 Task: Find connections with filter location Bhādāsar with filter topic #Trainingwith filter profile language Potuguese with filter current company Vrinda Global with filter school Barrackpore Rastraguru Surendranath College with filter industry Financial Services with filter service category Market Strategy with filter keywords title Bookkeeper
Action: Mouse moved to (635, 83)
Screenshot: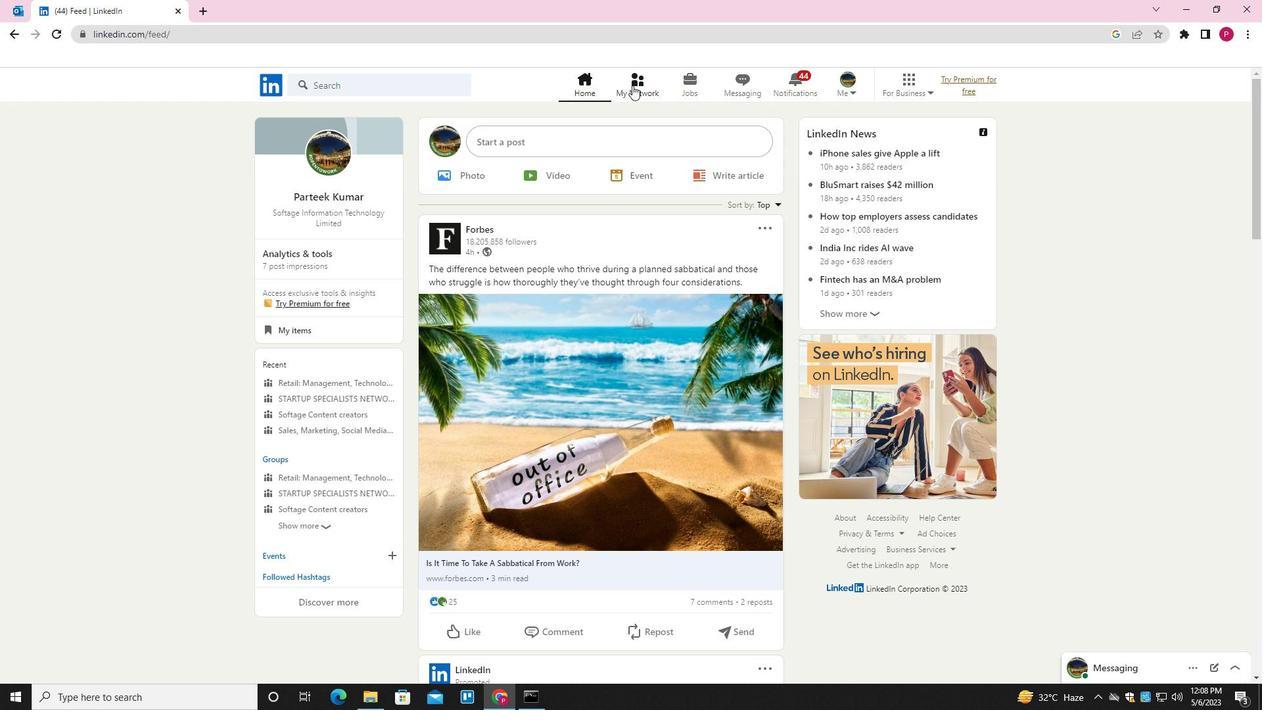 
Action: Mouse pressed left at (635, 83)
Screenshot: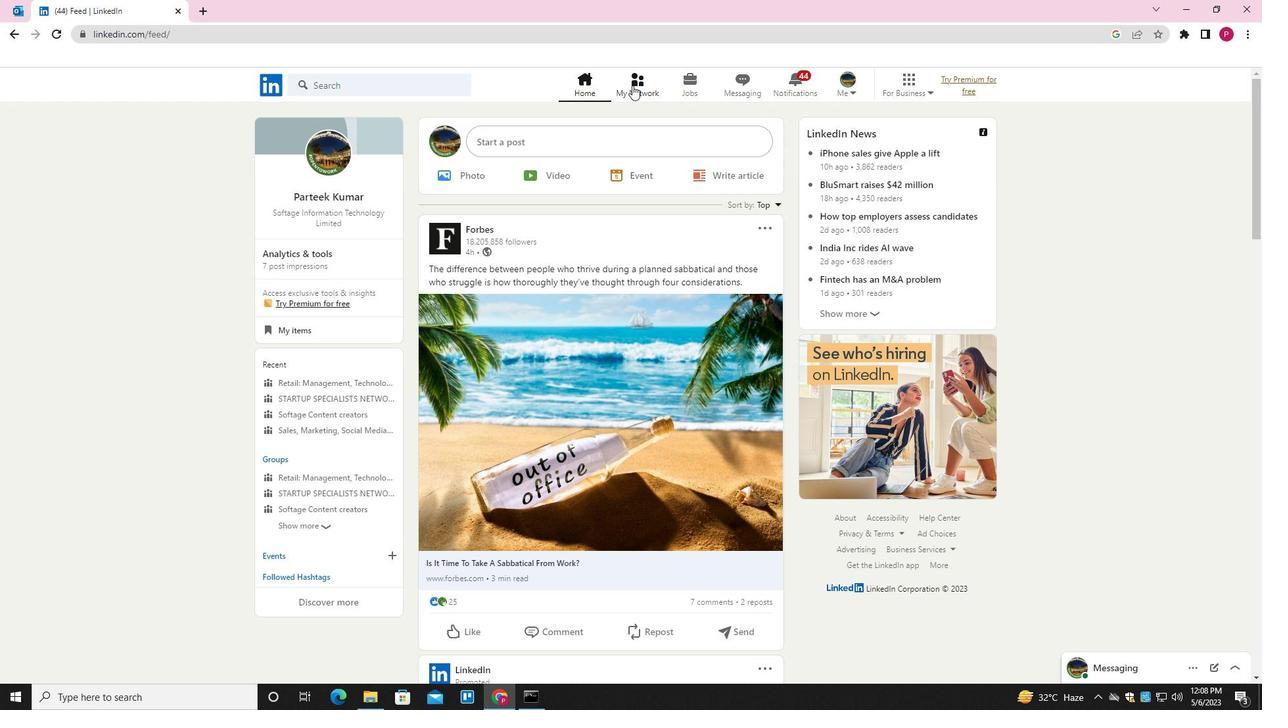 
Action: Mouse moved to (436, 159)
Screenshot: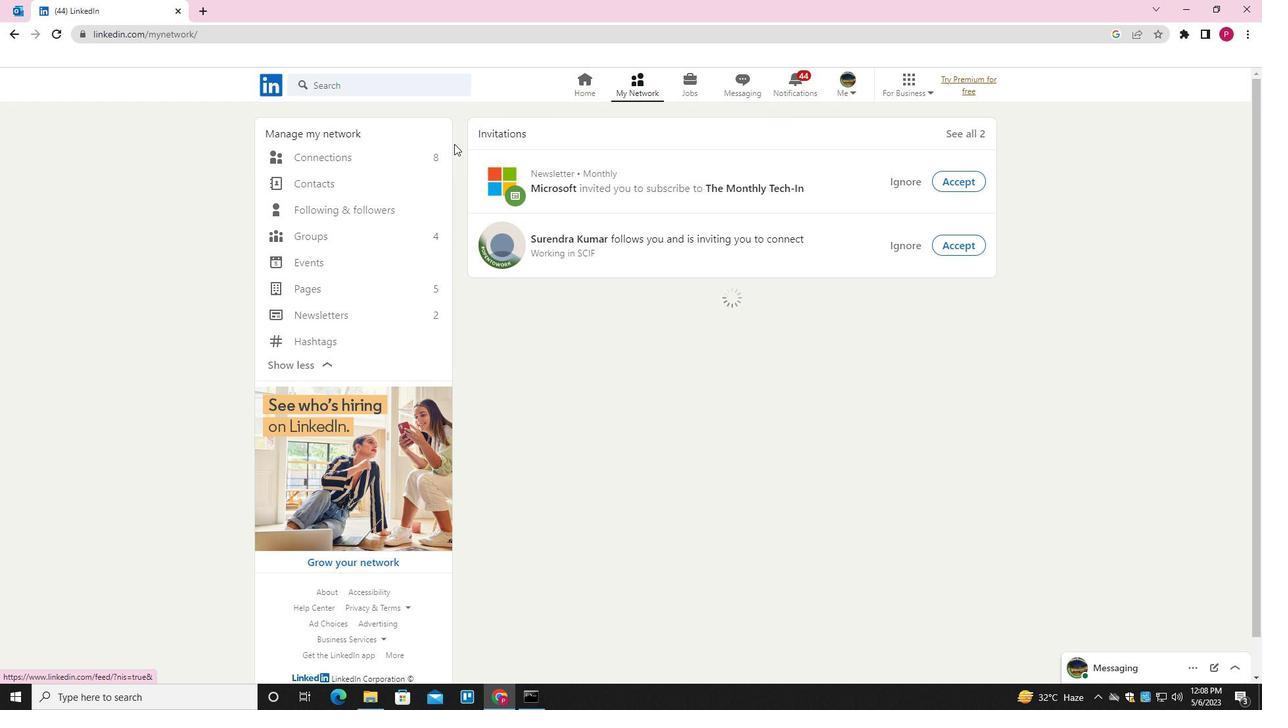 
Action: Mouse pressed left at (436, 159)
Screenshot: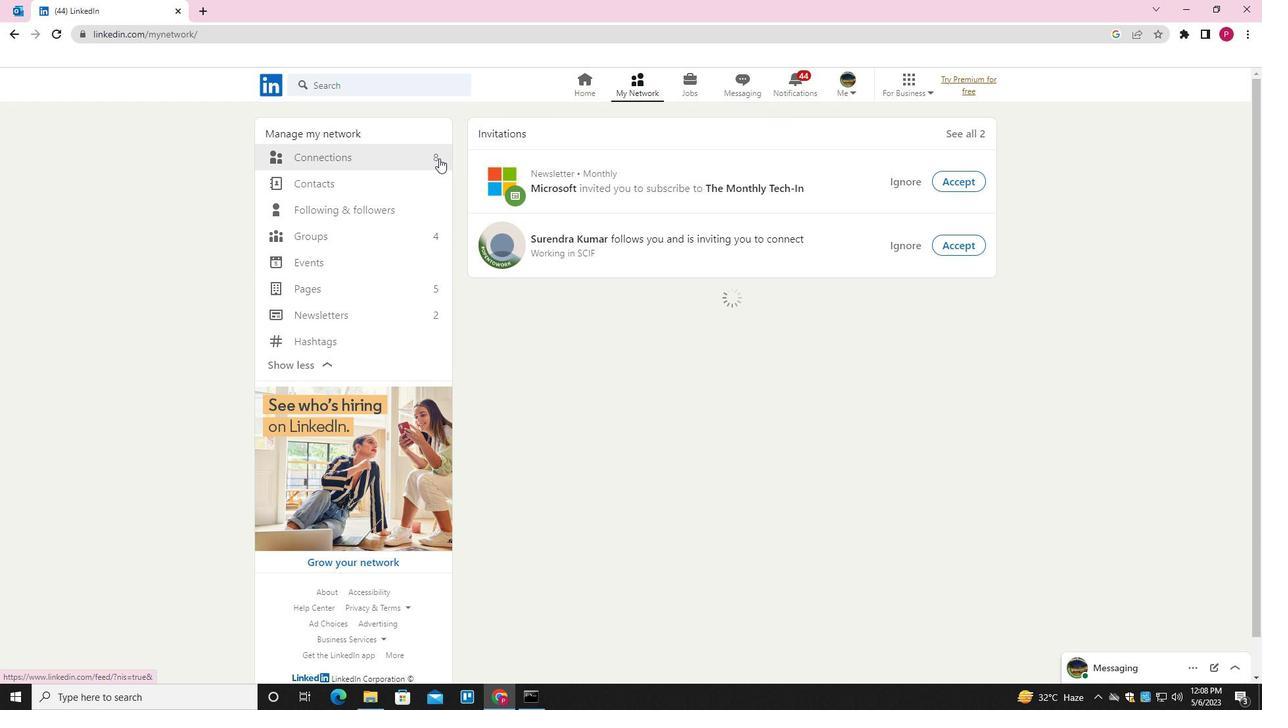 
Action: Mouse moved to (422, 159)
Screenshot: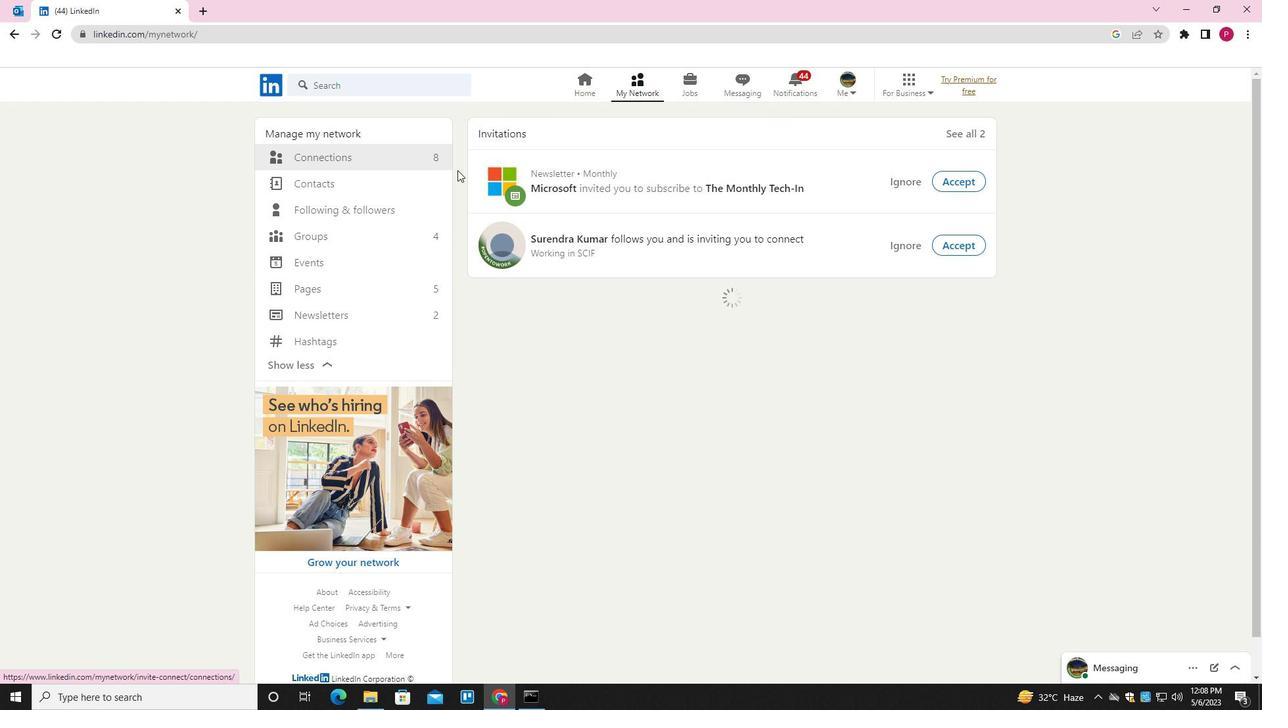 
Action: Mouse pressed left at (422, 159)
Screenshot: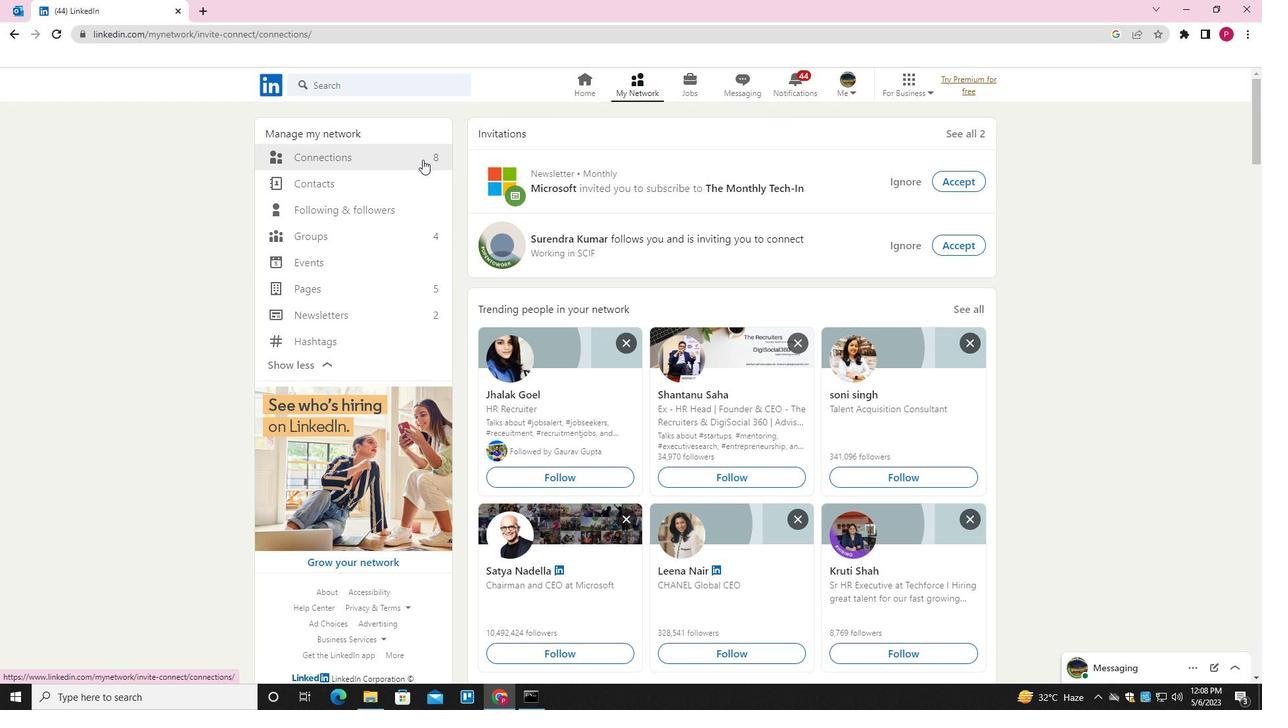 
Action: Mouse moved to (706, 156)
Screenshot: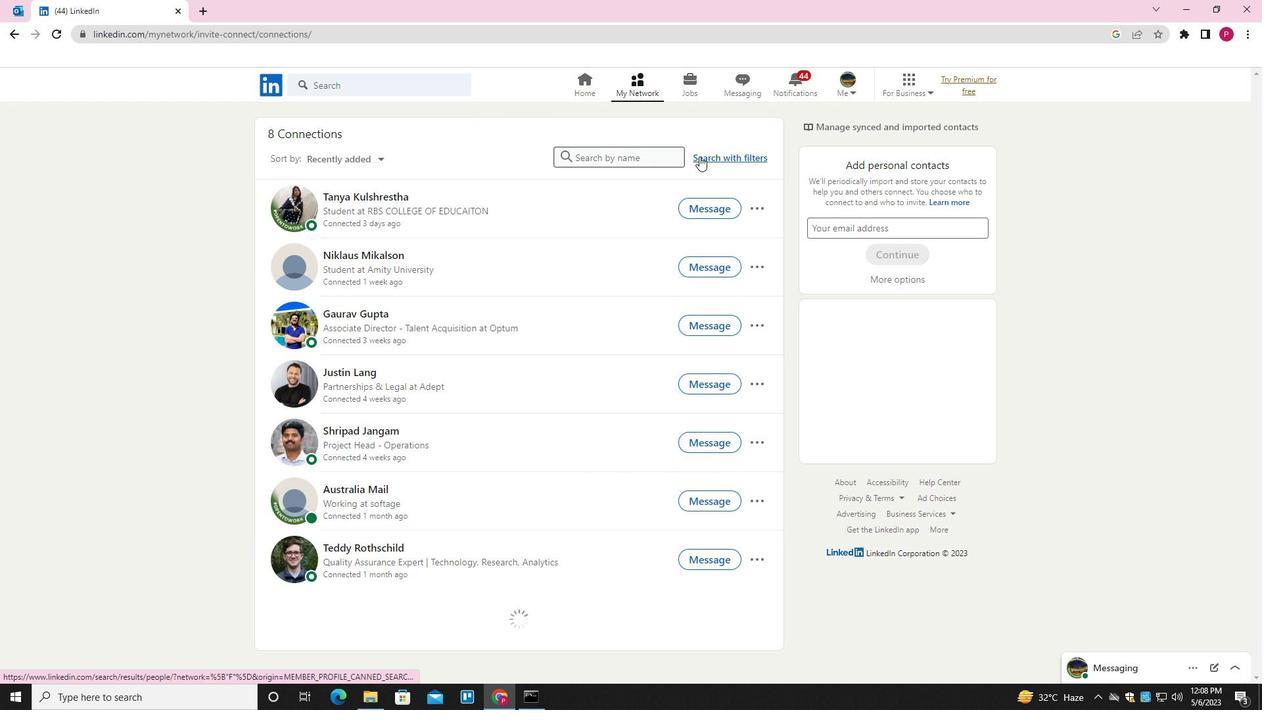 
Action: Mouse pressed left at (706, 156)
Screenshot: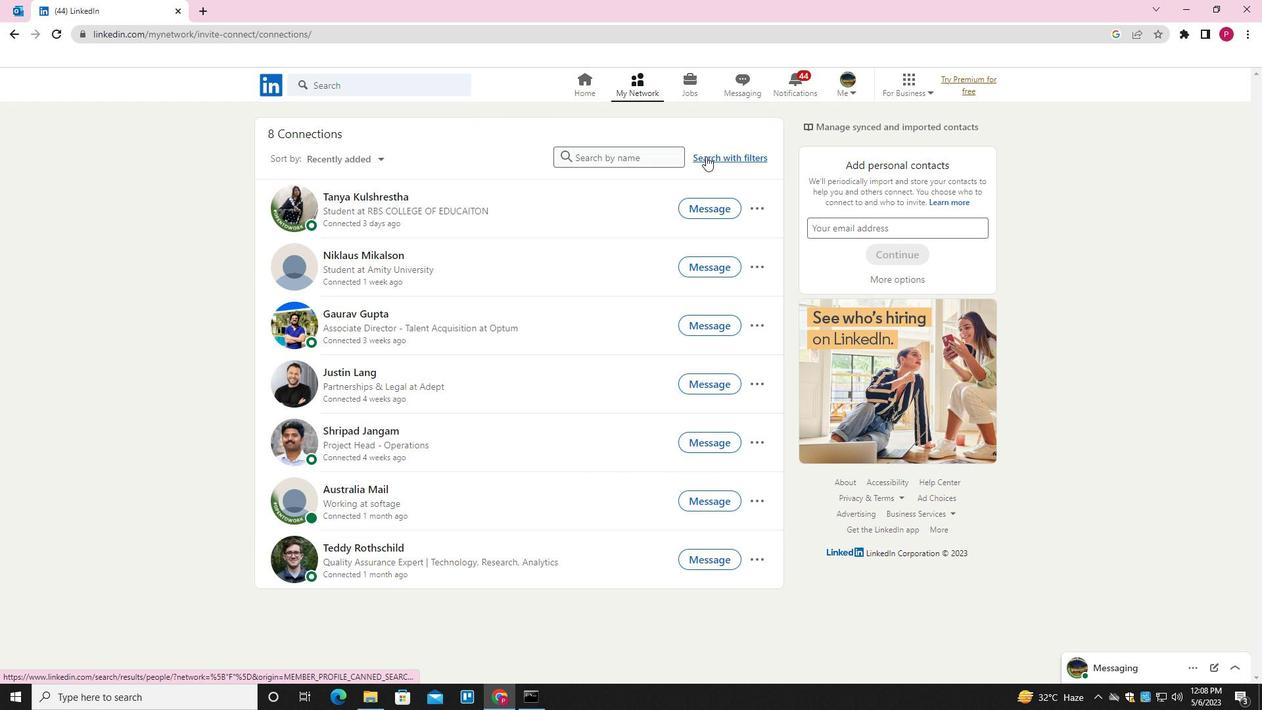 
Action: Mouse moved to (666, 121)
Screenshot: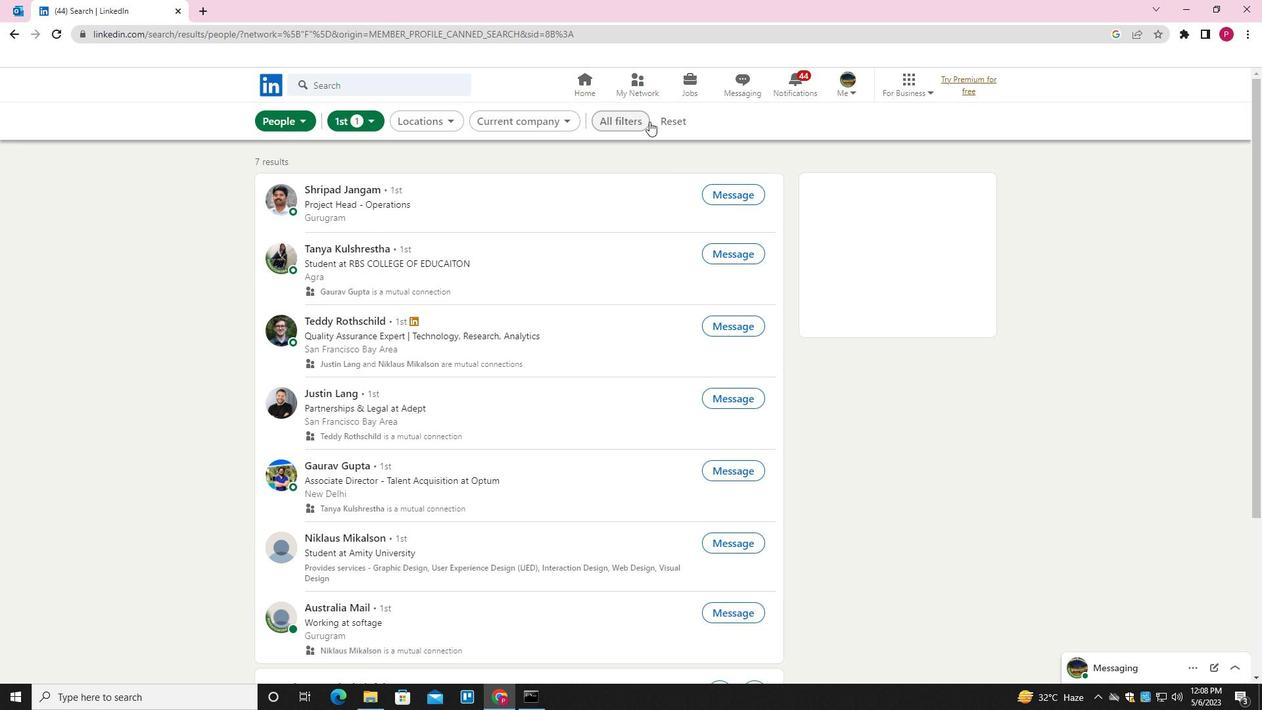 
Action: Mouse pressed left at (666, 121)
Screenshot: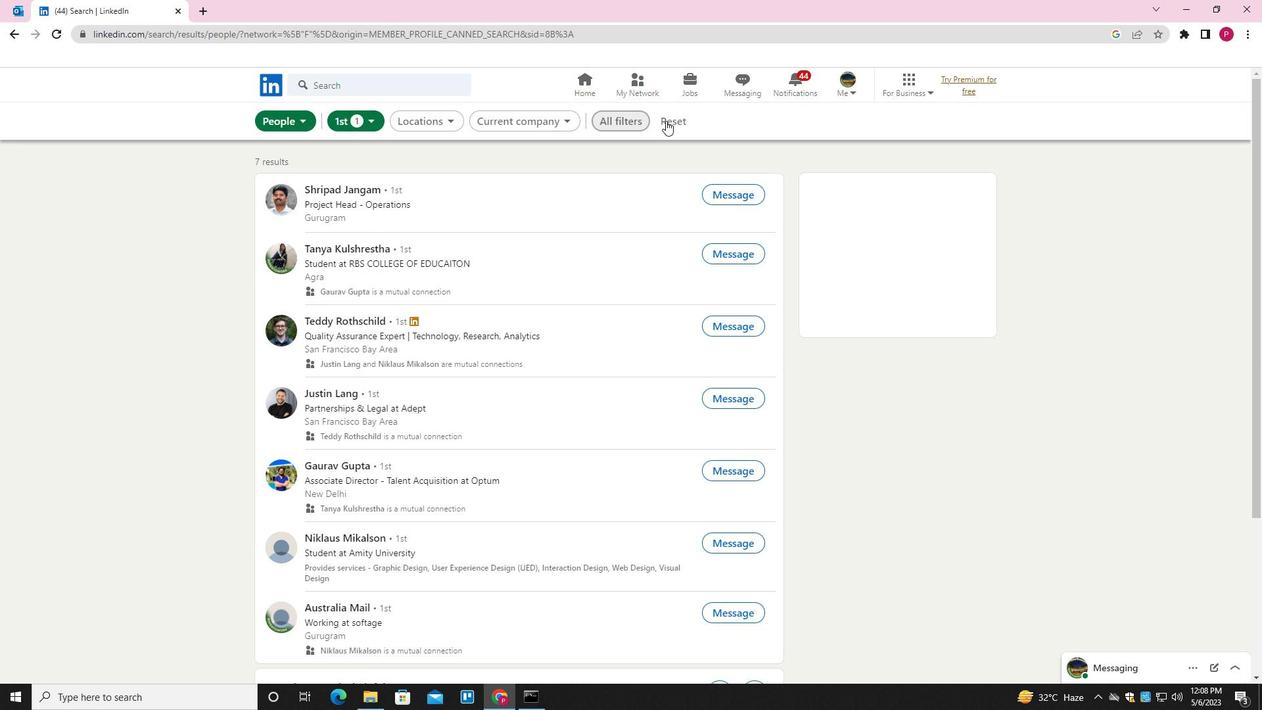
Action: Mouse moved to (642, 122)
Screenshot: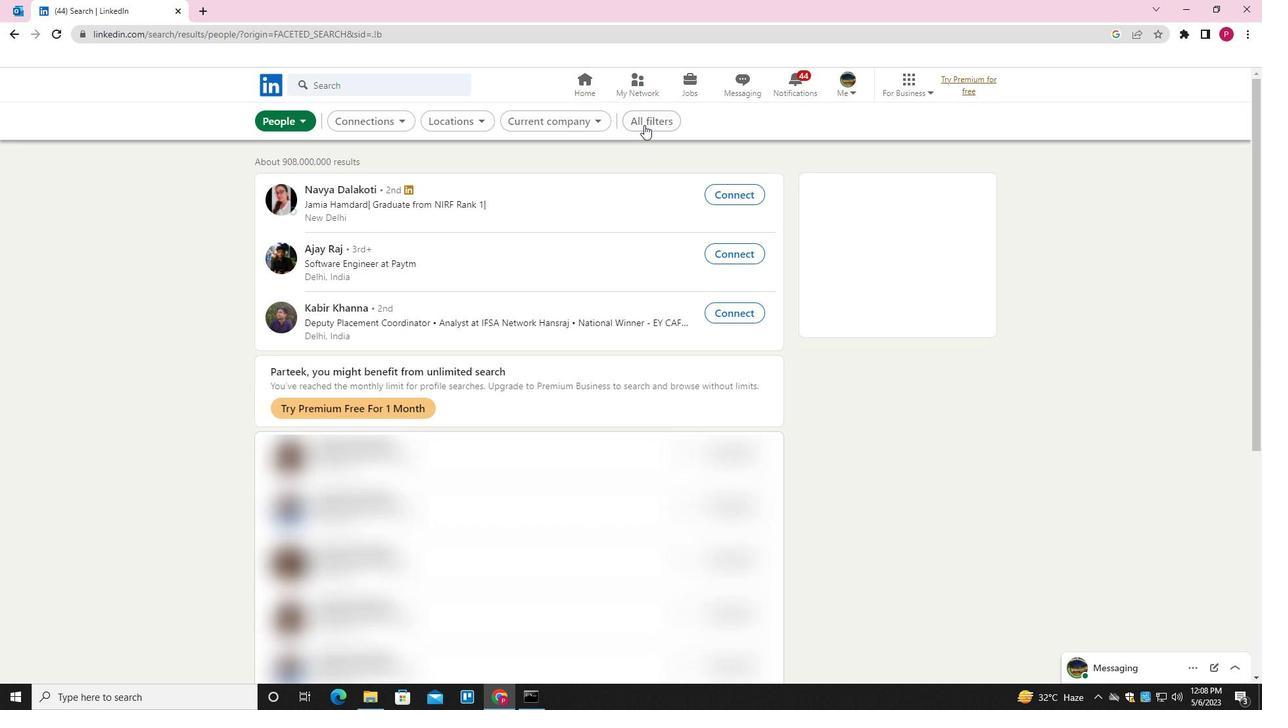 
Action: Mouse pressed left at (642, 122)
Screenshot: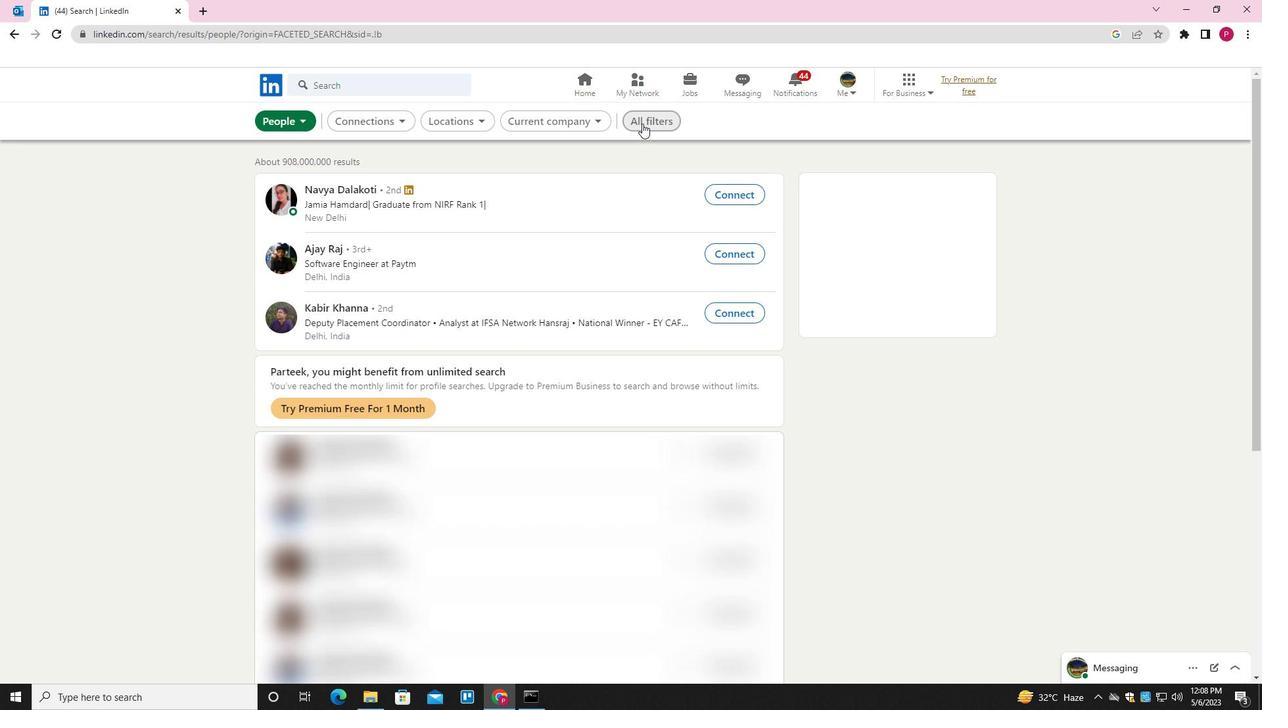 
Action: Mouse moved to (1017, 318)
Screenshot: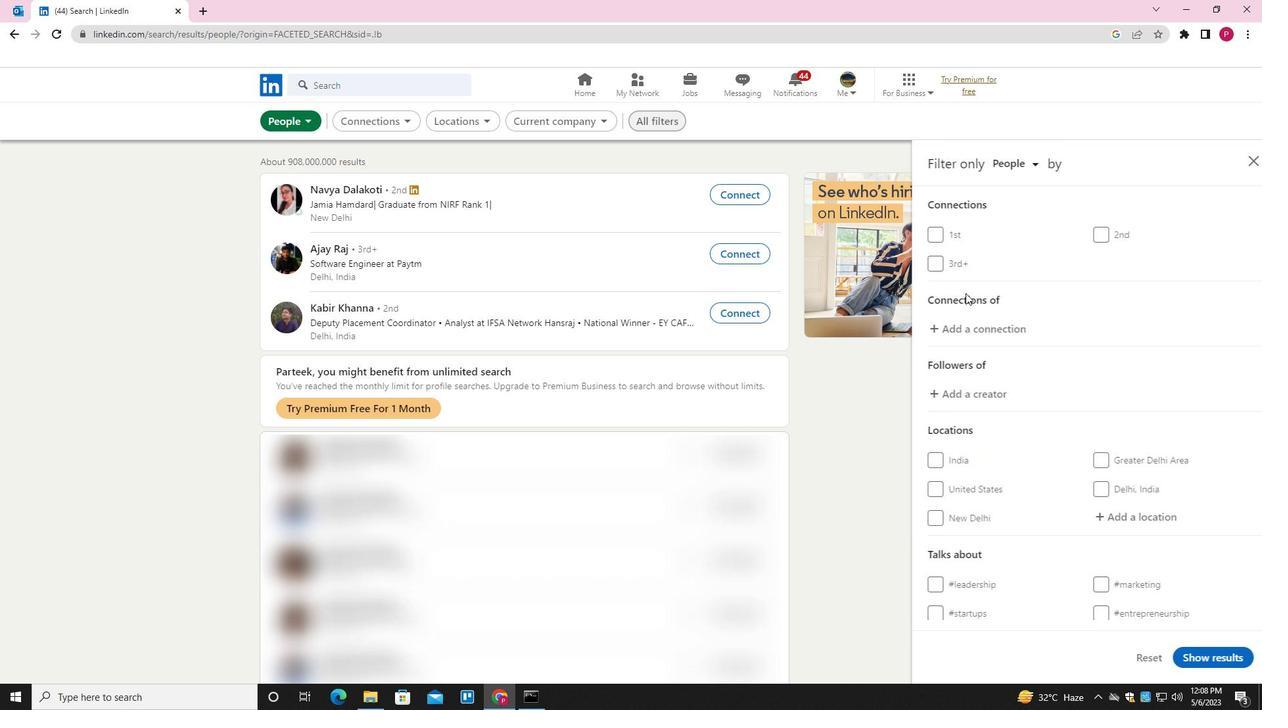 
Action: Mouse scrolled (1017, 318) with delta (0, 0)
Screenshot: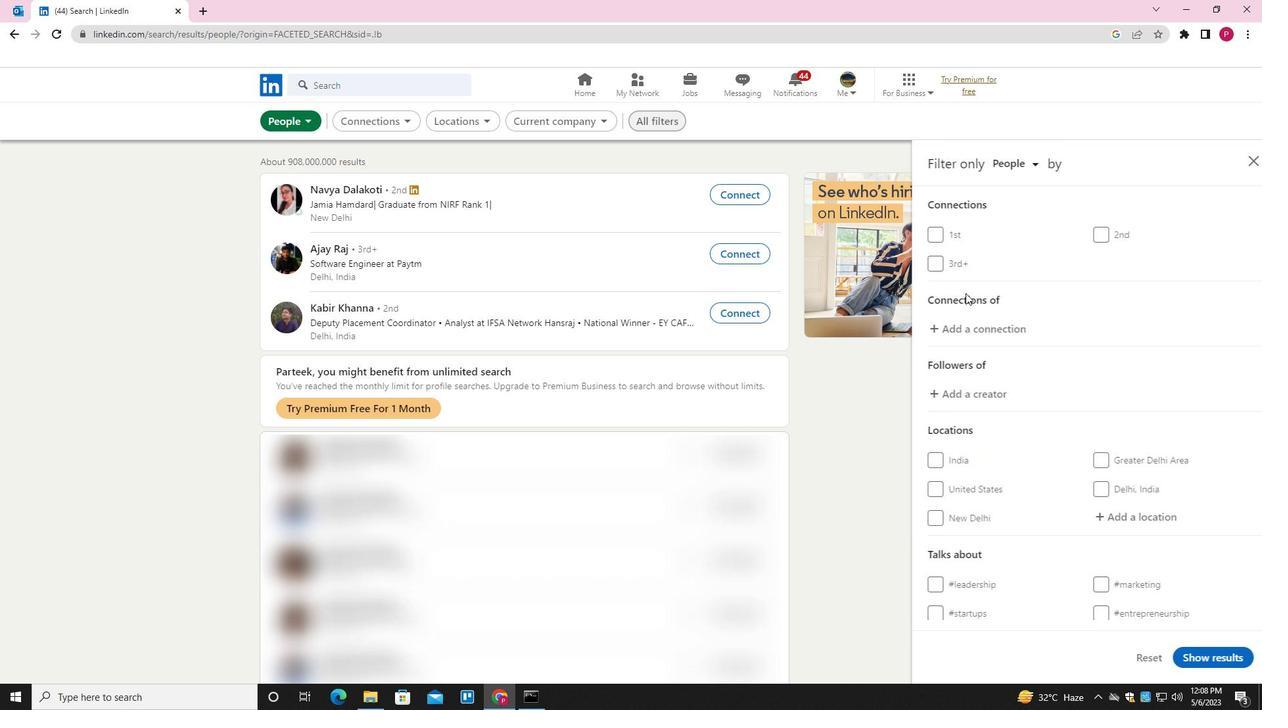 
Action: Mouse moved to (1025, 323)
Screenshot: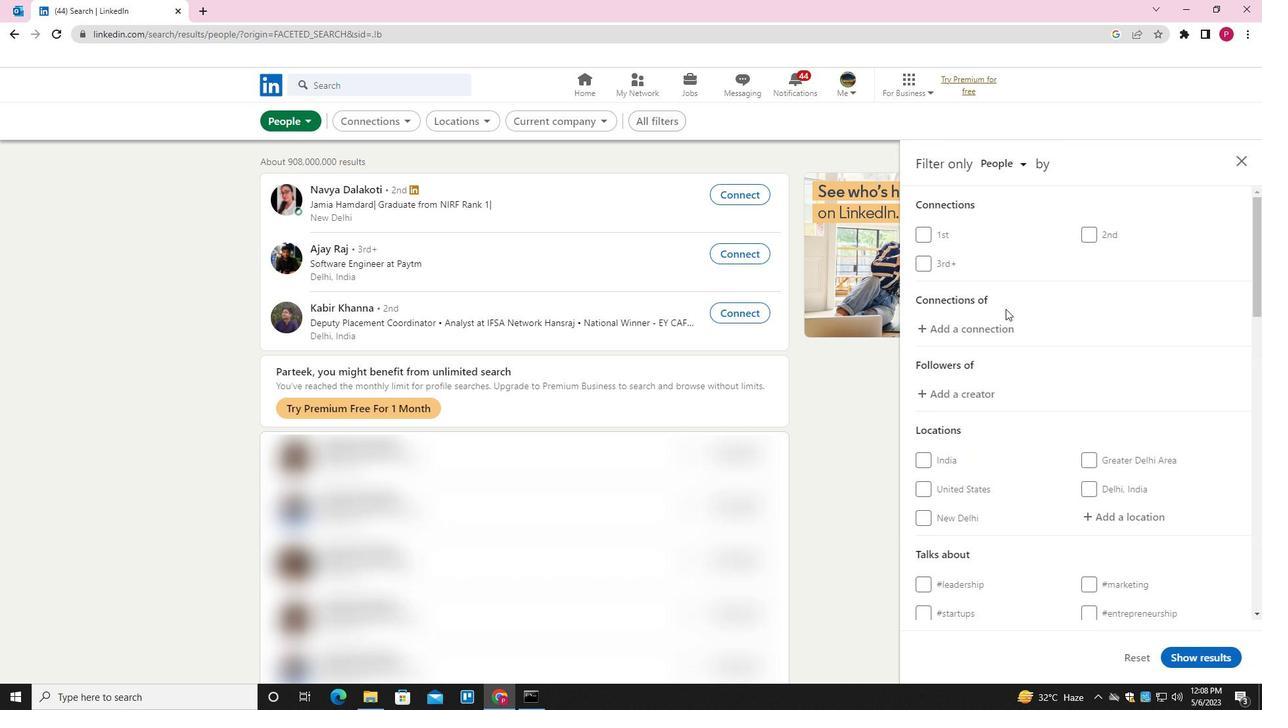 
Action: Mouse scrolled (1025, 322) with delta (0, 0)
Screenshot: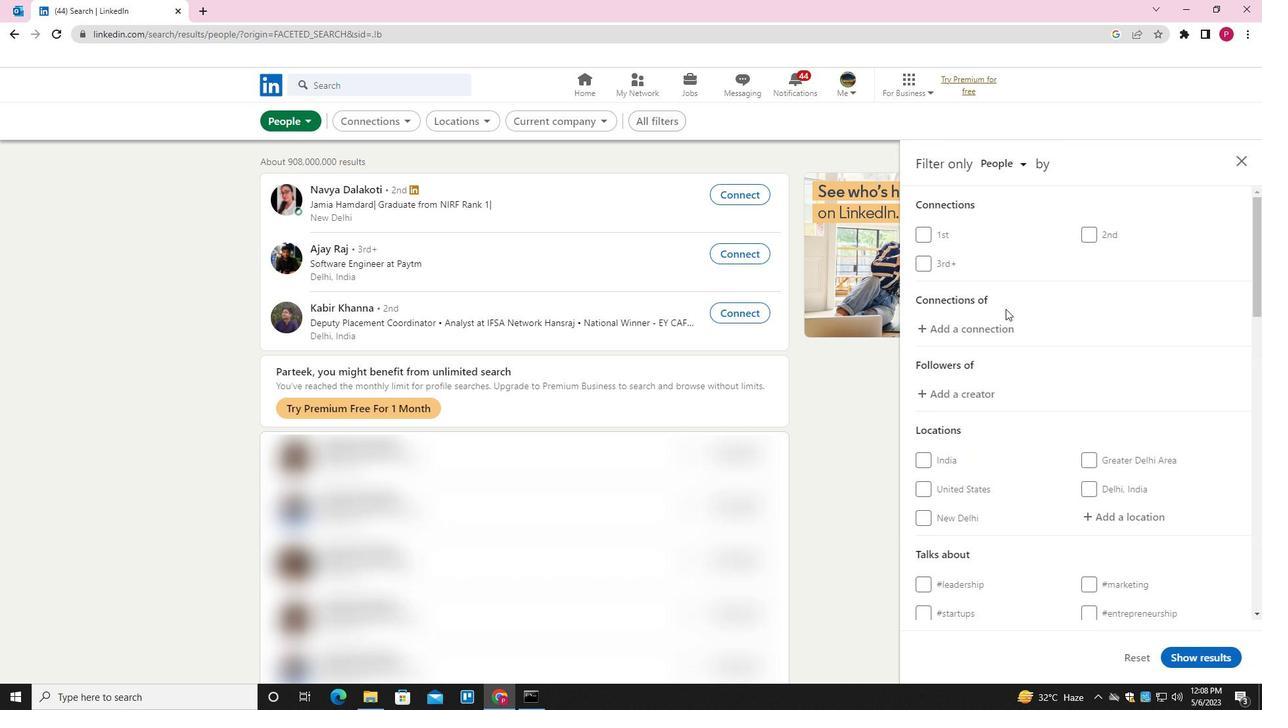 
Action: Mouse moved to (1135, 378)
Screenshot: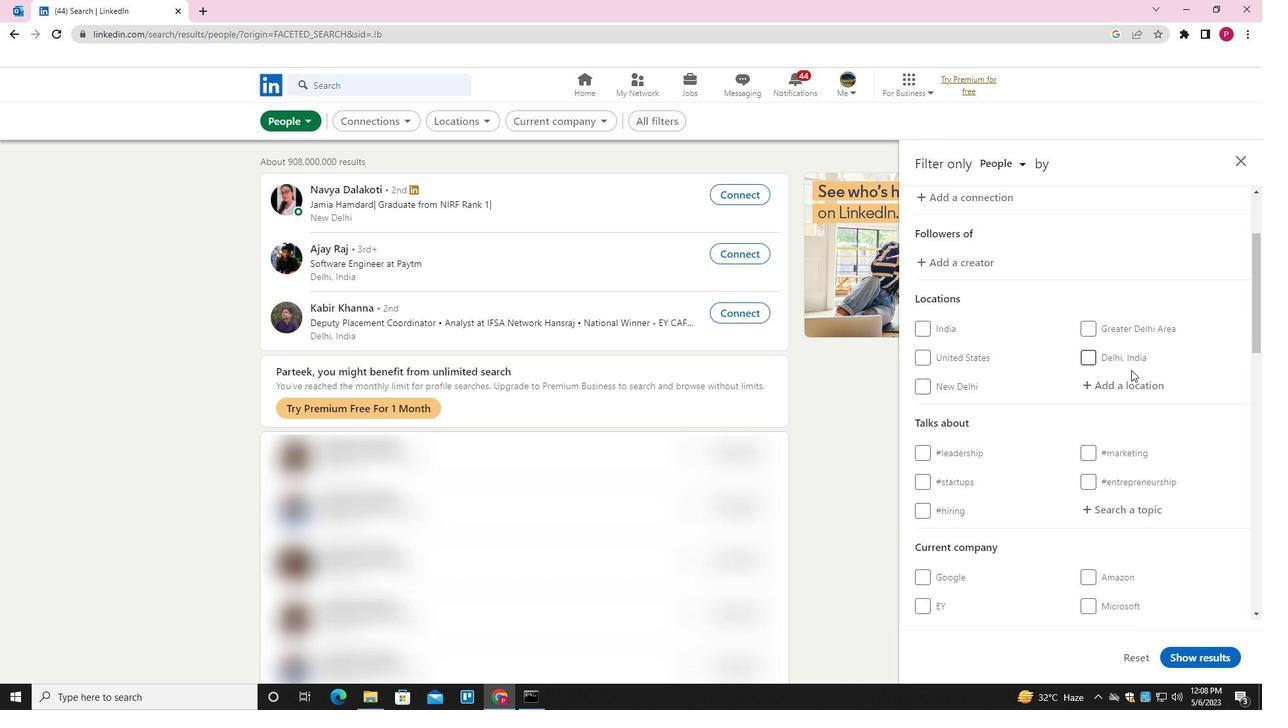 
Action: Mouse pressed left at (1135, 378)
Screenshot: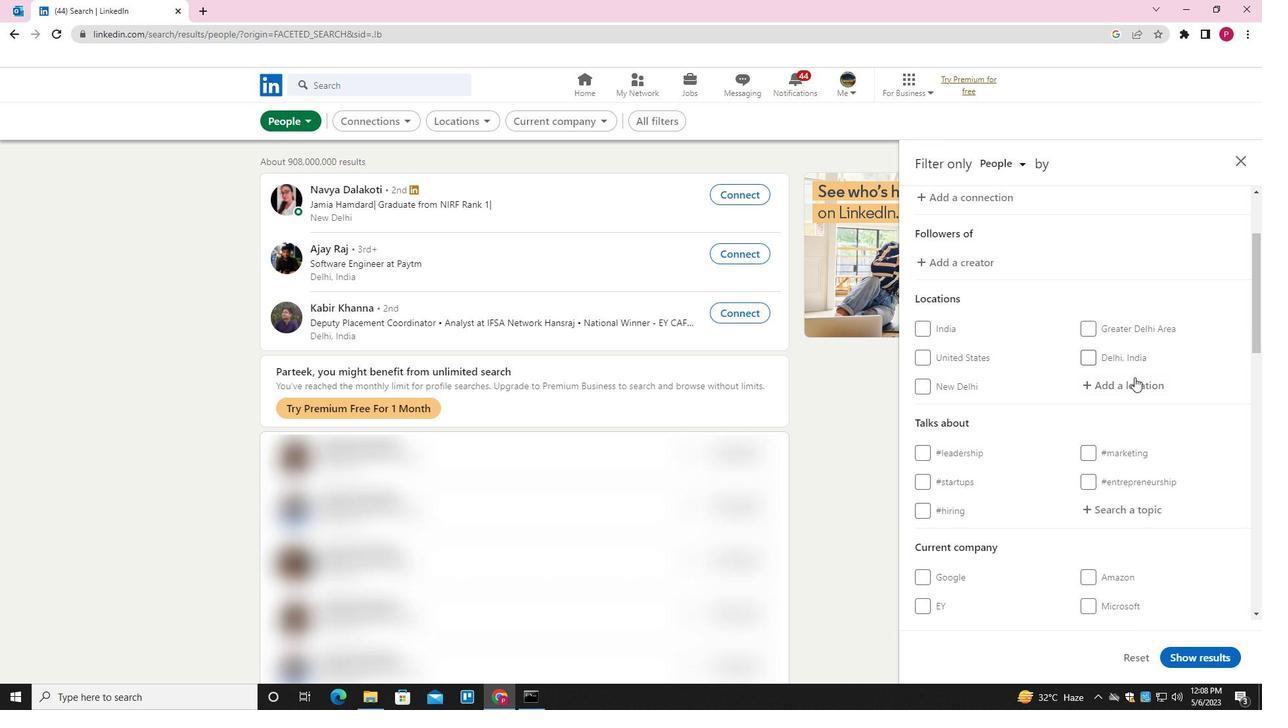 
Action: Key pressed <Key.shift>BHADASAR
Screenshot: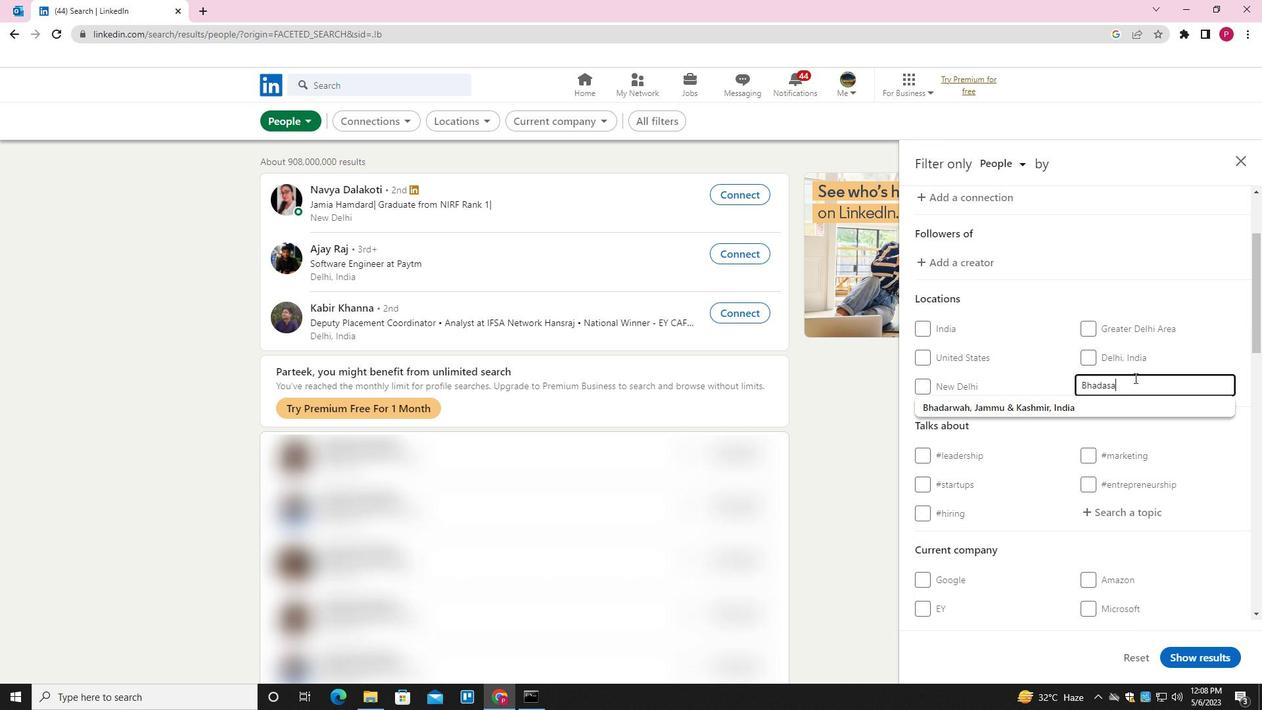 
Action: Mouse moved to (1133, 380)
Screenshot: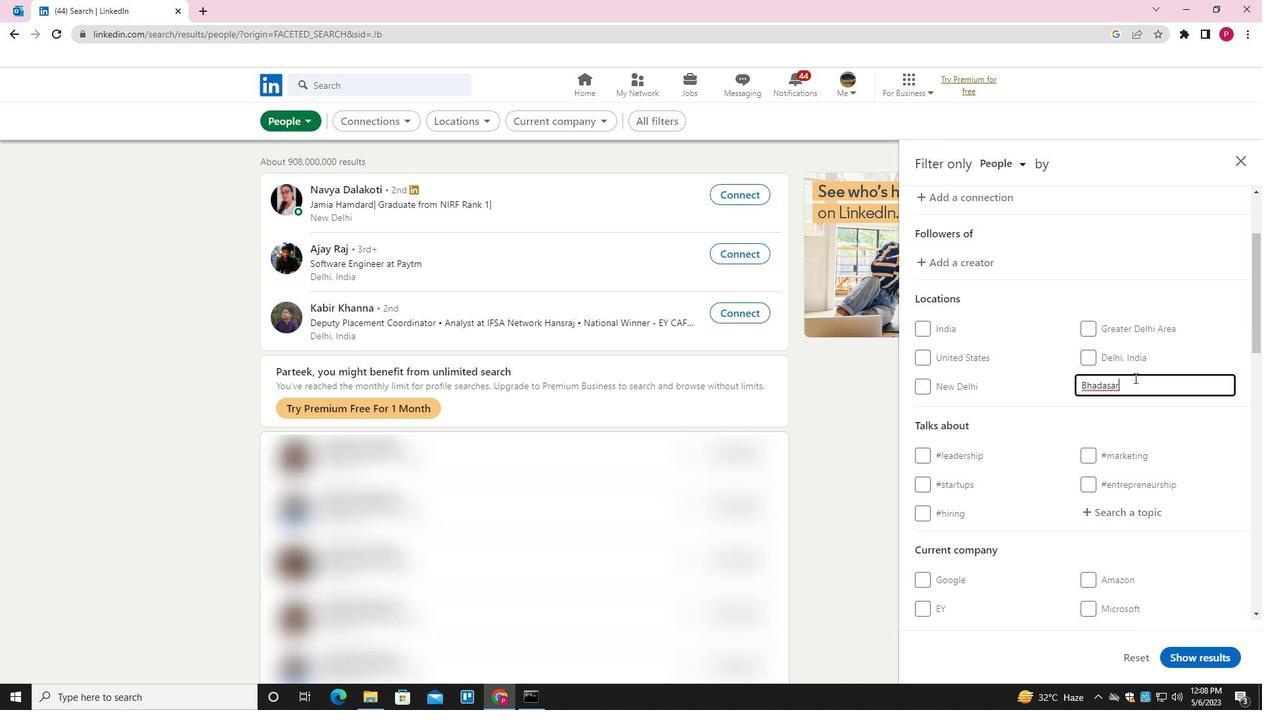 
Action: Mouse scrolled (1133, 379) with delta (0, 0)
Screenshot: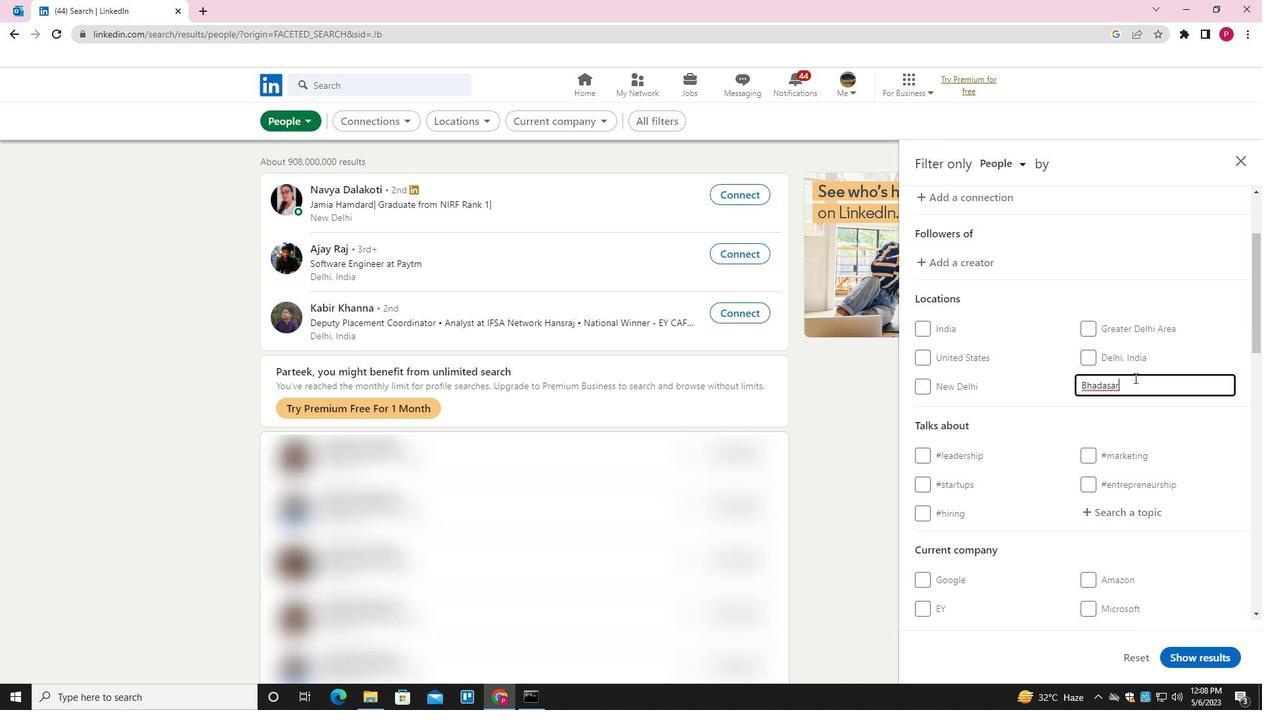 
Action: Mouse moved to (1133, 380)
Screenshot: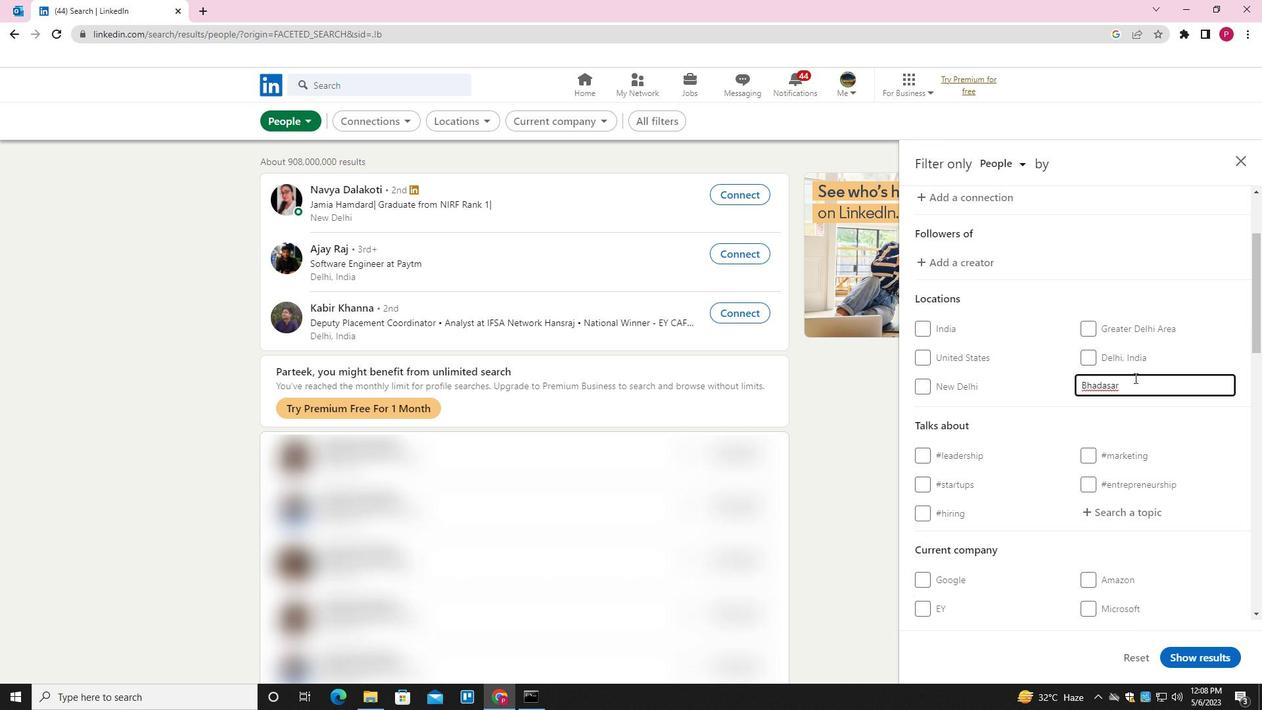
Action: Mouse scrolled (1133, 380) with delta (0, 0)
Screenshot: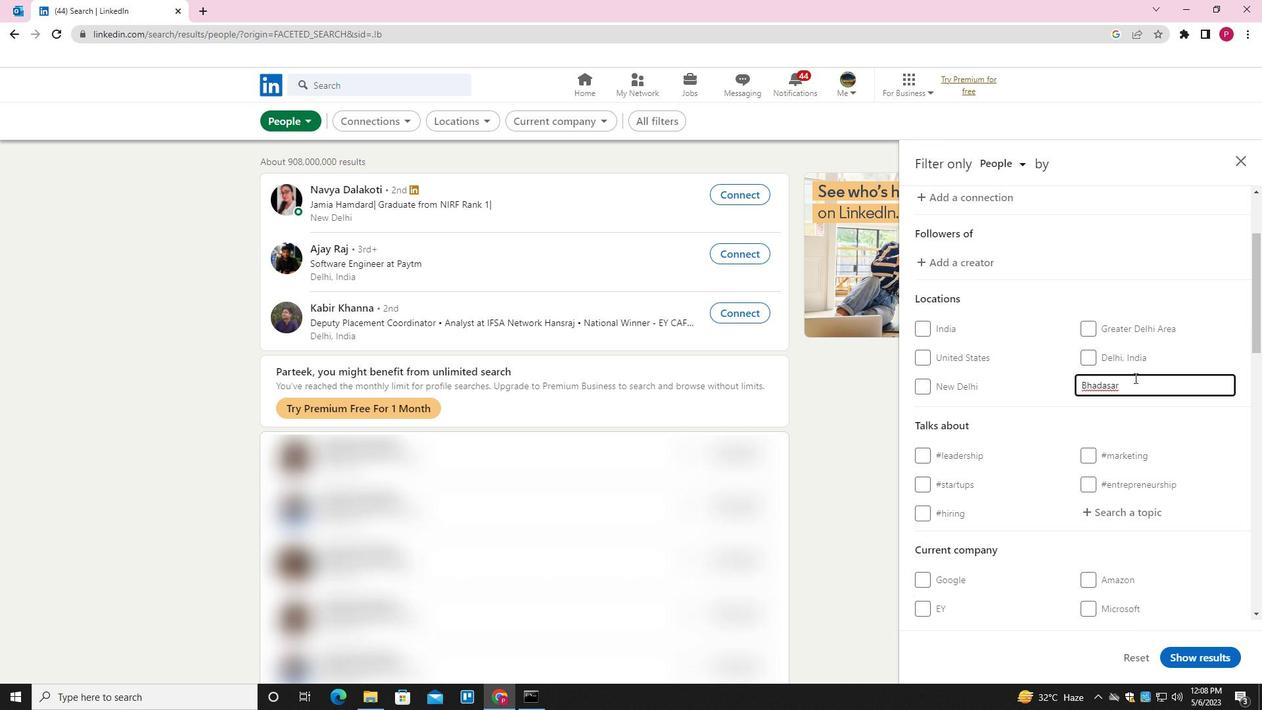 
Action: Mouse moved to (1131, 380)
Screenshot: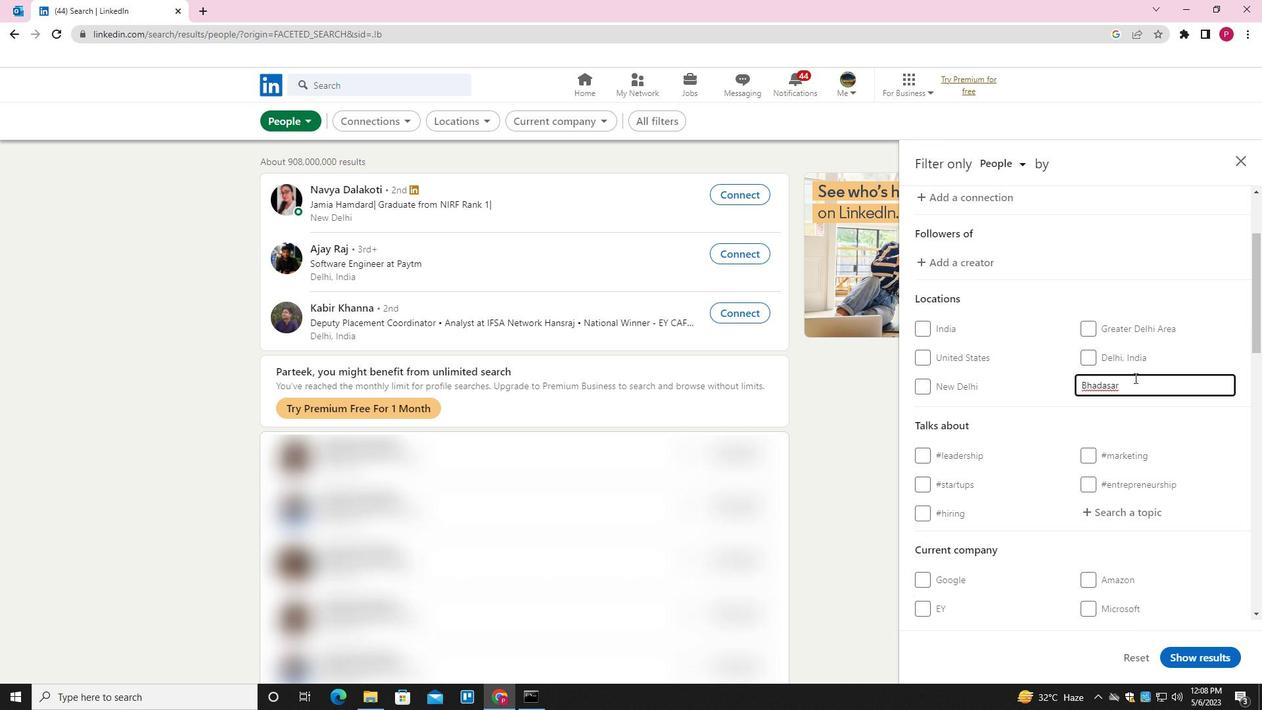 
Action: Mouse scrolled (1131, 380) with delta (0, 0)
Screenshot: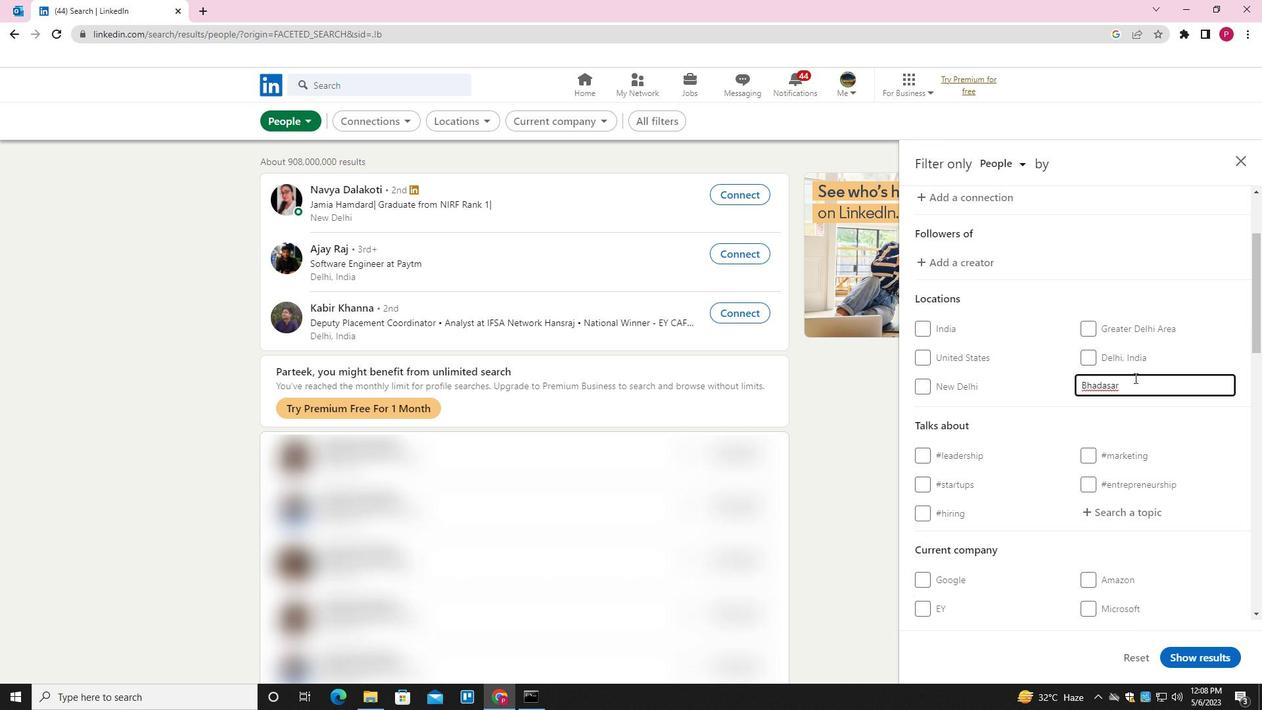 
Action: Mouse moved to (1116, 316)
Screenshot: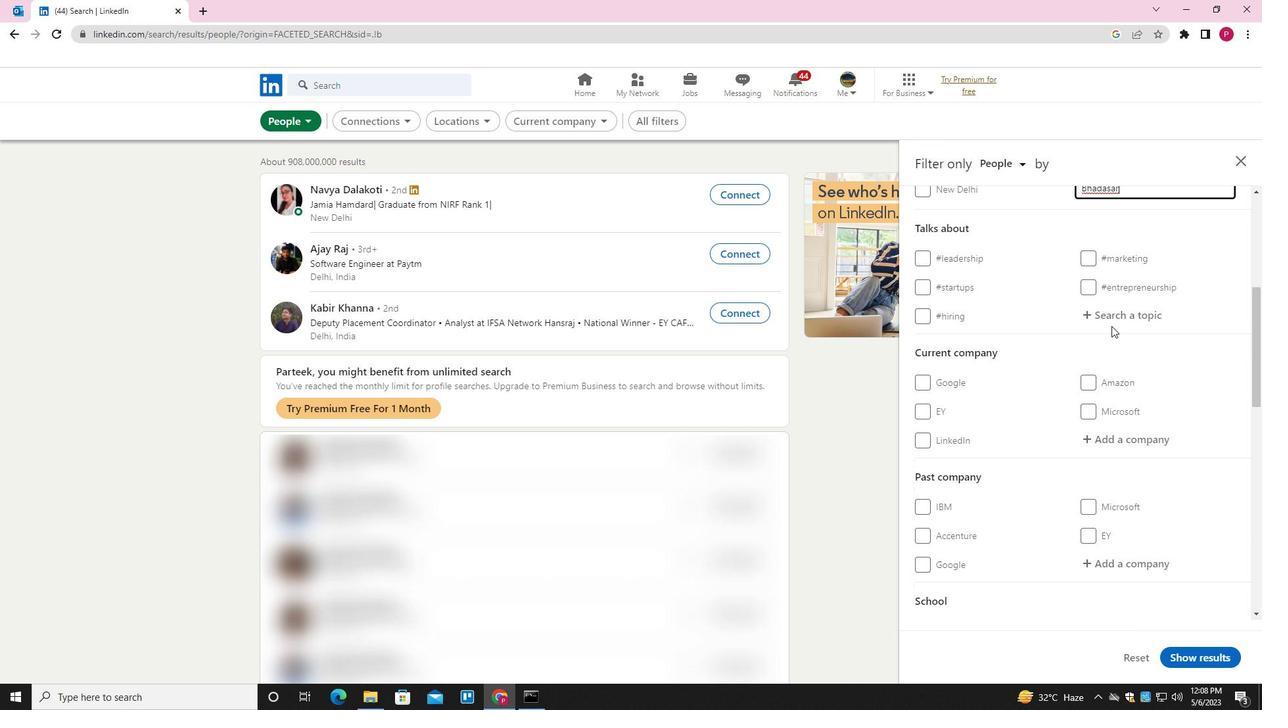 
Action: Mouse pressed left at (1116, 316)
Screenshot: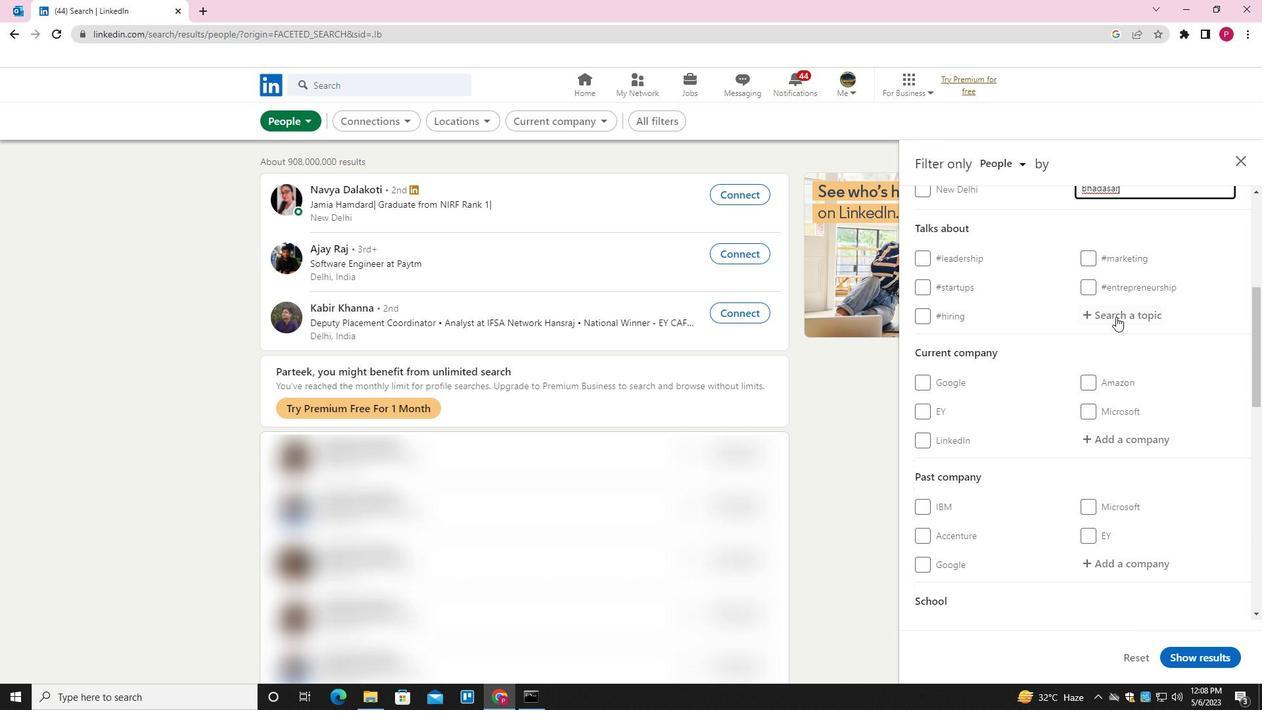 
Action: Key pressed TRAINING<Key.down><Key.enter>
Screenshot: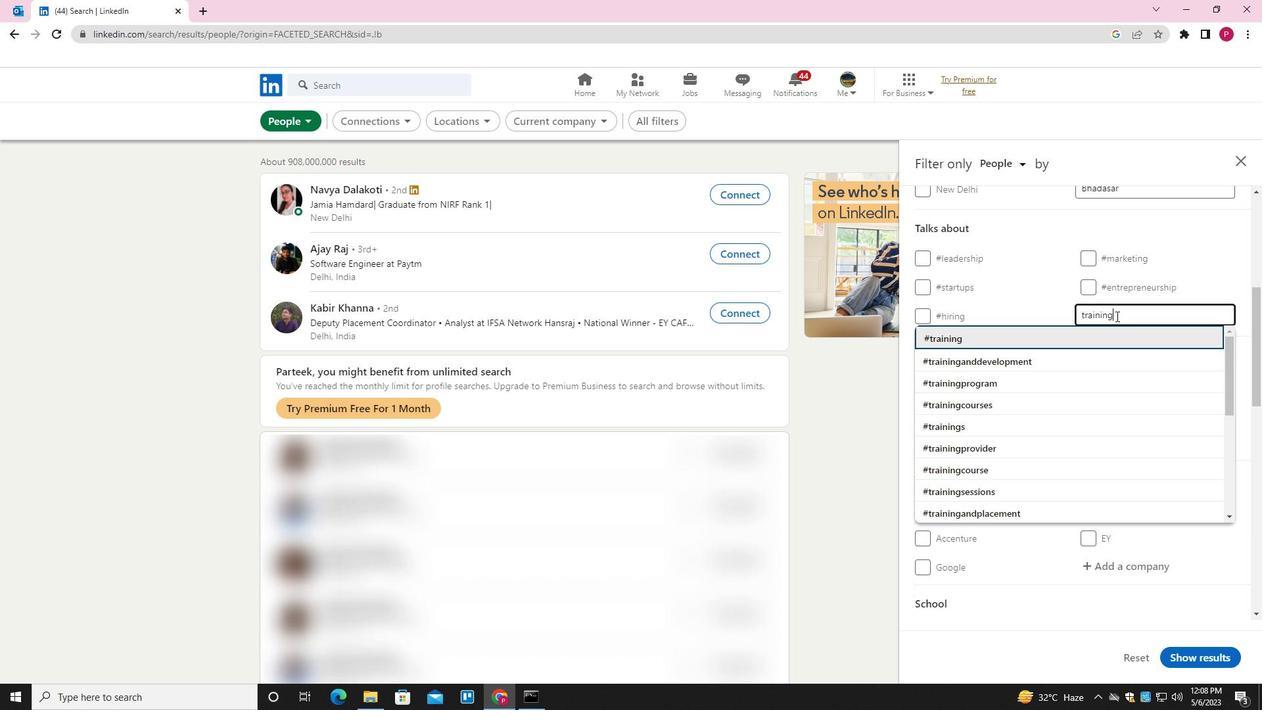 
Action: Mouse moved to (1028, 370)
Screenshot: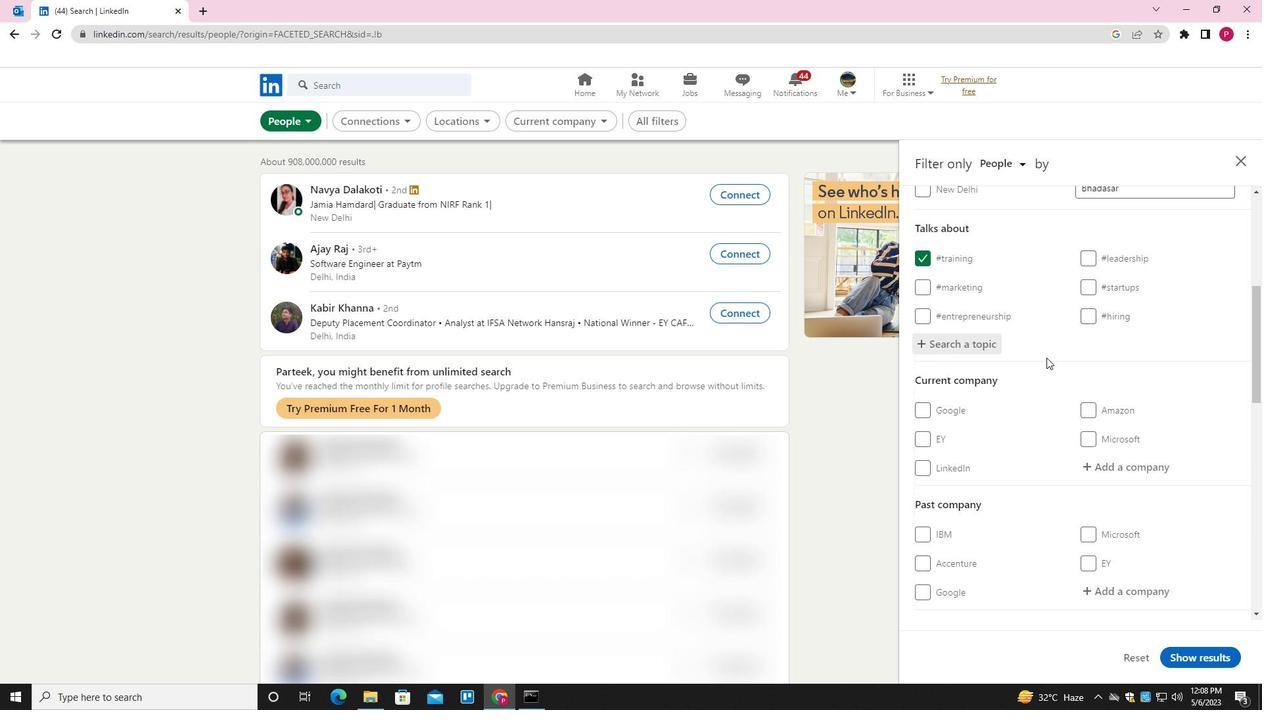 
Action: Mouse scrolled (1028, 370) with delta (0, 0)
Screenshot: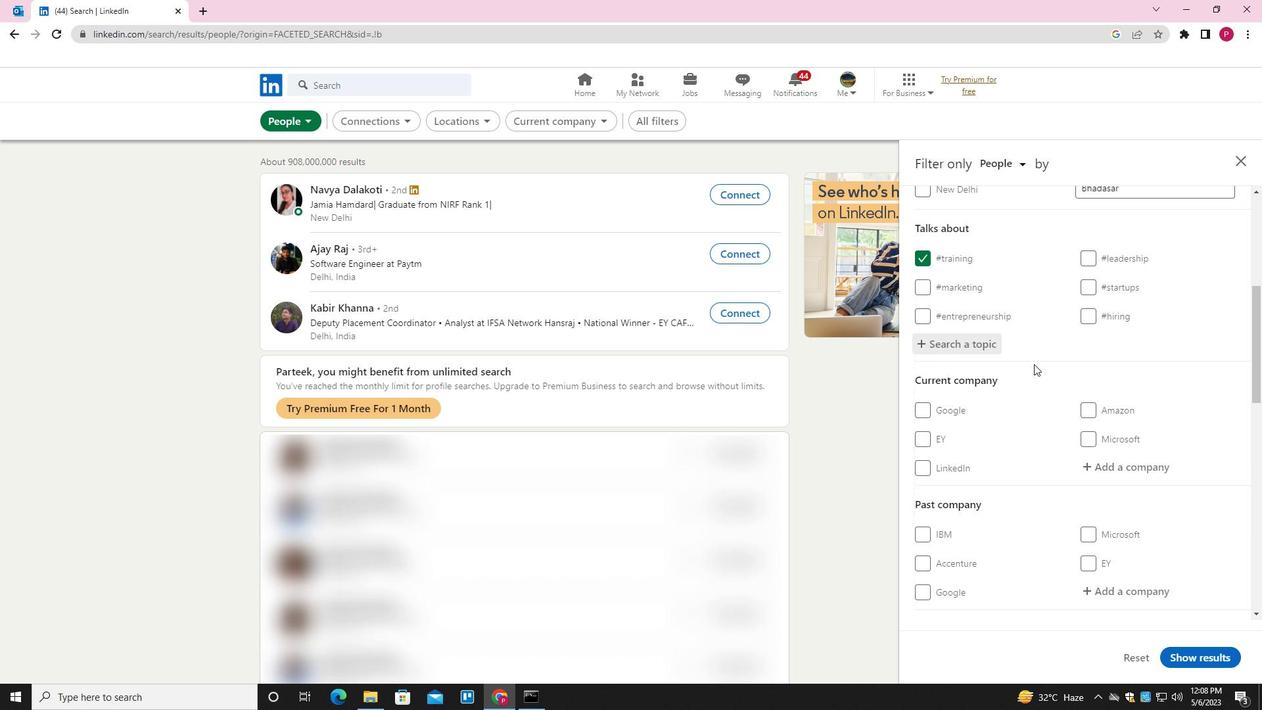 
Action: Mouse moved to (1028, 371)
Screenshot: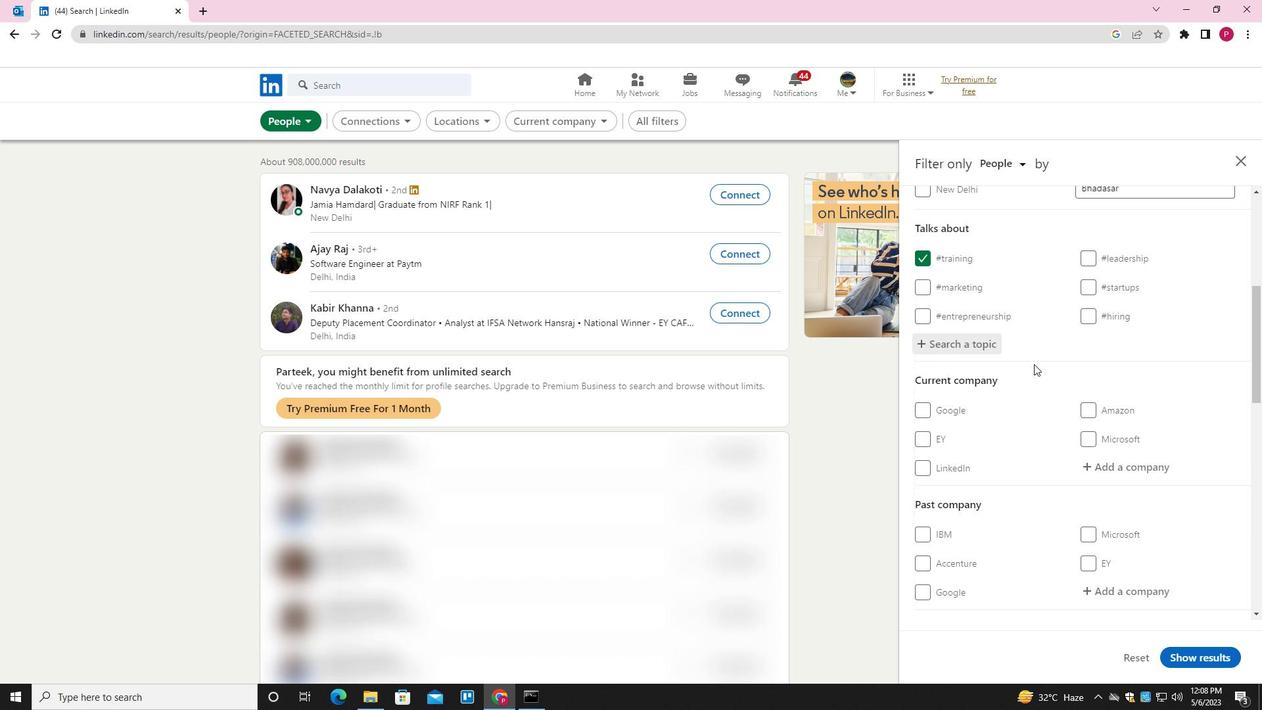 
Action: Mouse scrolled (1028, 370) with delta (0, 0)
Screenshot: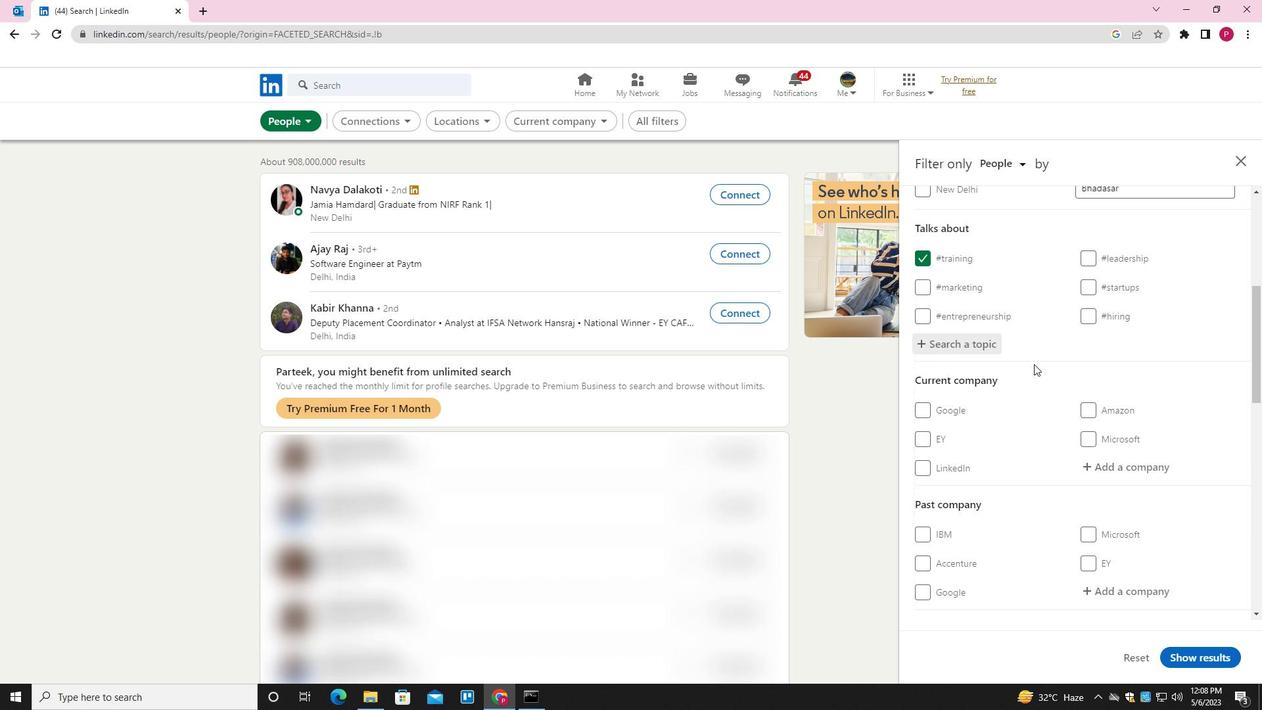 
Action: Mouse moved to (1027, 372)
Screenshot: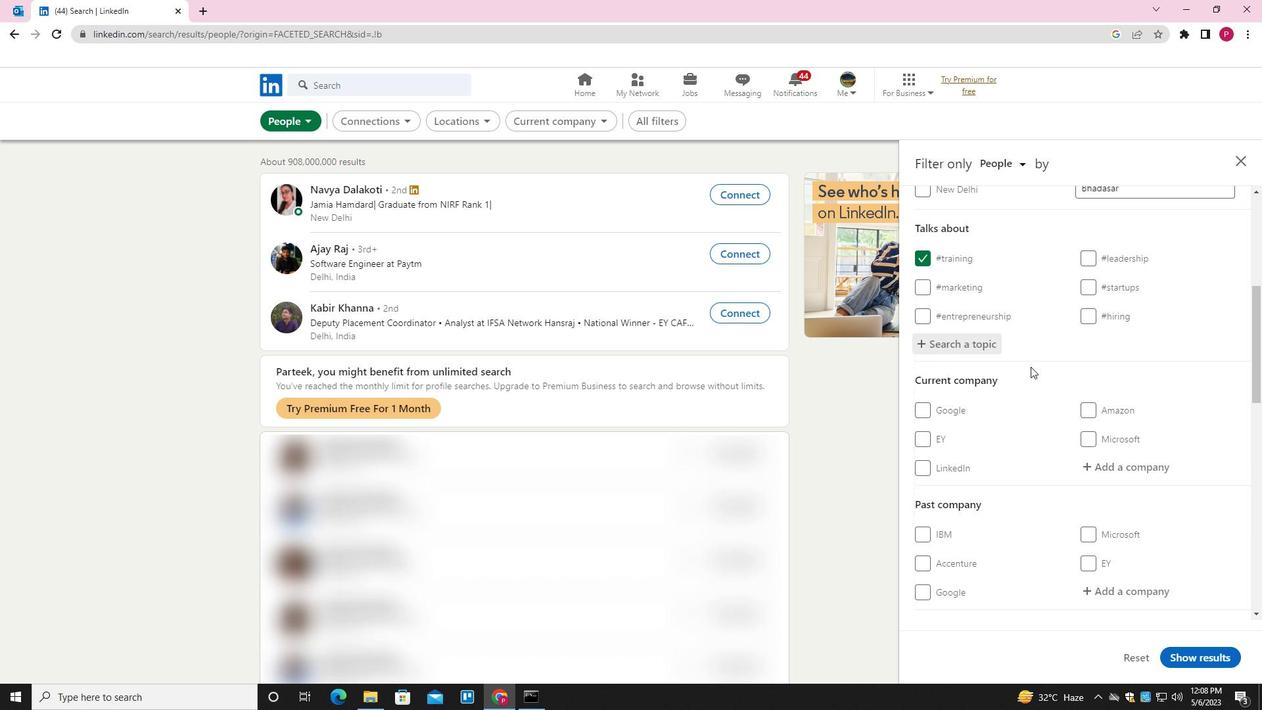 
Action: Mouse scrolled (1027, 372) with delta (0, 0)
Screenshot: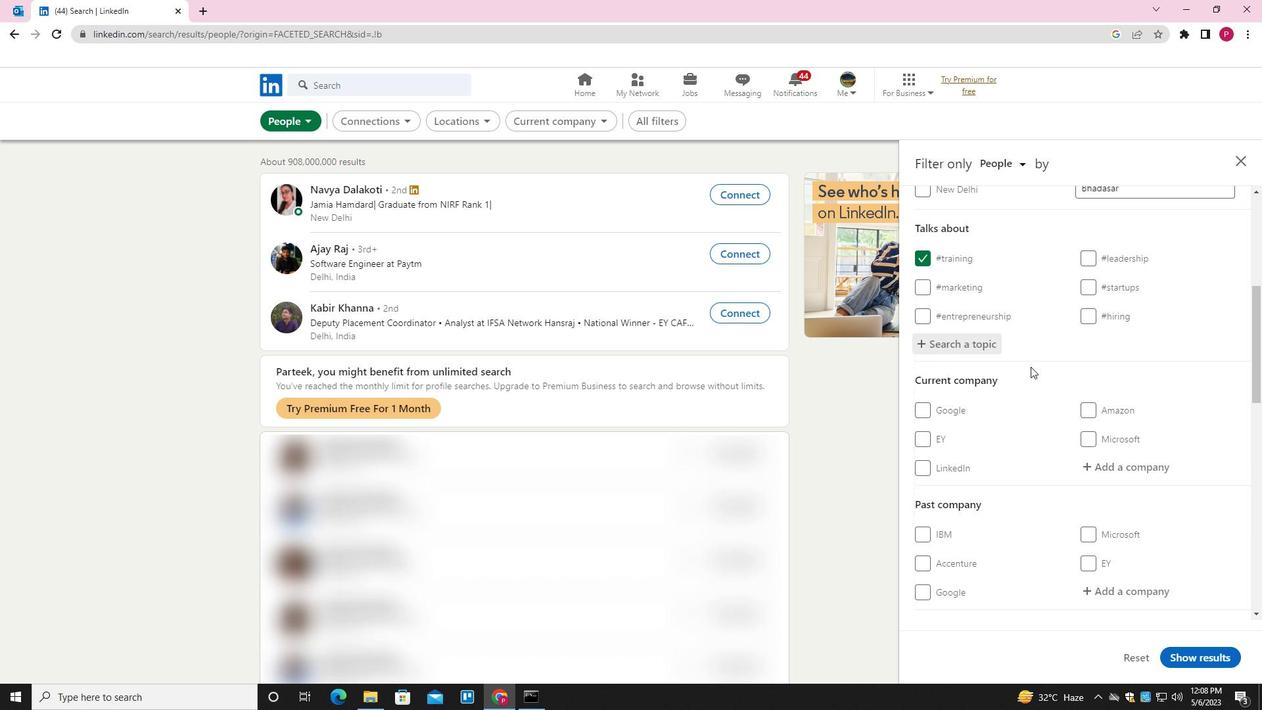 
Action: Mouse moved to (1027, 376)
Screenshot: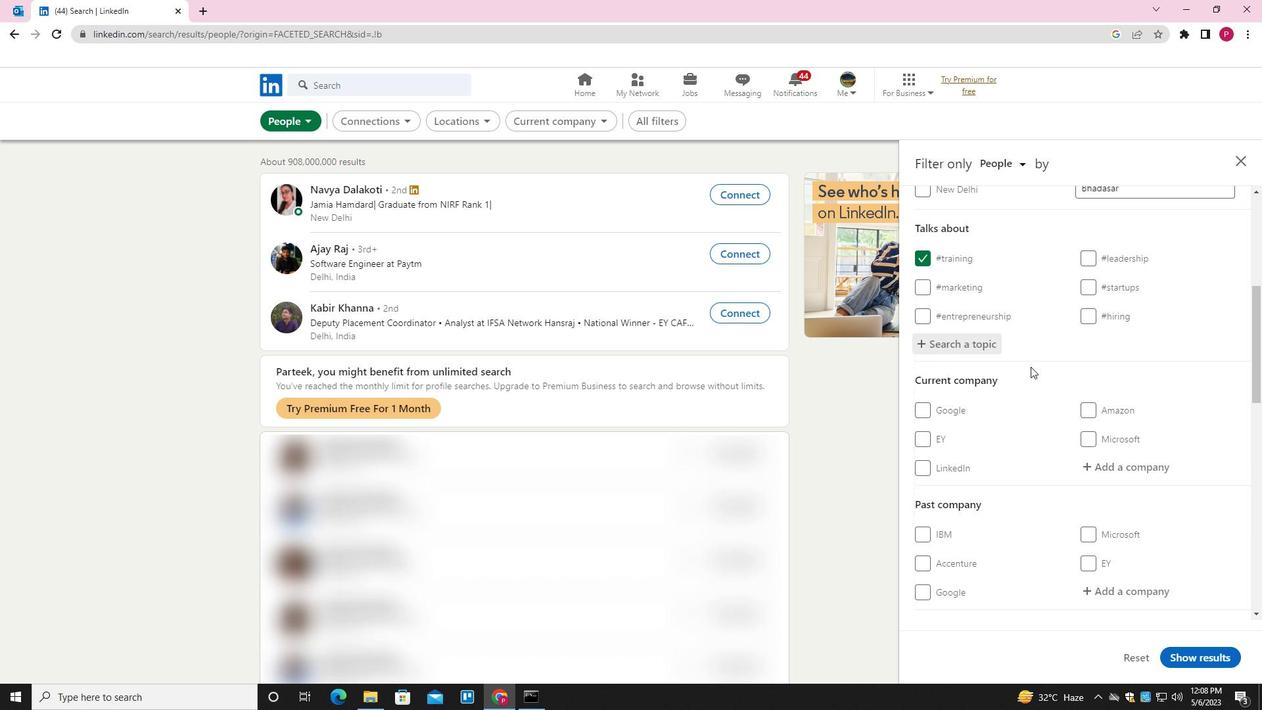 
Action: Mouse scrolled (1027, 375) with delta (0, 0)
Screenshot: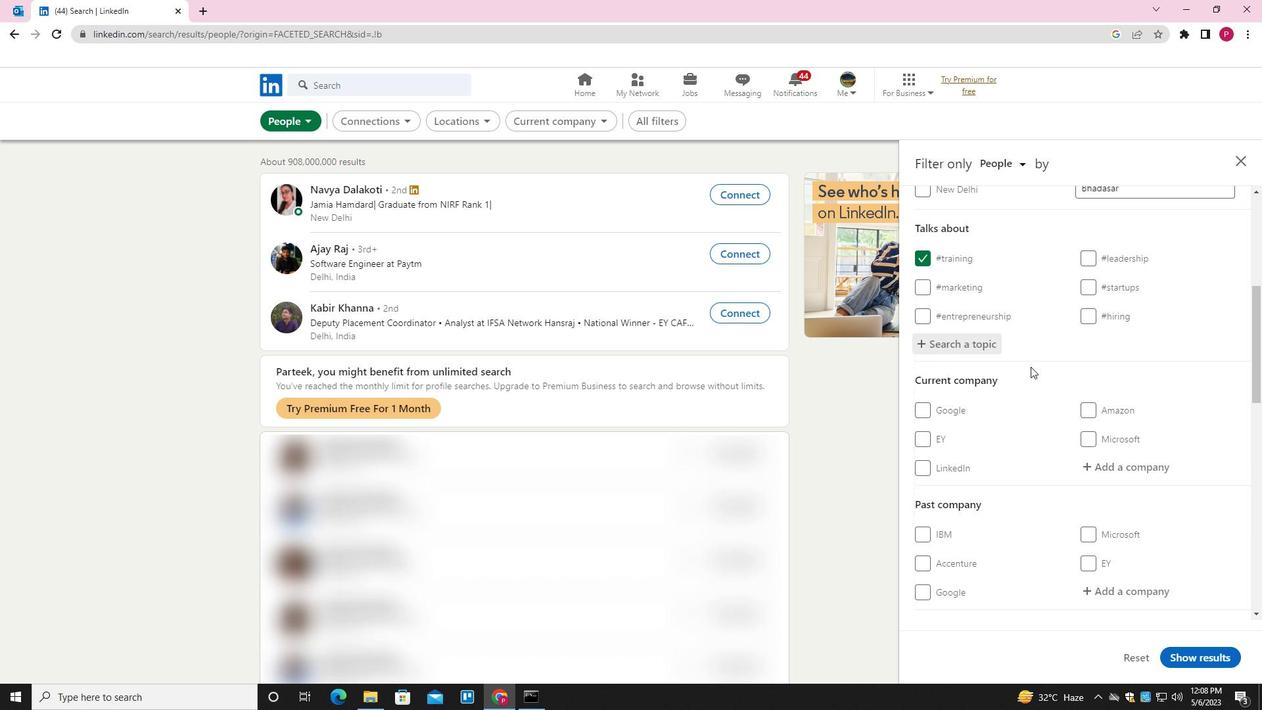 
Action: Mouse moved to (1027, 387)
Screenshot: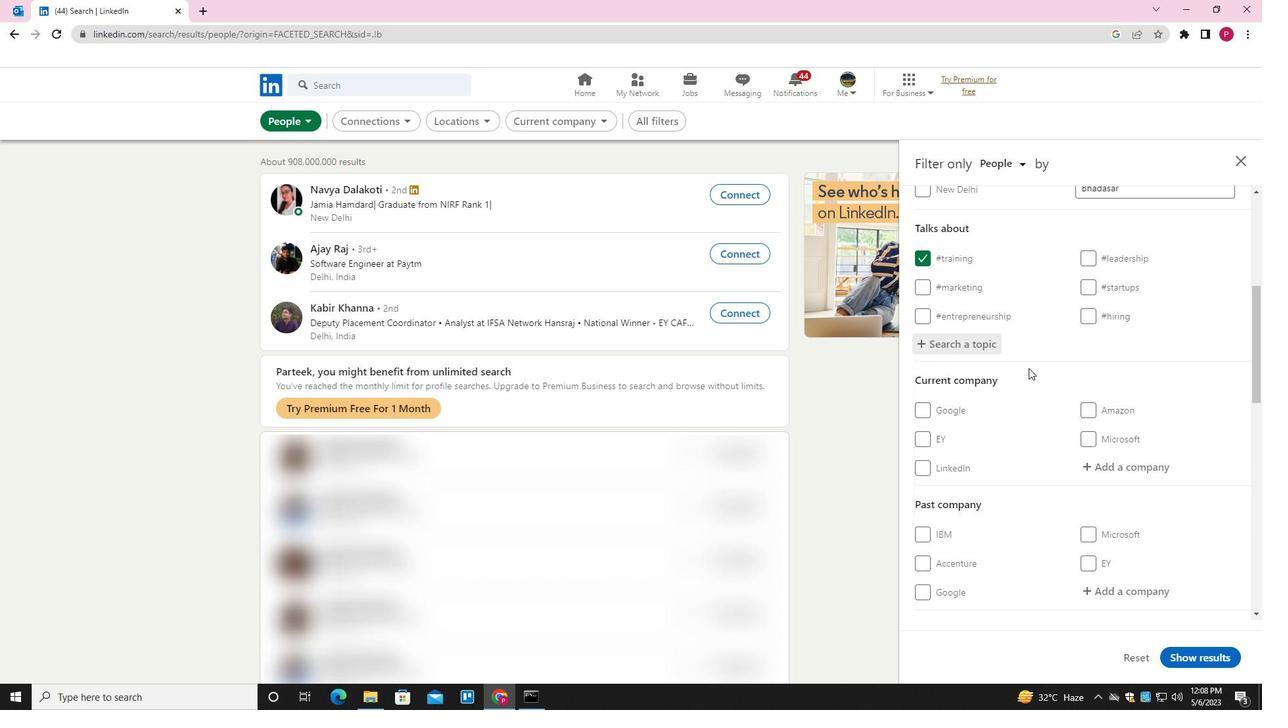 
Action: Mouse scrolled (1027, 386) with delta (0, 0)
Screenshot: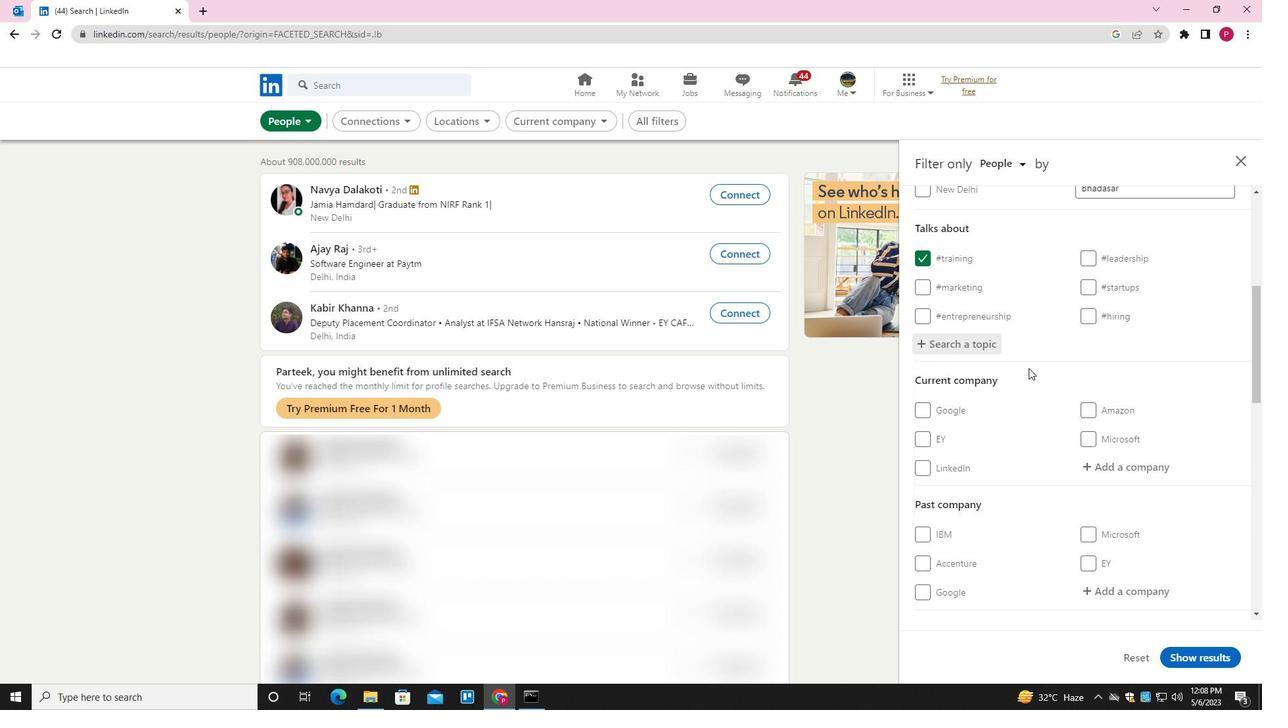 
Action: Mouse moved to (1006, 418)
Screenshot: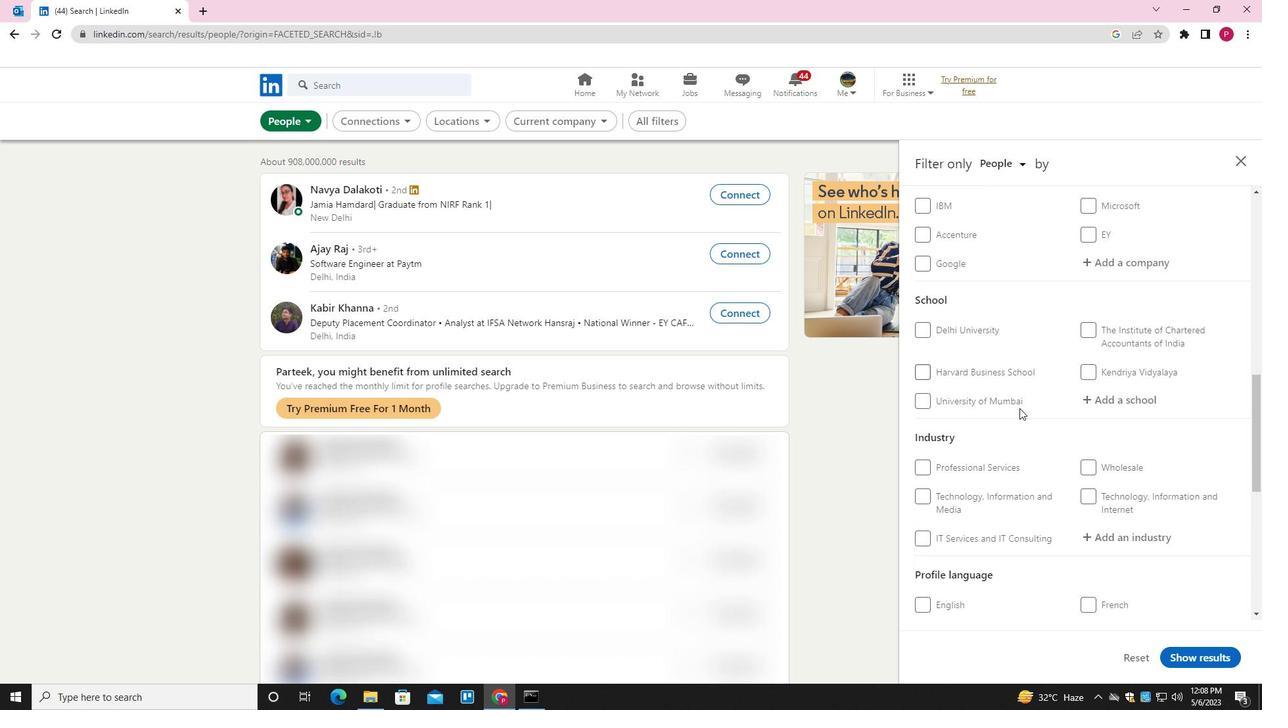 
Action: Mouse scrolled (1006, 417) with delta (0, 0)
Screenshot: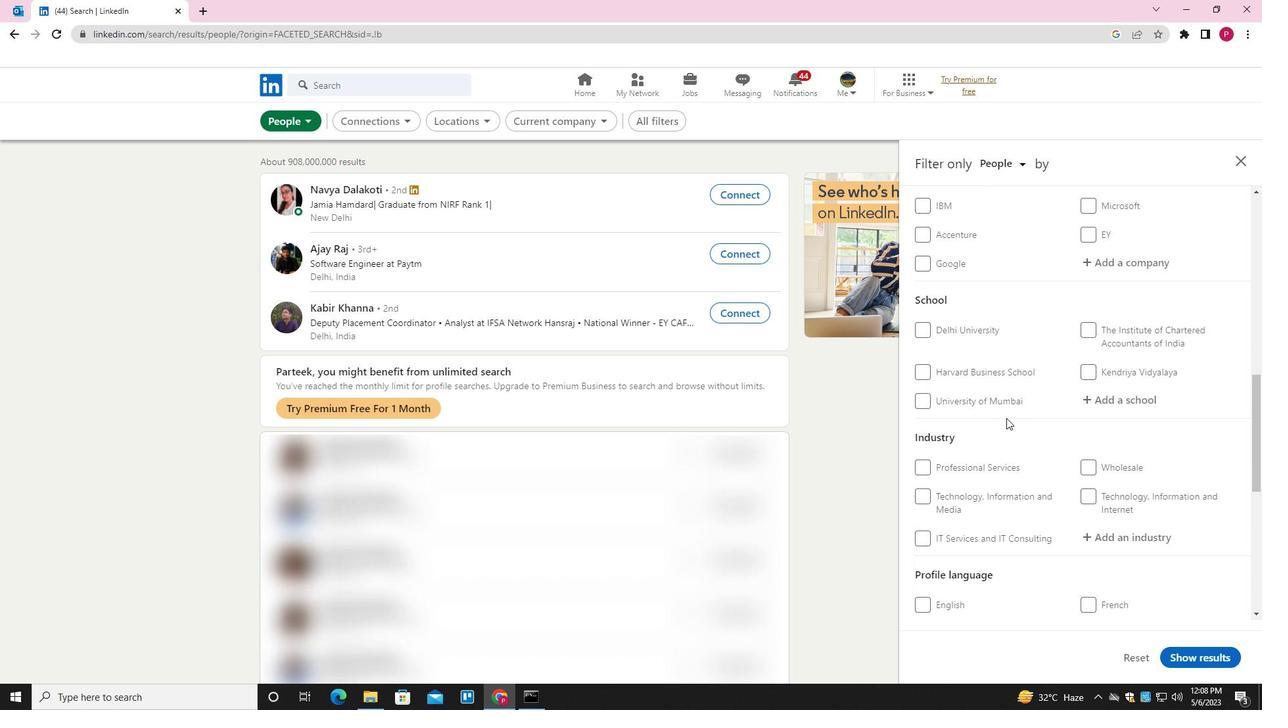 
Action: Mouse scrolled (1006, 417) with delta (0, 0)
Screenshot: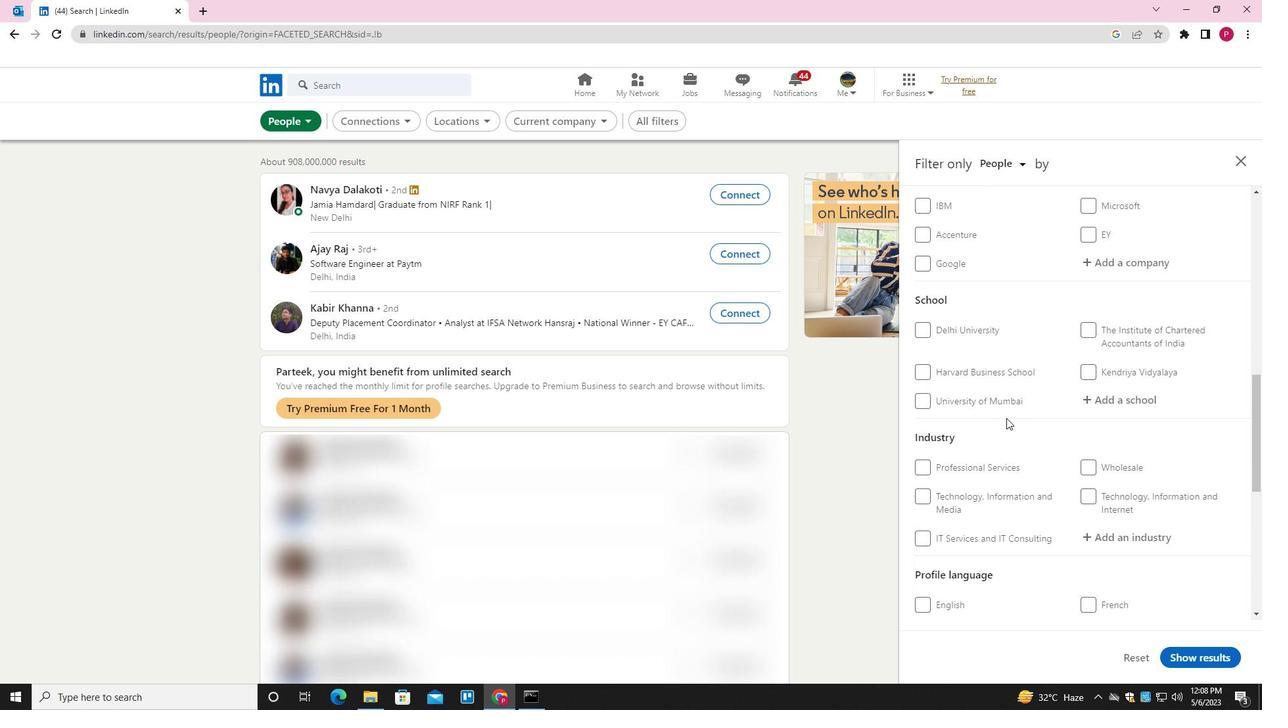 
Action: Mouse scrolled (1006, 417) with delta (0, 0)
Screenshot: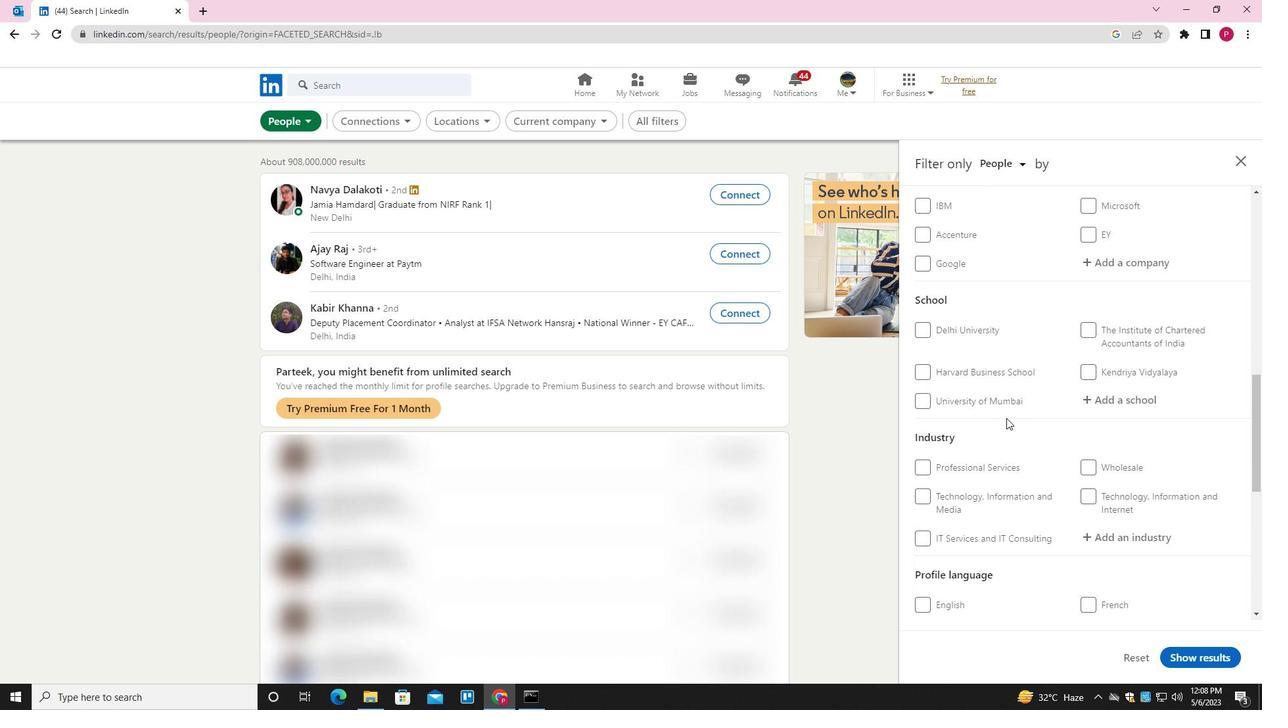 
Action: Mouse scrolled (1006, 417) with delta (0, 0)
Screenshot: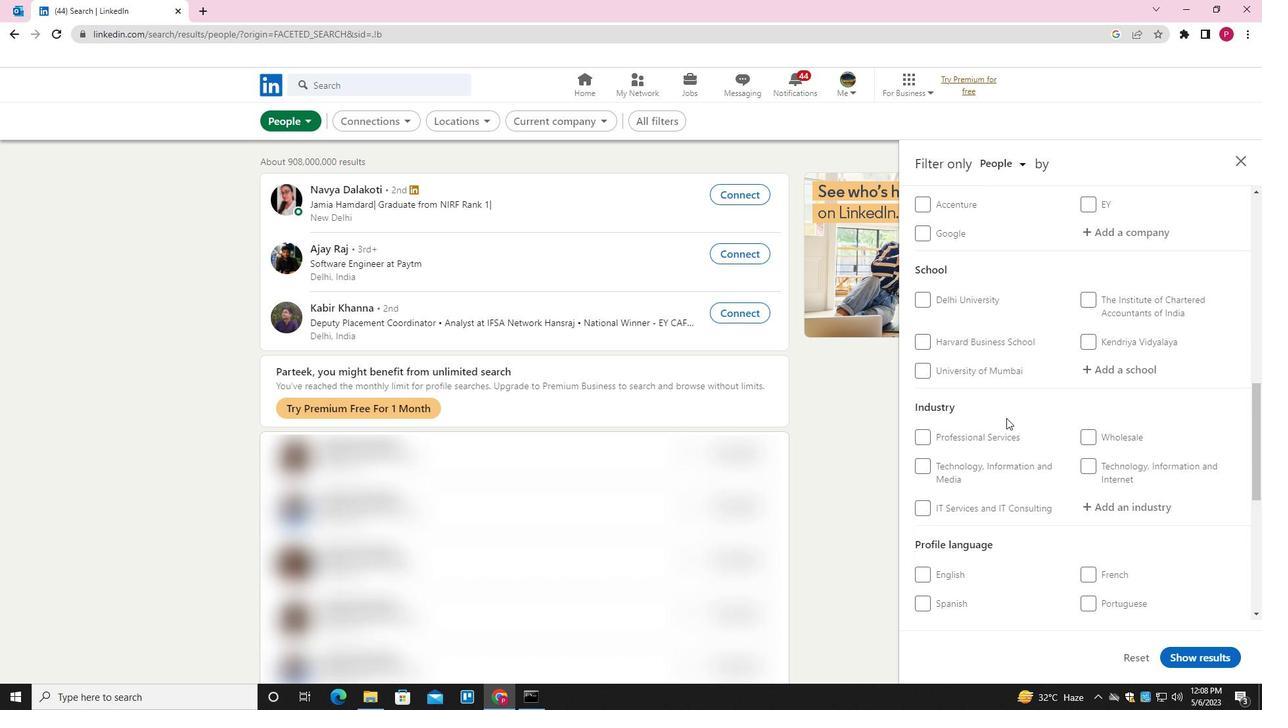 
Action: Mouse moved to (1095, 371)
Screenshot: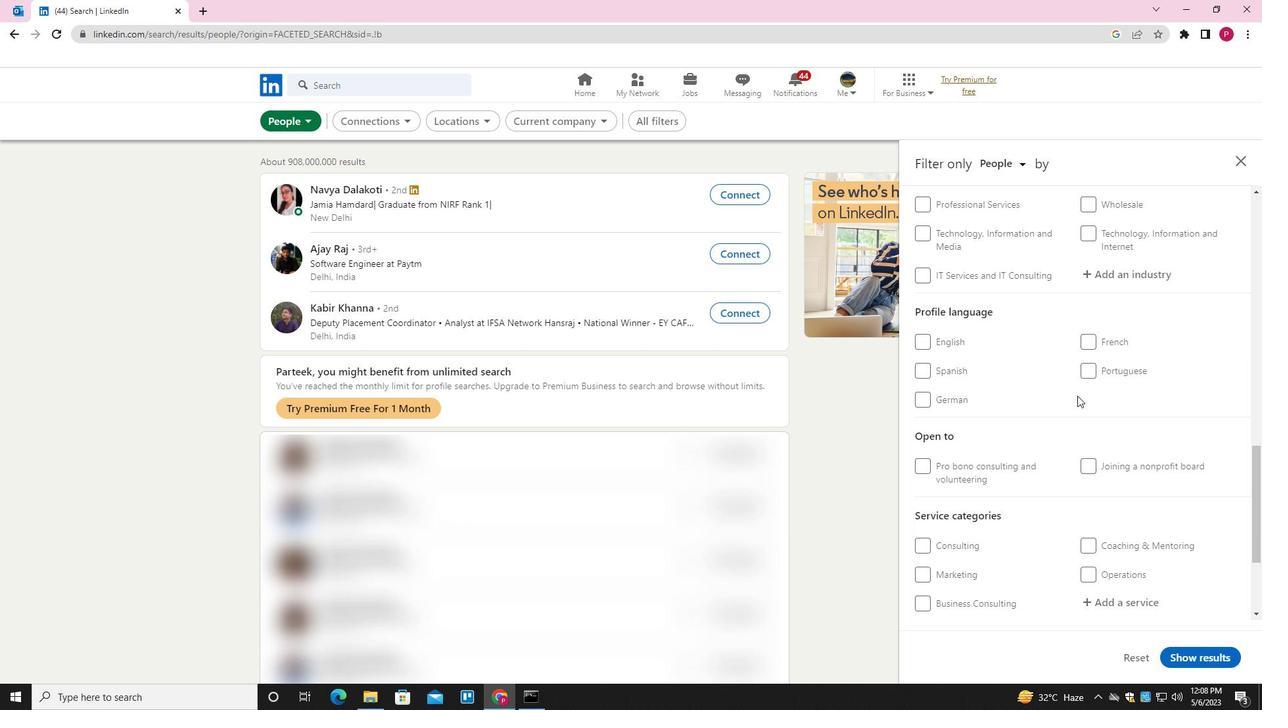 
Action: Mouse pressed left at (1095, 371)
Screenshot: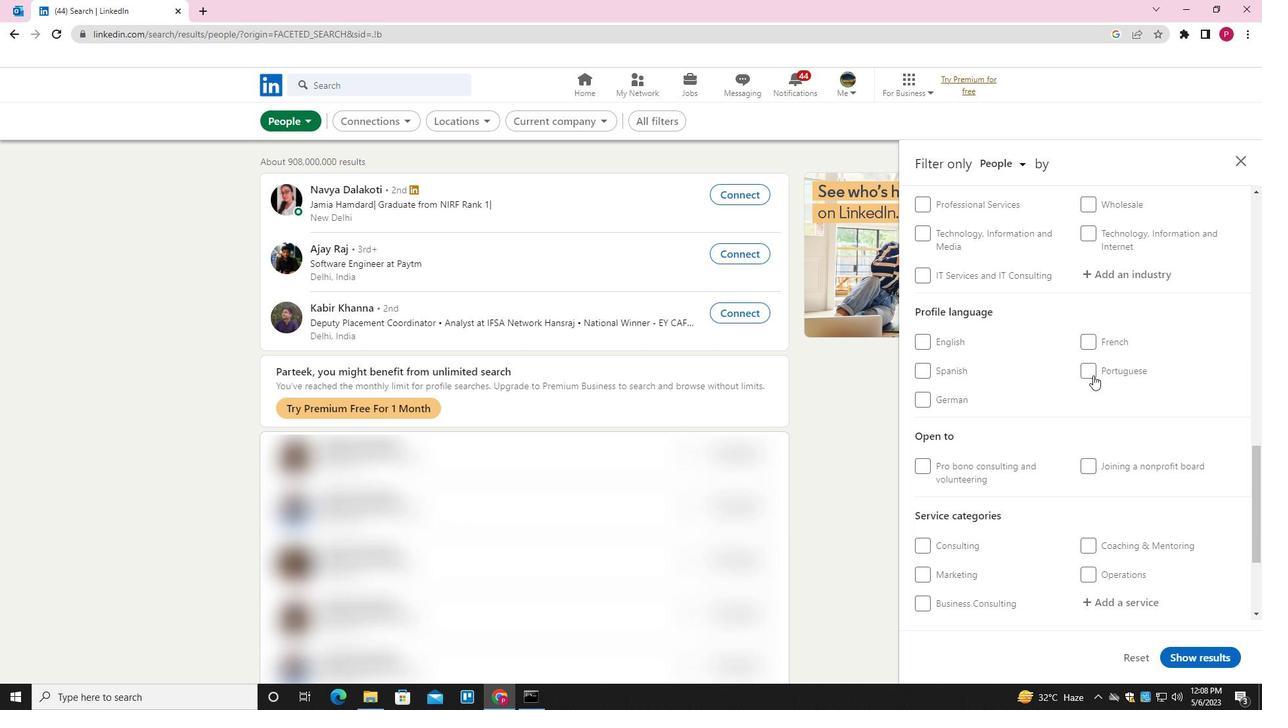 
Action: Mouse moved to (966, 435)
Screenshot: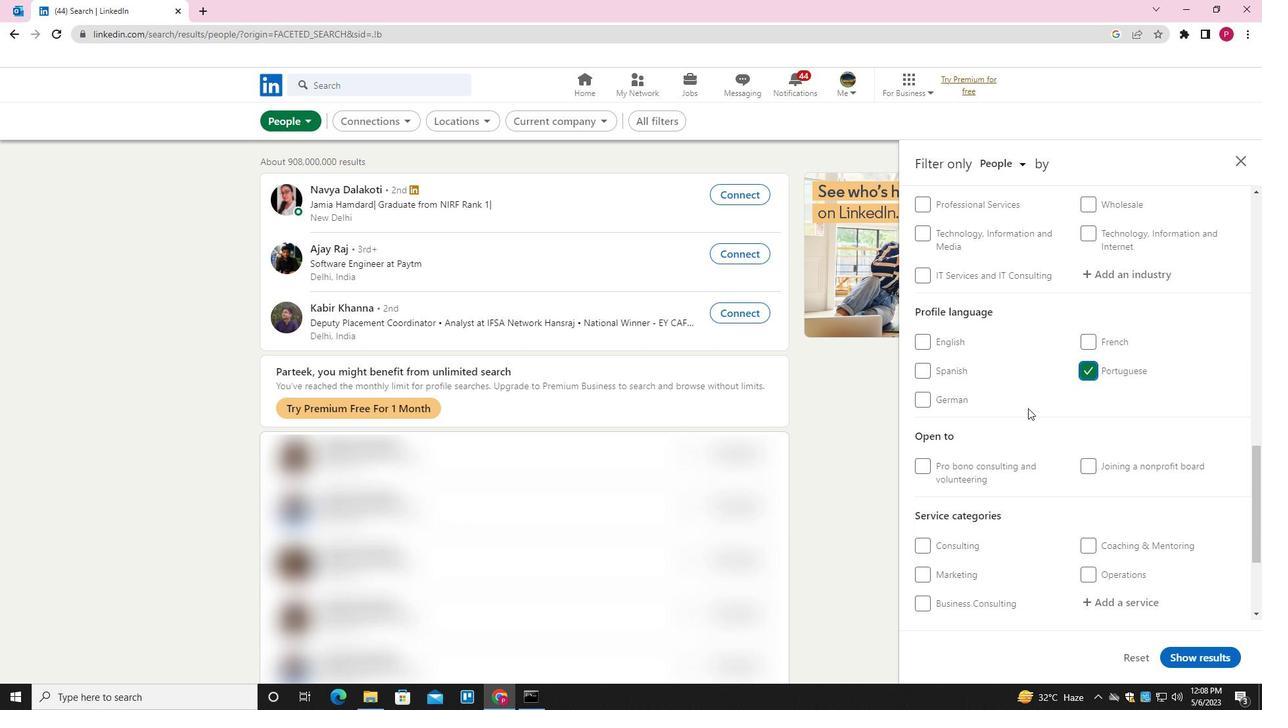 
Action: Mouse scrolled (966, 435) with delta (0, 0)
Screenshot: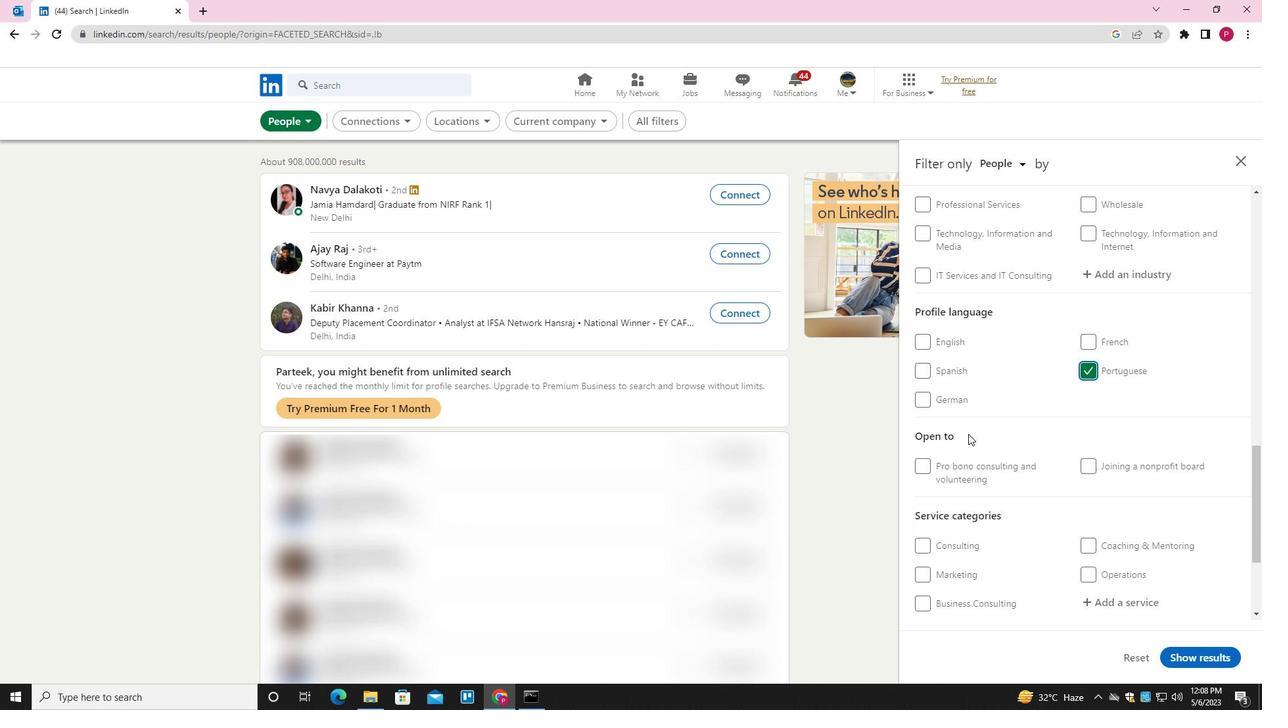 
Action: Mouse scrolled (966, 435) with delta (0, 0)
Screenshot: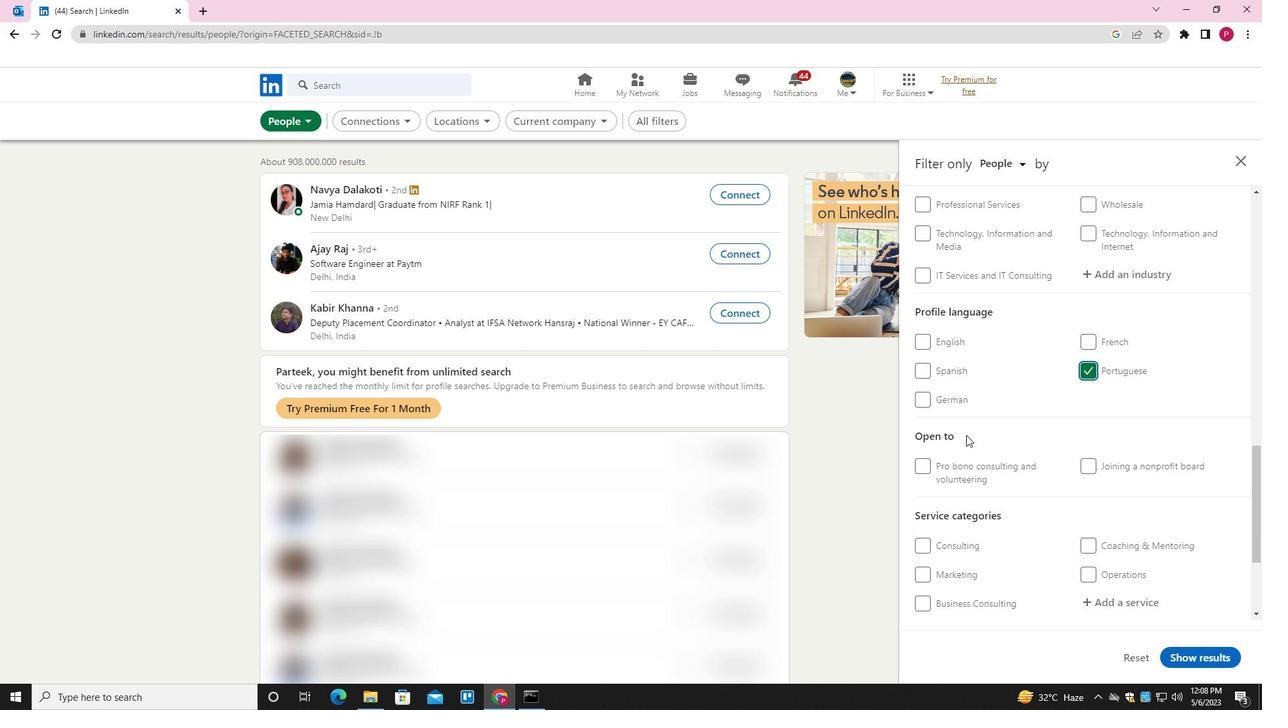 
Action: Mouse scrolled (966, 435) with delta (0, 0)
Screenshot: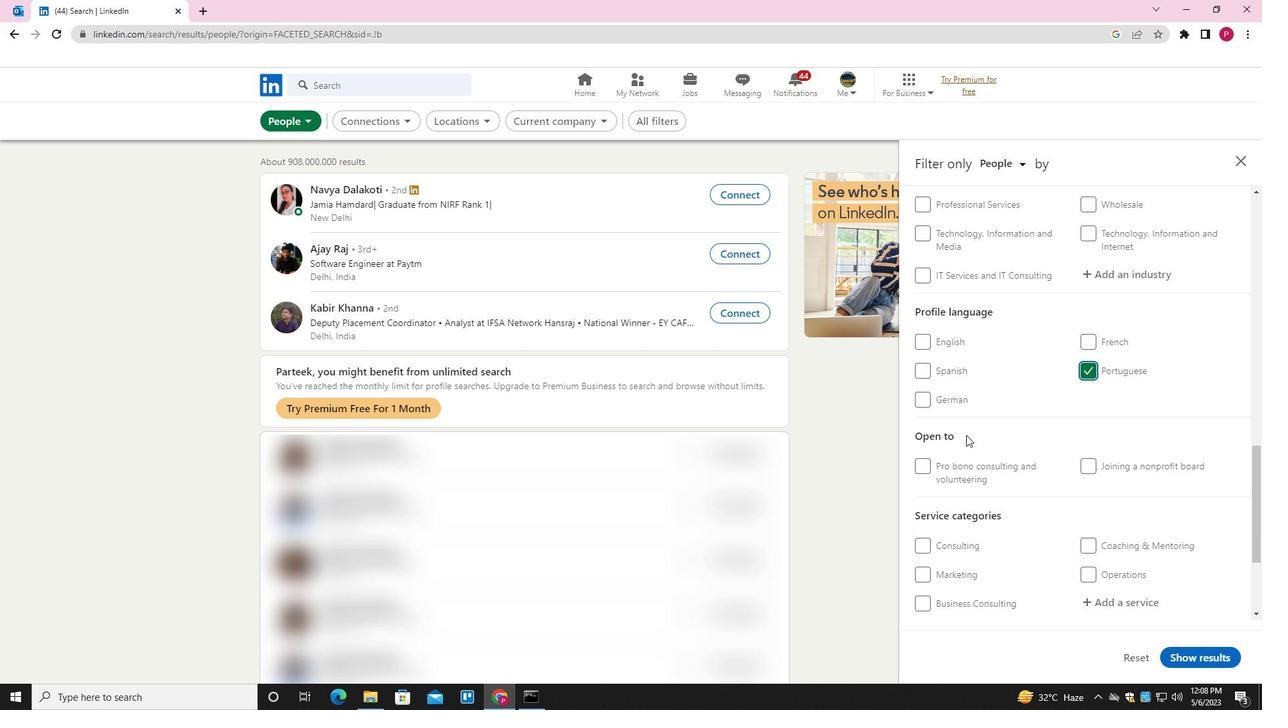 
Action: Mouse scrolled (966, 435) with delta (0, 0)
Screenshot: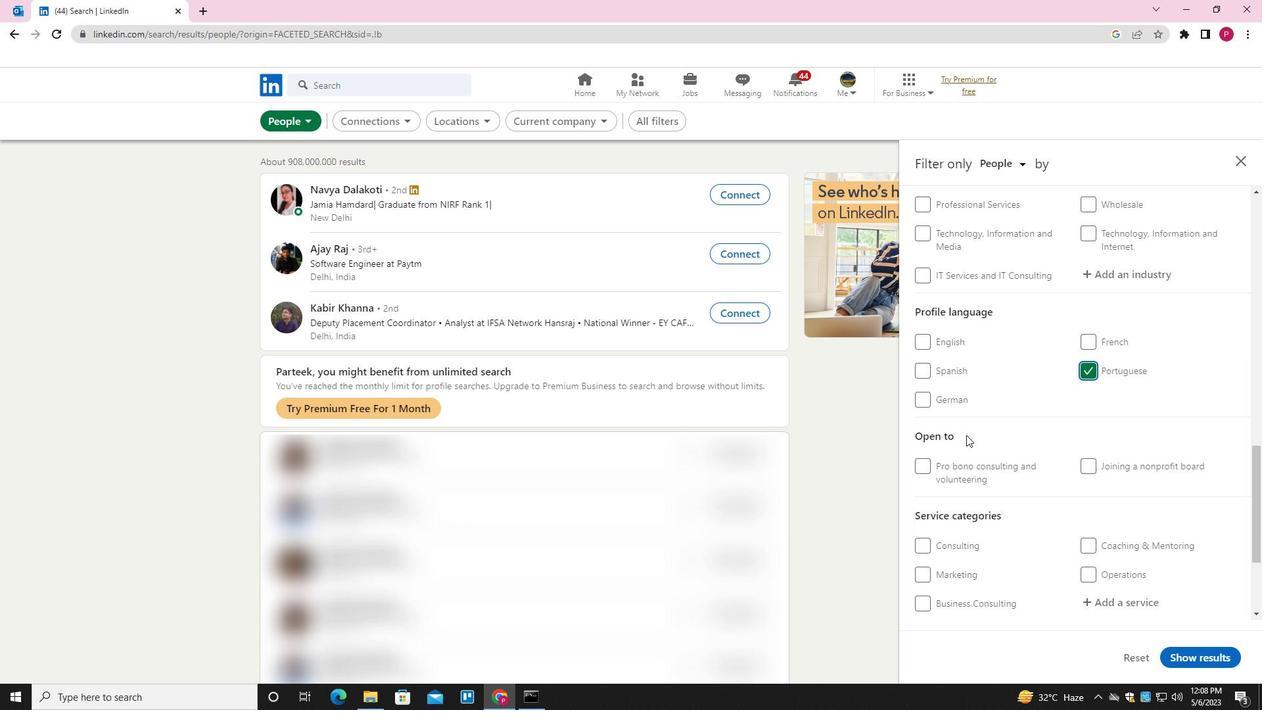 
Action: Mouse scrolled (966, 435) with delta (0, 0)
Screenshot: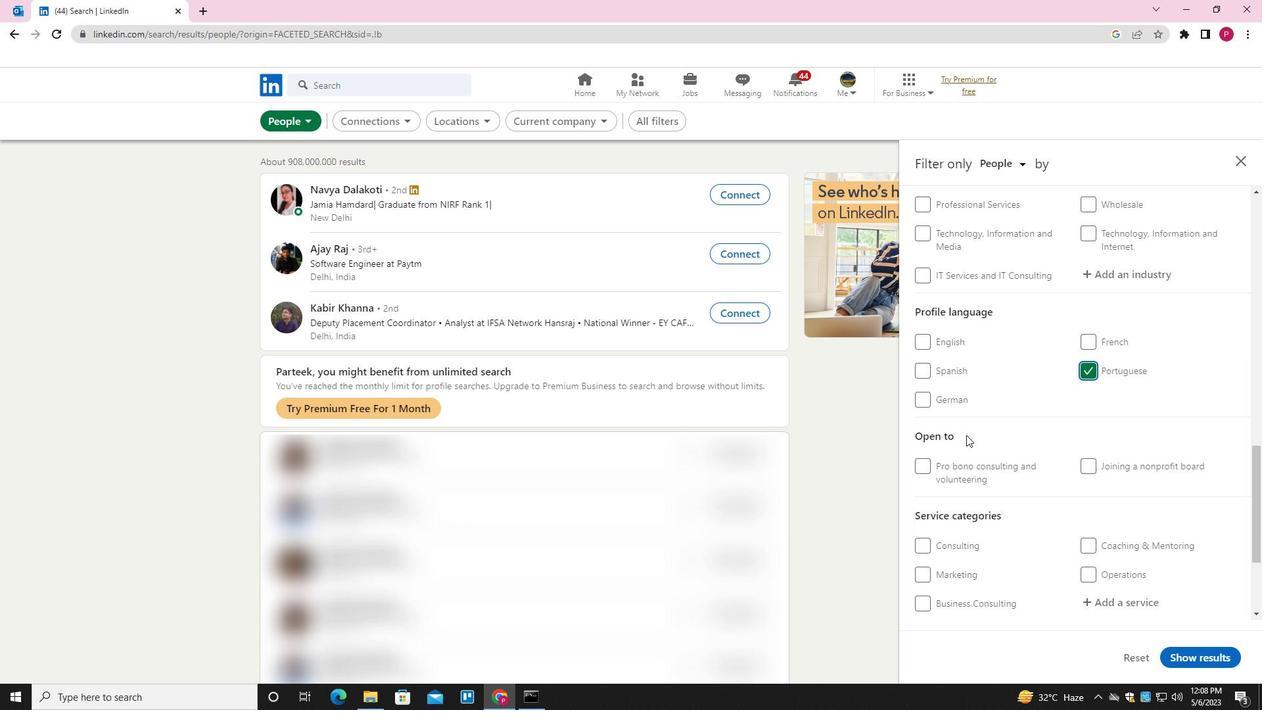 
Action: Mouse scrolled (966, 435) with delta (0, 0)
Screenshot: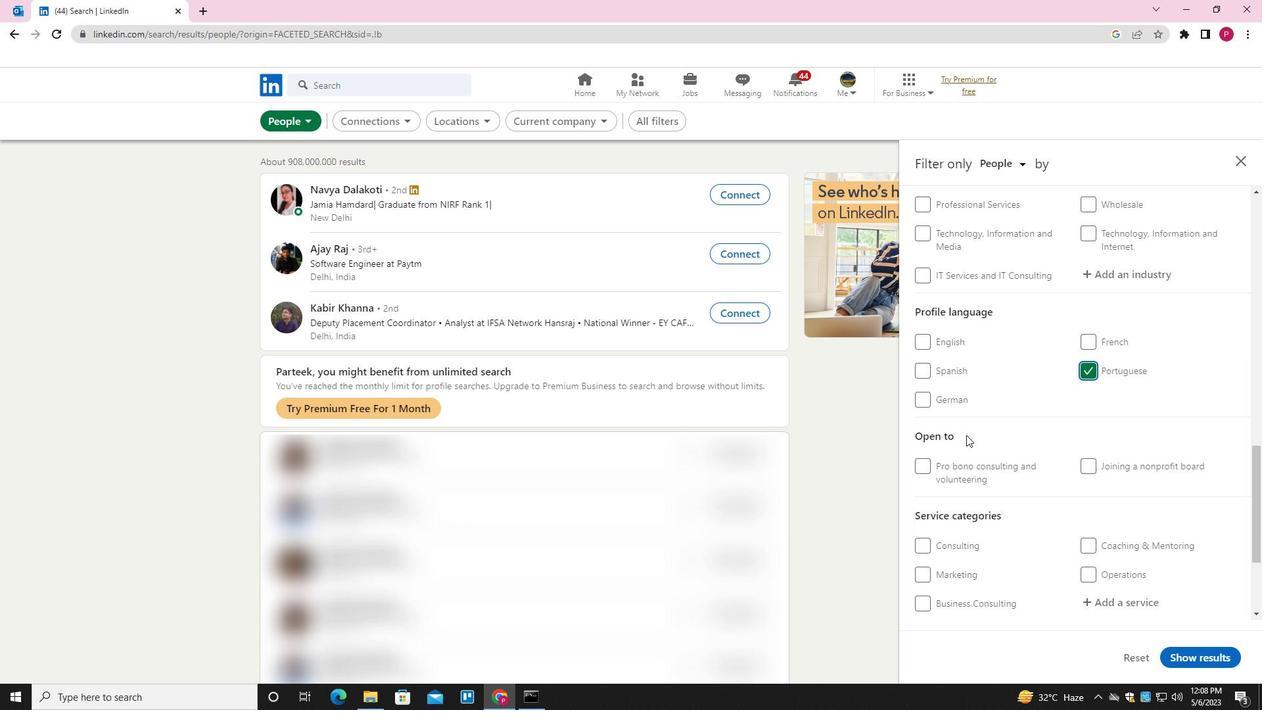 
Action: Mouse moved to (982, 424)
Screenshot: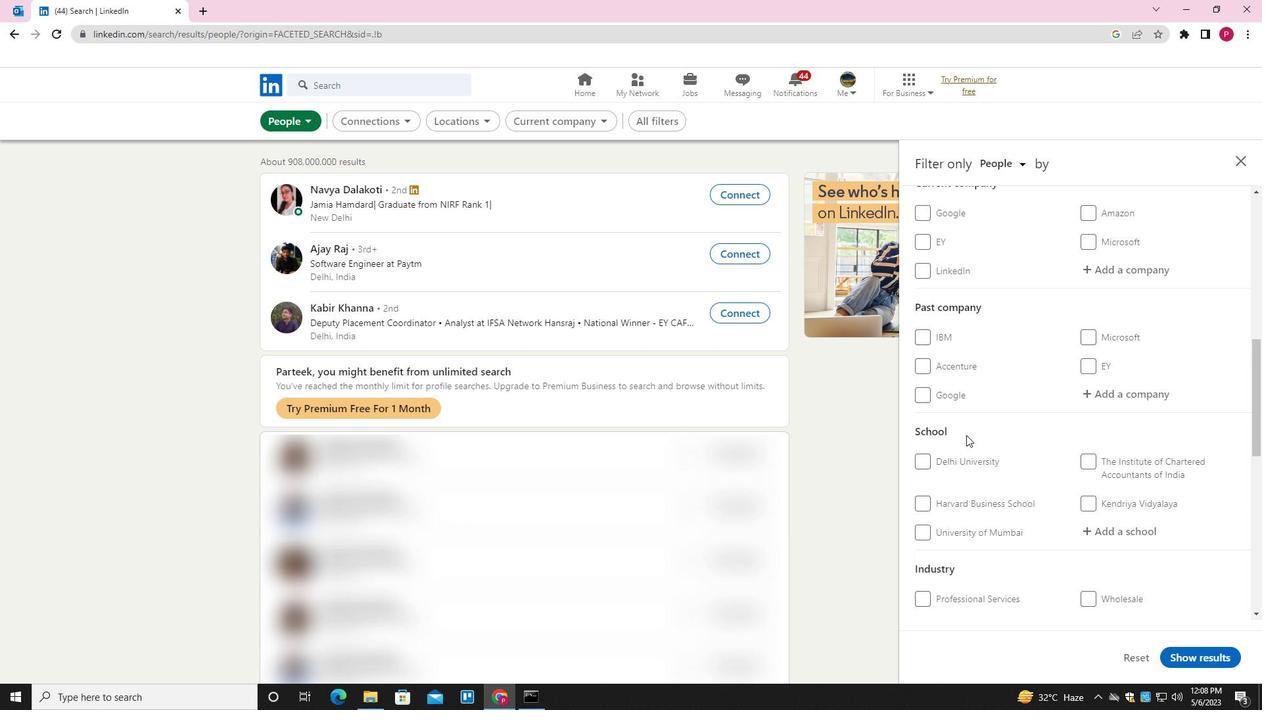 
Action: Mouse scrolled (982, 424) with delta (0, 0)
Screenshot: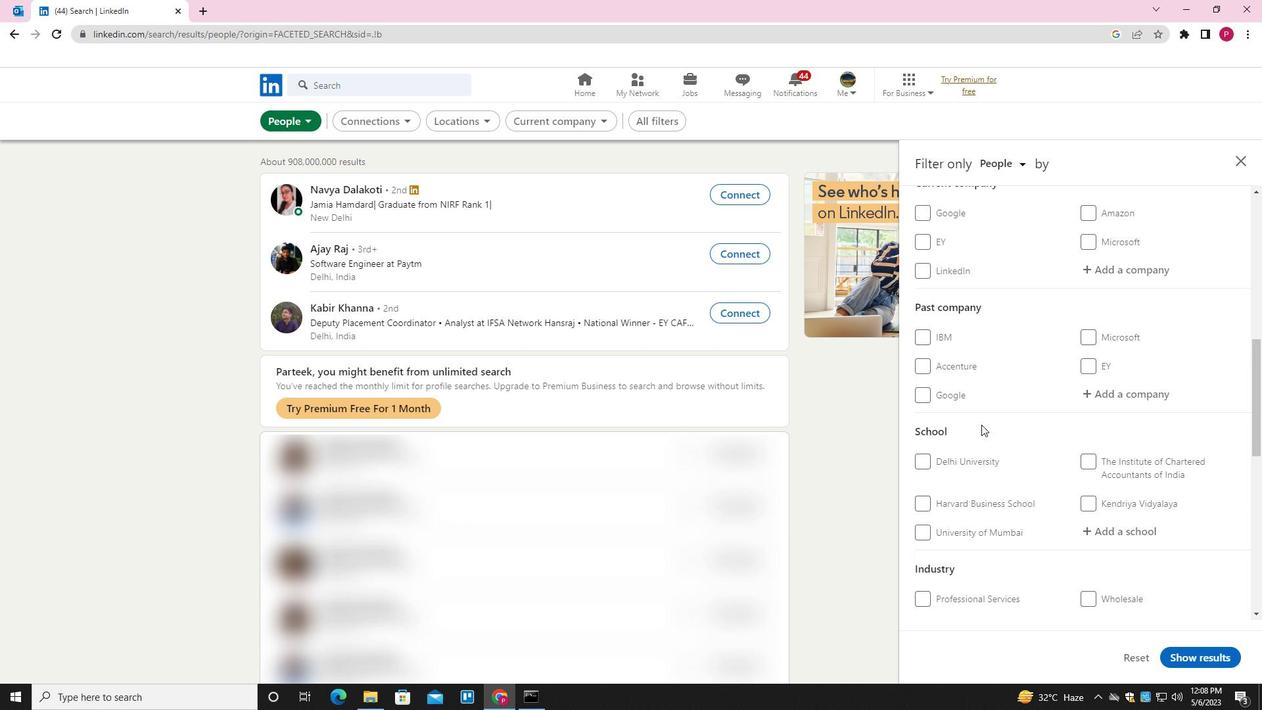 
Action: Mouse moved to (1117, 336)
Screenshot: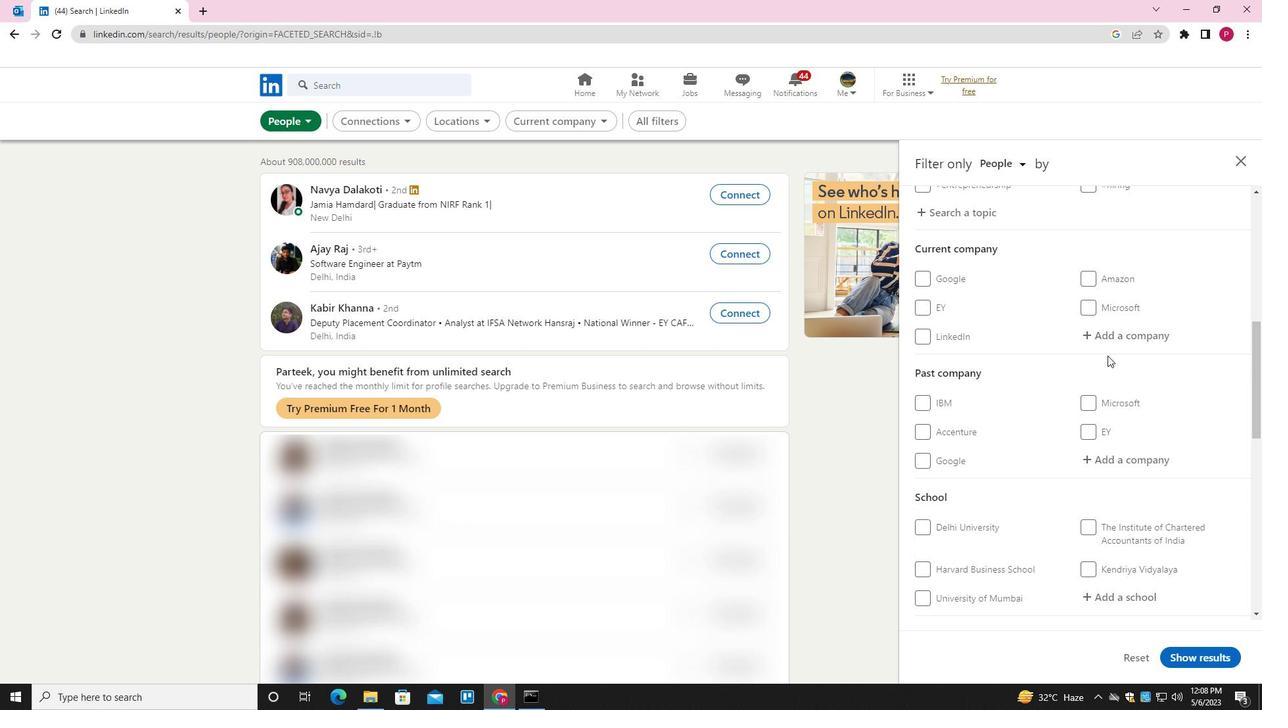 
Action: Mouse pressed left at (1117, 336)
Screenshot: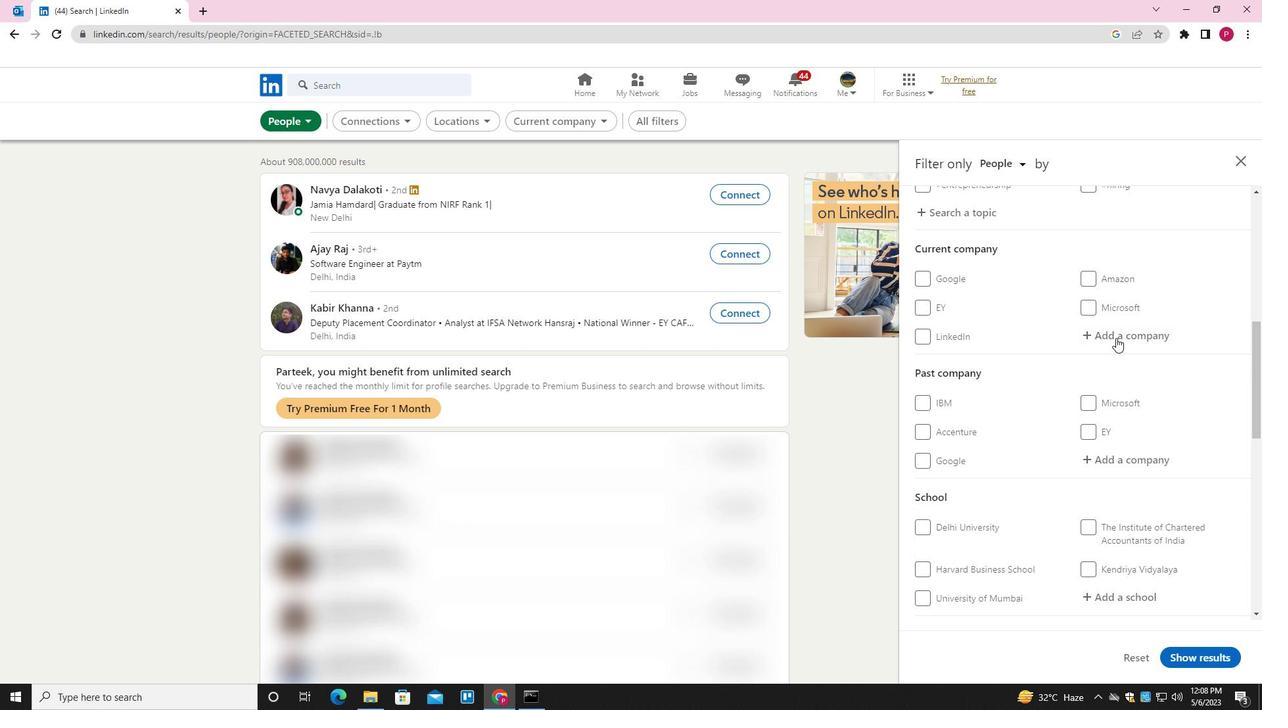 
Action: Key pressed <Key.shift>VRINDA<Key.space><Key.shift><Key.shift><Key.shift><Key.shift><Key.shift><Key.shift><Key.shift><Key.shift><Key.shift><Key.shift><Key.shift>GLOBAL<Key.space><Key.down><Key.enter>
Screenshot: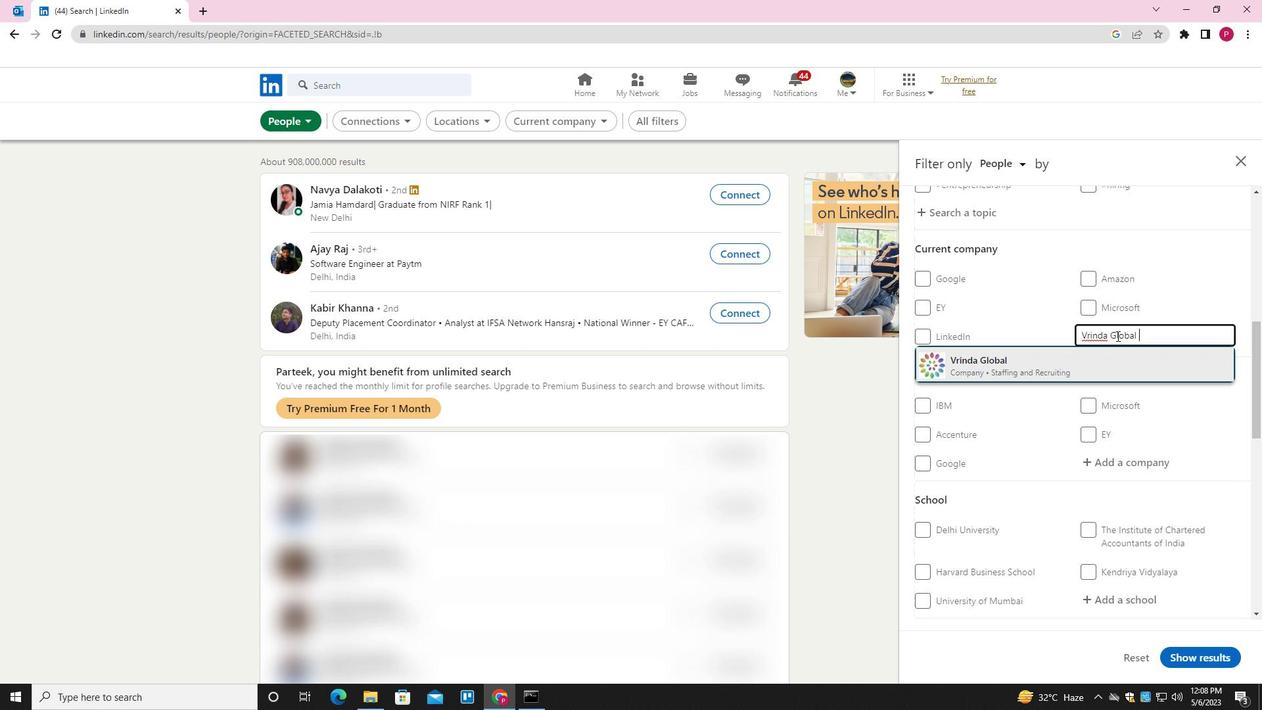 
Action: Mouse moved to (1021, 401)
Screenshot: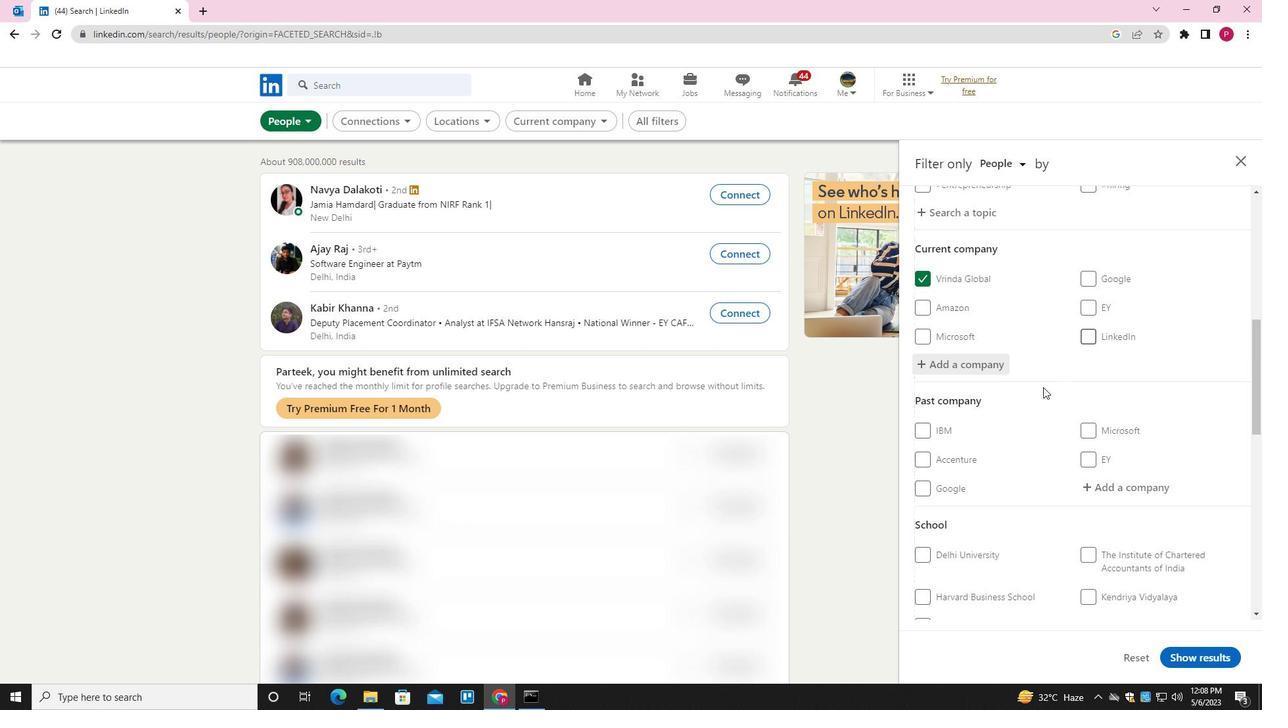 
Action: Mouse scrolled (1021, 400) with delta (0, 0)
Screenshot: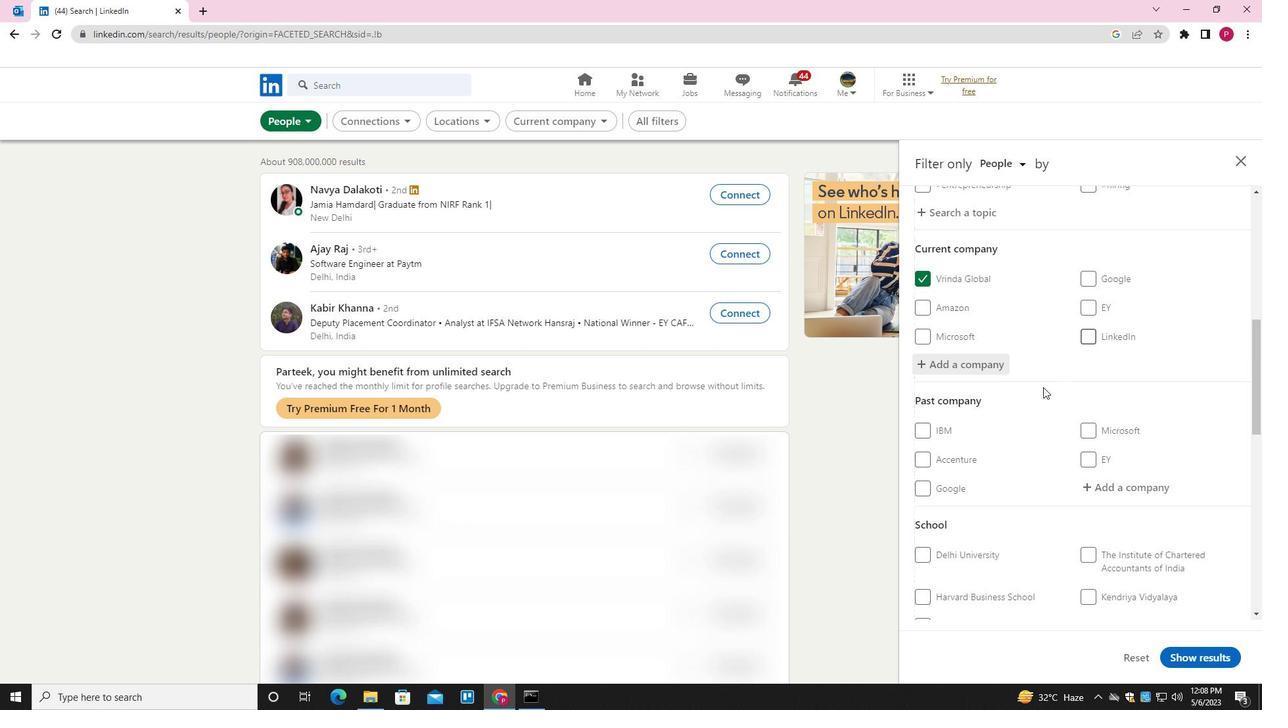 
Action: Mouse scrolled (1021, 400) with delta (0, 0)
Screenshot: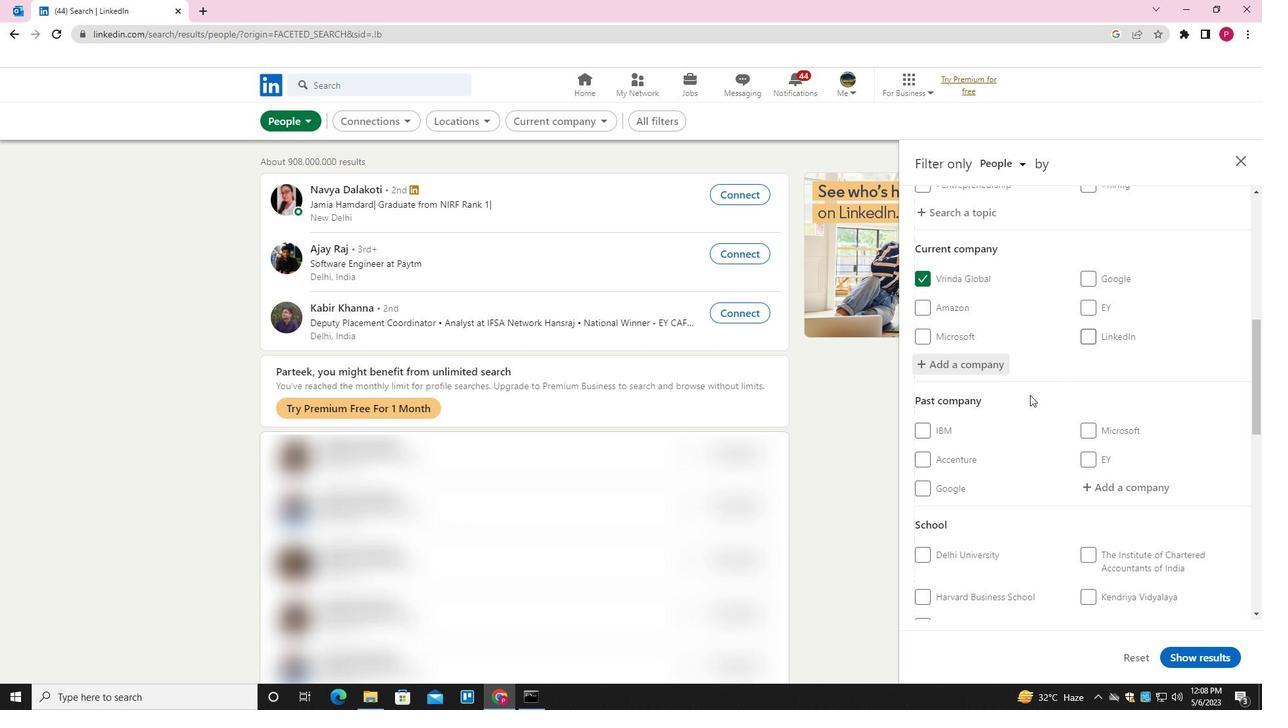 
Action: Mouse scrolled (1021, 400) with delta (0, 0)
Screenshot: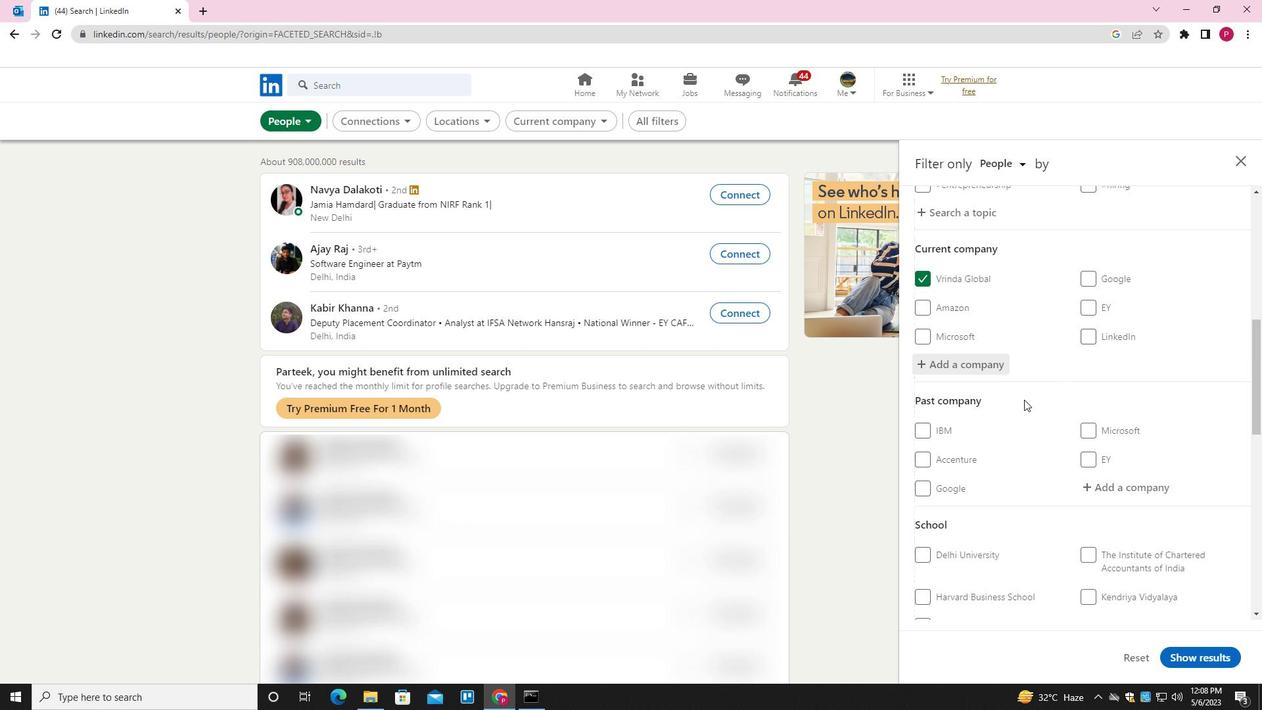 
Action: Mouse scrolled (1021, 400) with delta (0, 0)
Screenshot: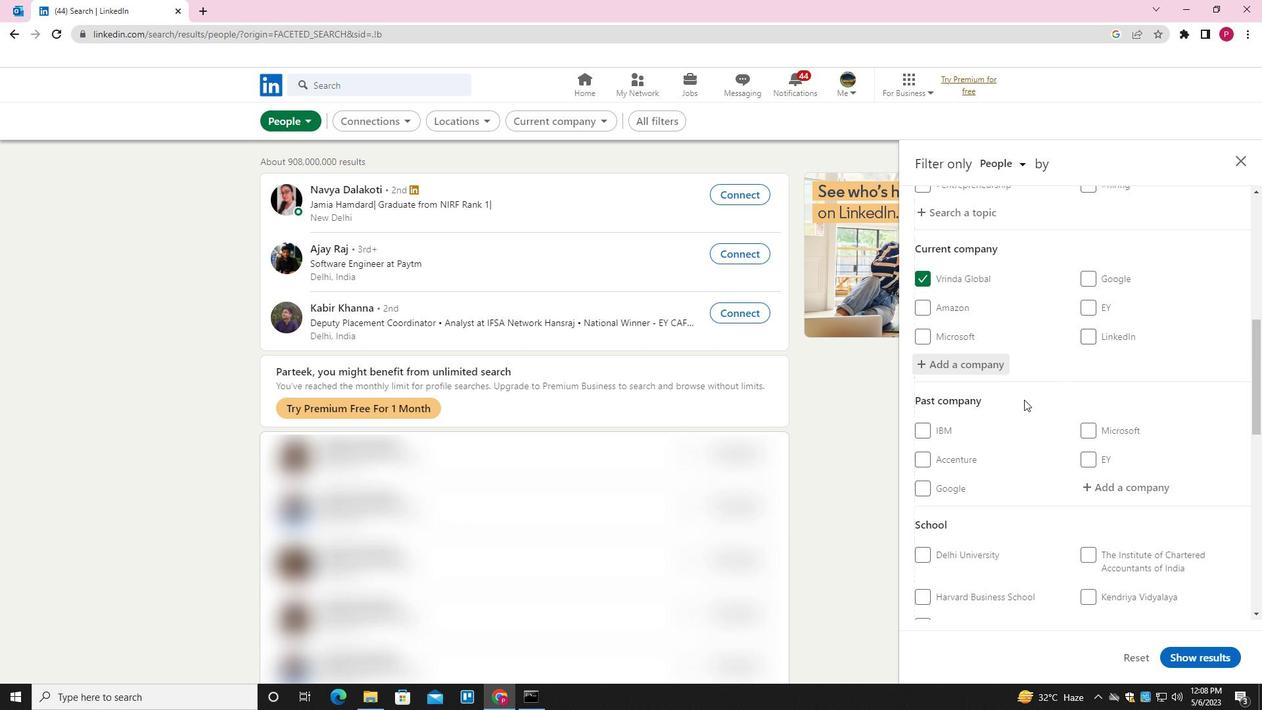 
Action: Mouse moved to (1110, 362)
Screenshot: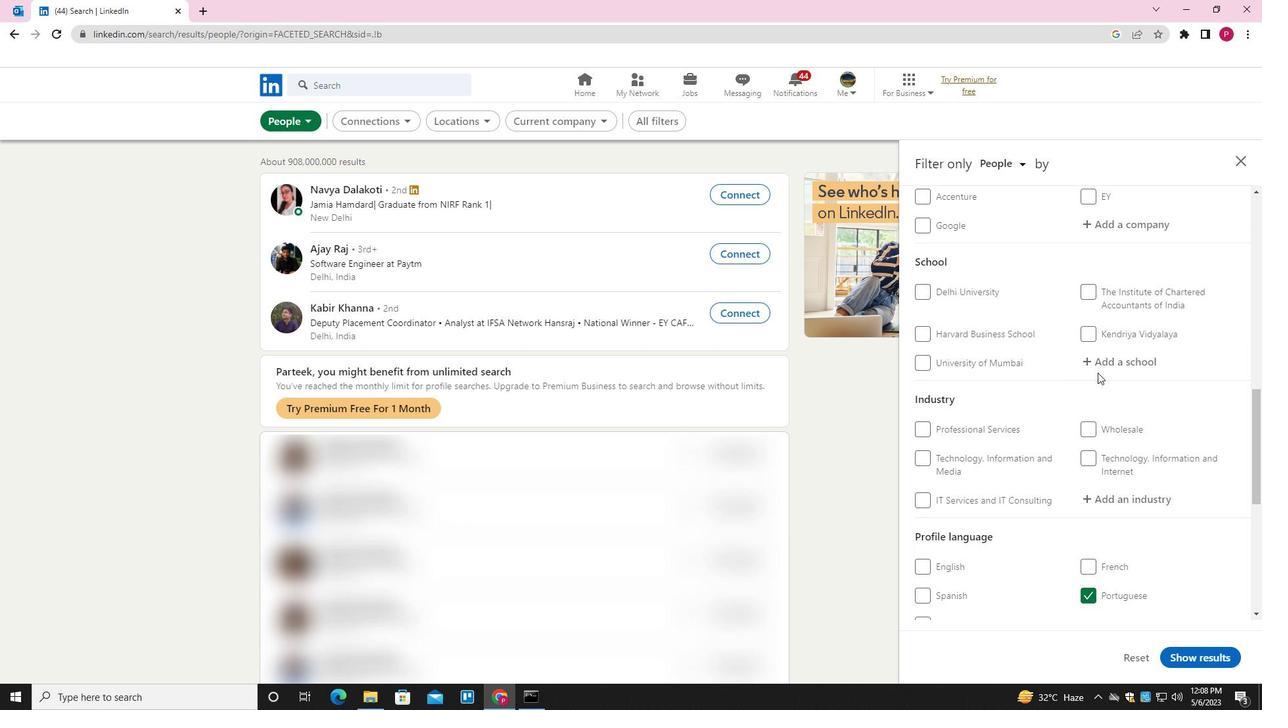 
Action: Mouse pressed left at (1110, 362)
Screenshot: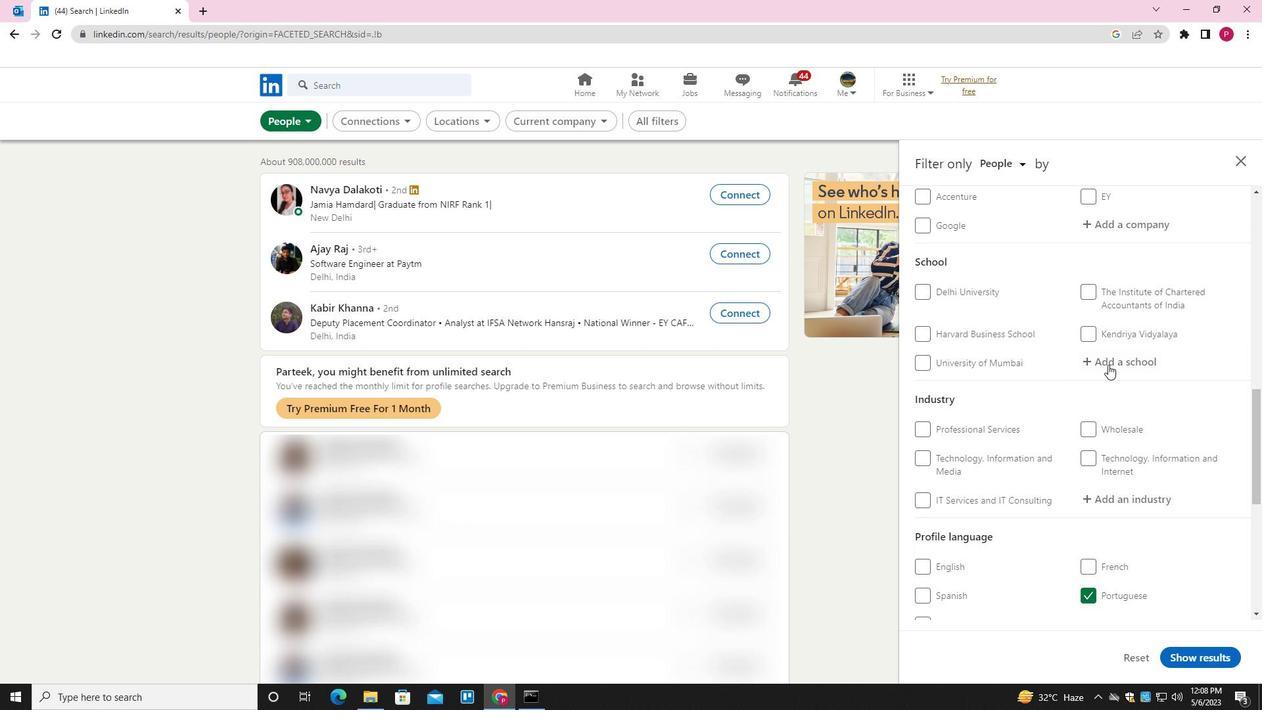 
Action: Key pressed <Key.shift><Key.shift><Key.shift><Key.shift><Key.shift><Key.shift><Key.shift><Key.shift><Key.shift><Key.shift><Key.shift><Key.shift><Key.shift><Key.shift><Key.shift>BARRACKPORE<Key.space><Key.shift><Key.shift><Key.shift><Key.shift><Key.shift><Key.shift><Key.shift><Key.shift><Key.shift><Key.shift><Key.shift><Key.shift><Key.shift><Key.shift><Key.shift><Key.shift><Key.shift><Key.shift><Key.shift><Key.shift><Key.shift><Key.shift><Key.shift><Key.shift><Key.shift><Key.shift><Key.shift><Key.shift><Key.shift><Key.shift><Key.shift><Key.shift><Key.shift><Key.shift><Key.shift><Key.shift><Key.shift><Key.shift><Key.shift><Key.shift><Key.shift><Key.shift><Key.shift><Key.shift><Key.shift><Key.shift><Key.shift><Key.shift><Key.shift><Key.shift><Key.shift><Key.shift><Key.shift><Key.shift><Key.shift><Key.shift><Key.shift><Key.shift><Key.shift><Key.shift><Key.shift><Key.shift><Key.shift><Key.shift>RASTRAGURU<Key.down><Key.enter>
Screenshot: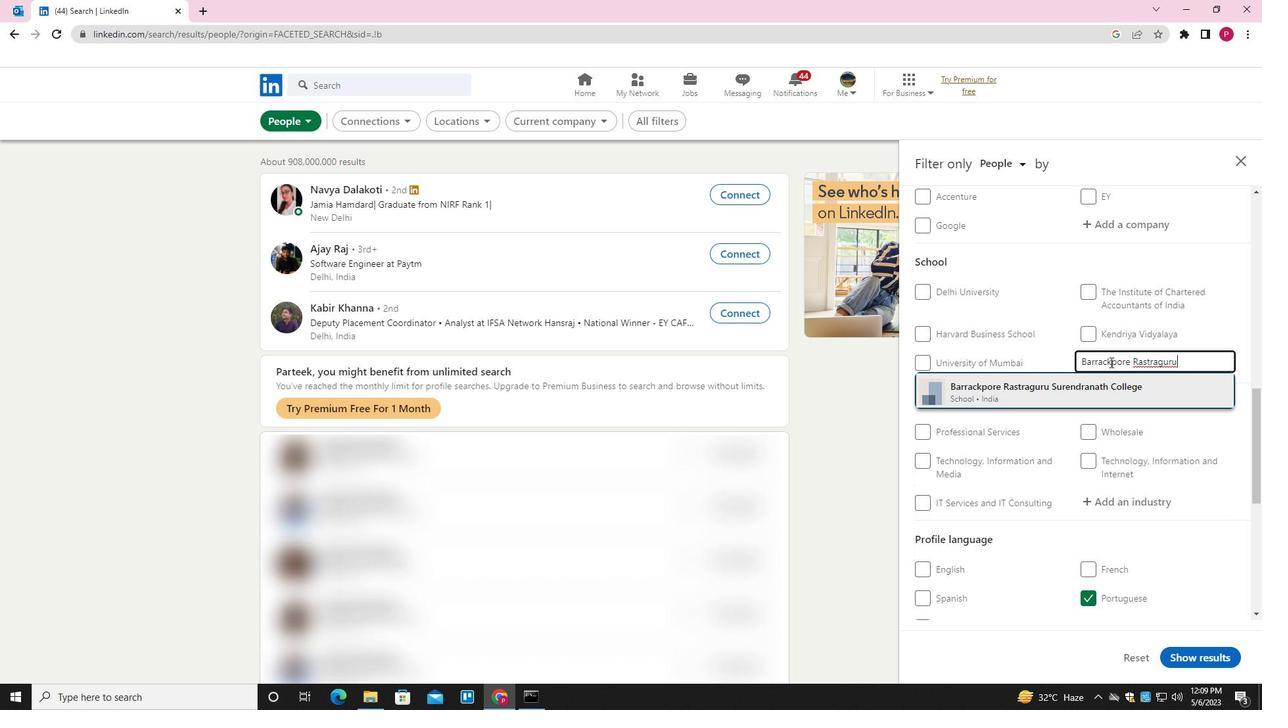
Action: Mouse moved to (1062, 390)
Screenshot: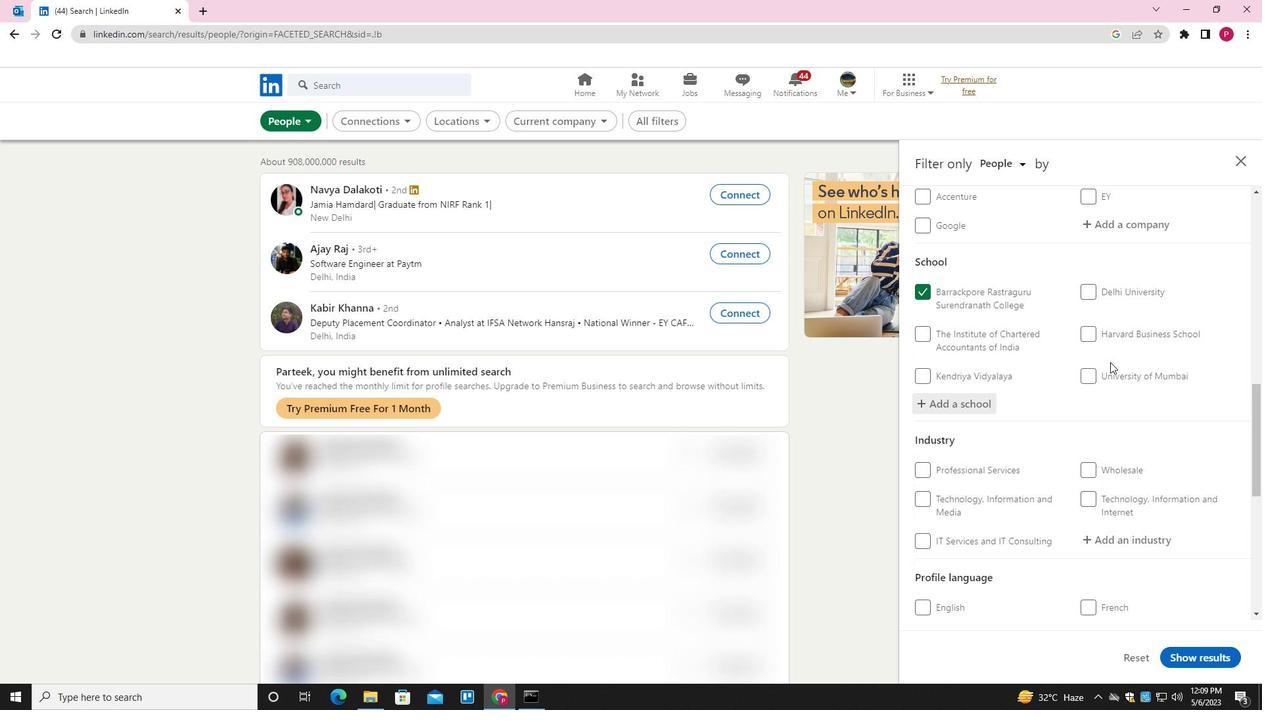 
Action: Mouse scrolled (1062, 389) with delta (0, 0)
Screenshot: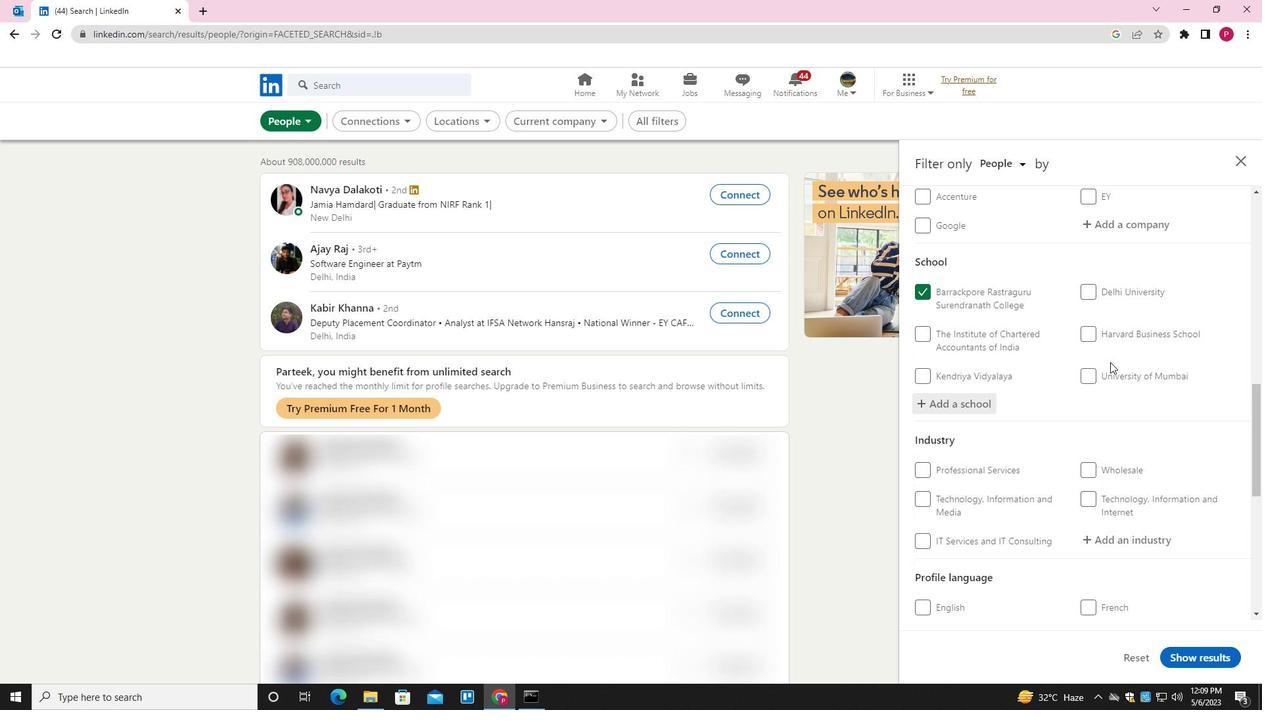 
Action: Mouse moved to (1061, 391)
Screenshot: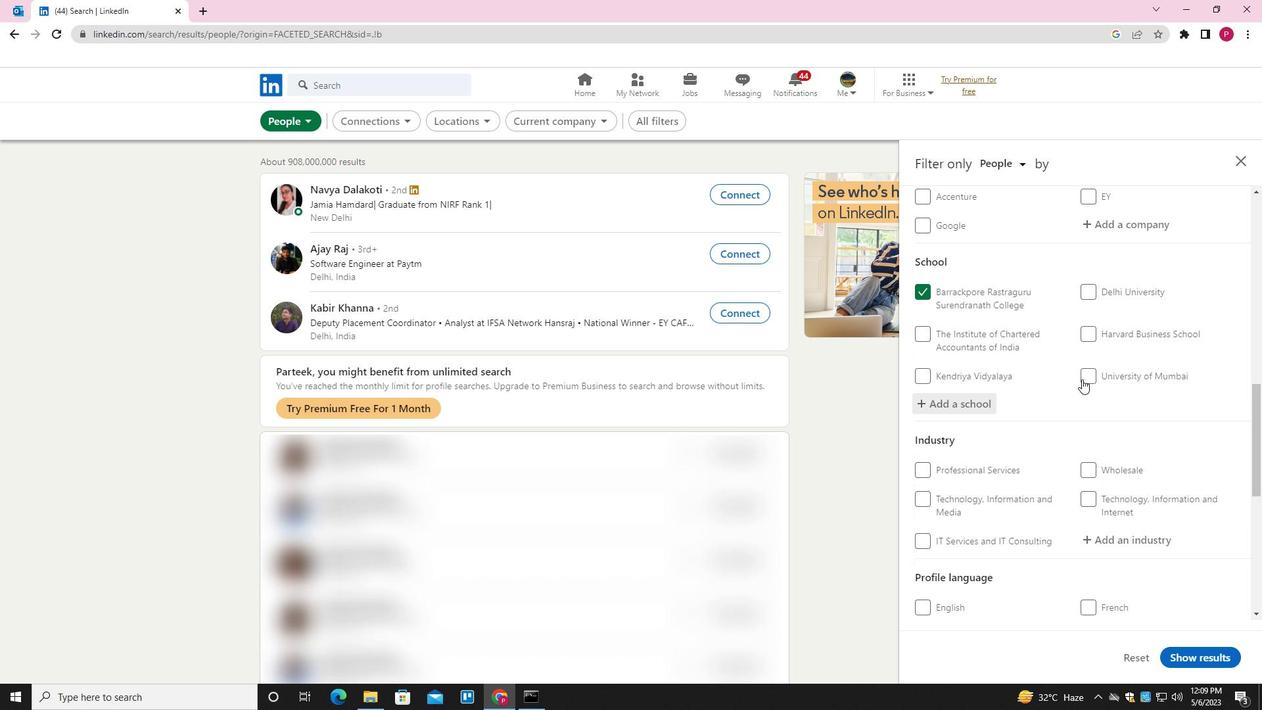 
Action: Mouse scrolled (1061, 390) with delta (0, 0)
Screenshot: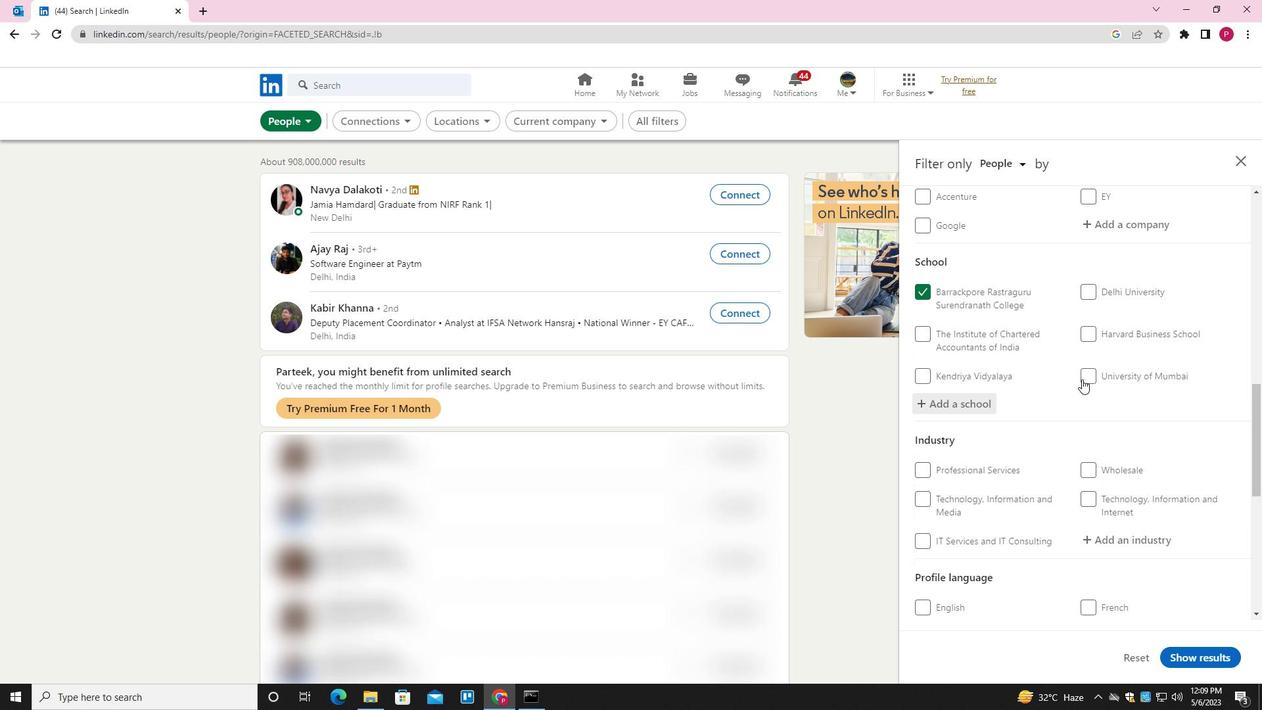
Action: Mouse moved to (1060, 391)
Screenshot: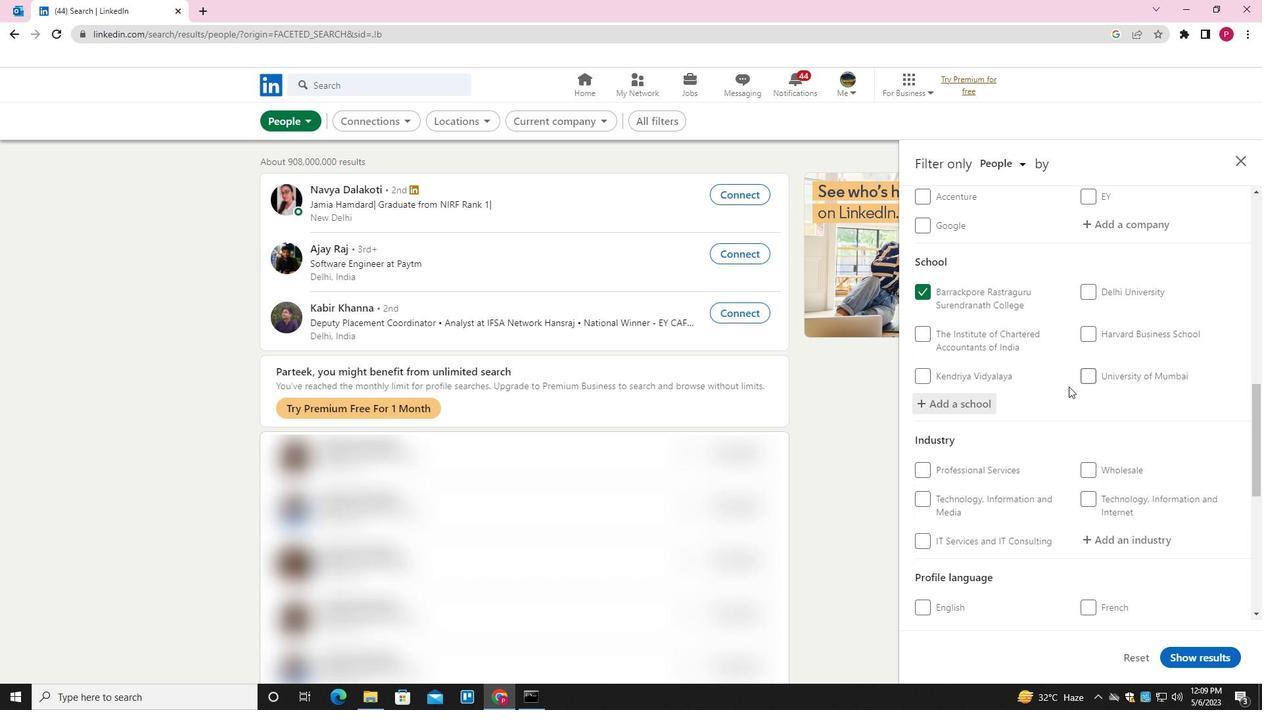 
Action: Mouse scrolled (1060, 391) with delta (0, 0)
Screenshot: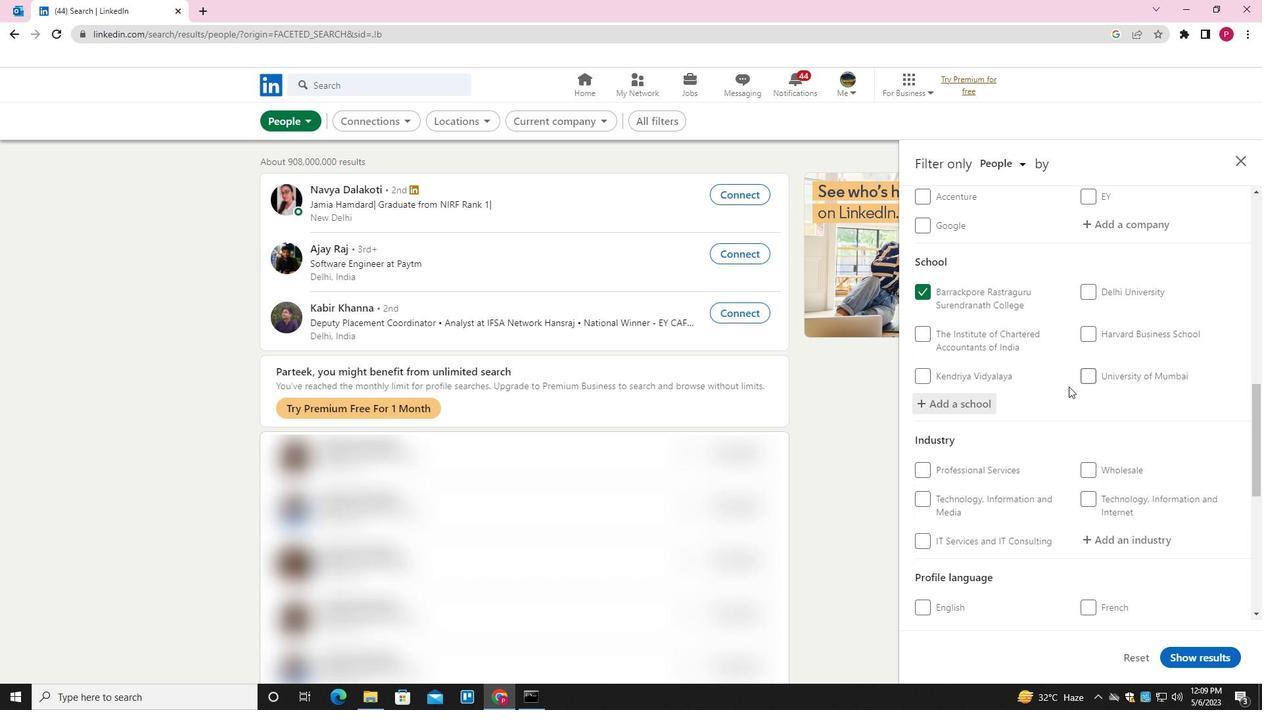 
Action: Mouse scrolled (1060, 391) with delta (0, 0)
Screenshot: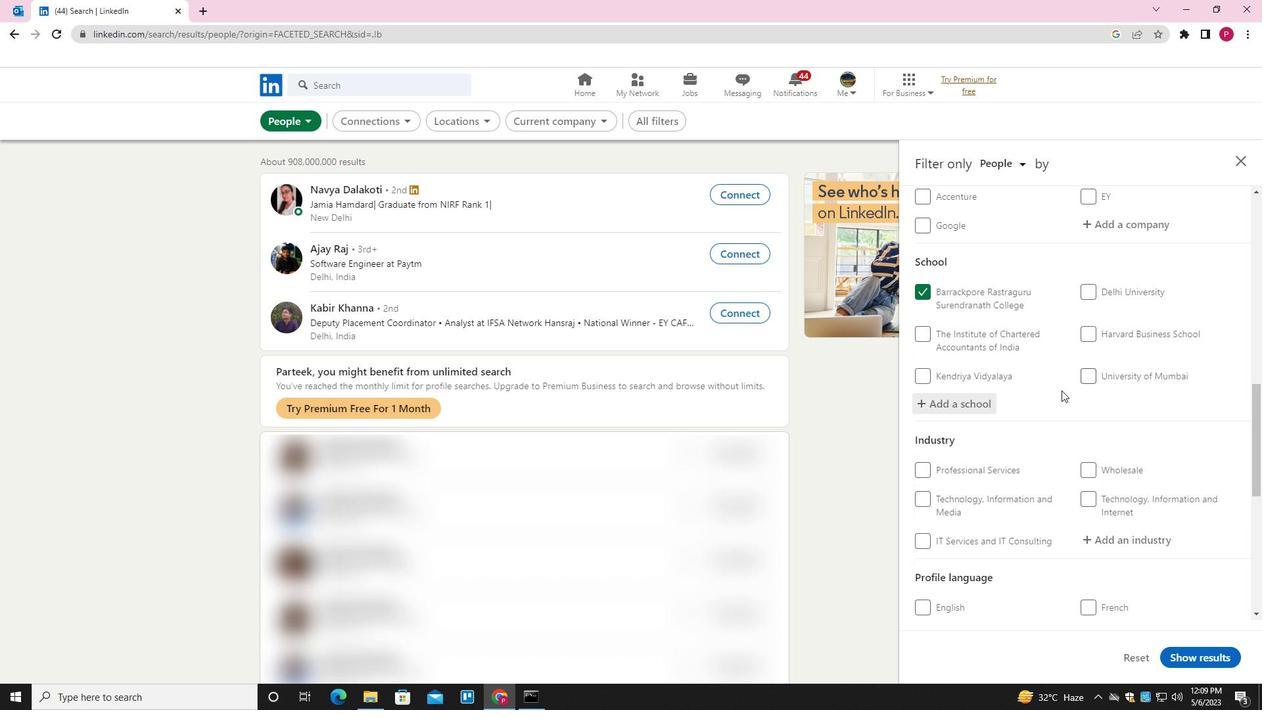 
Action: Mouse moved to (1112, 268)
Screenshot: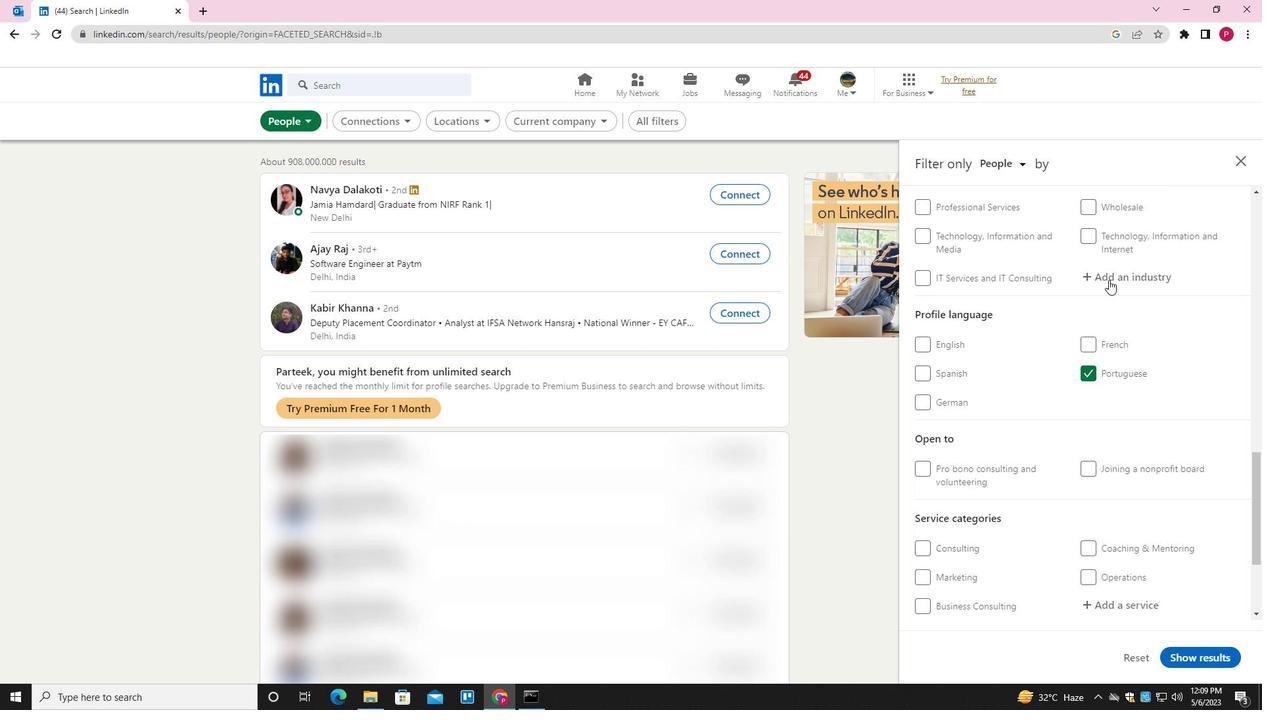 
Action: Mouse pressed left at (1112, 268)
Screenshot: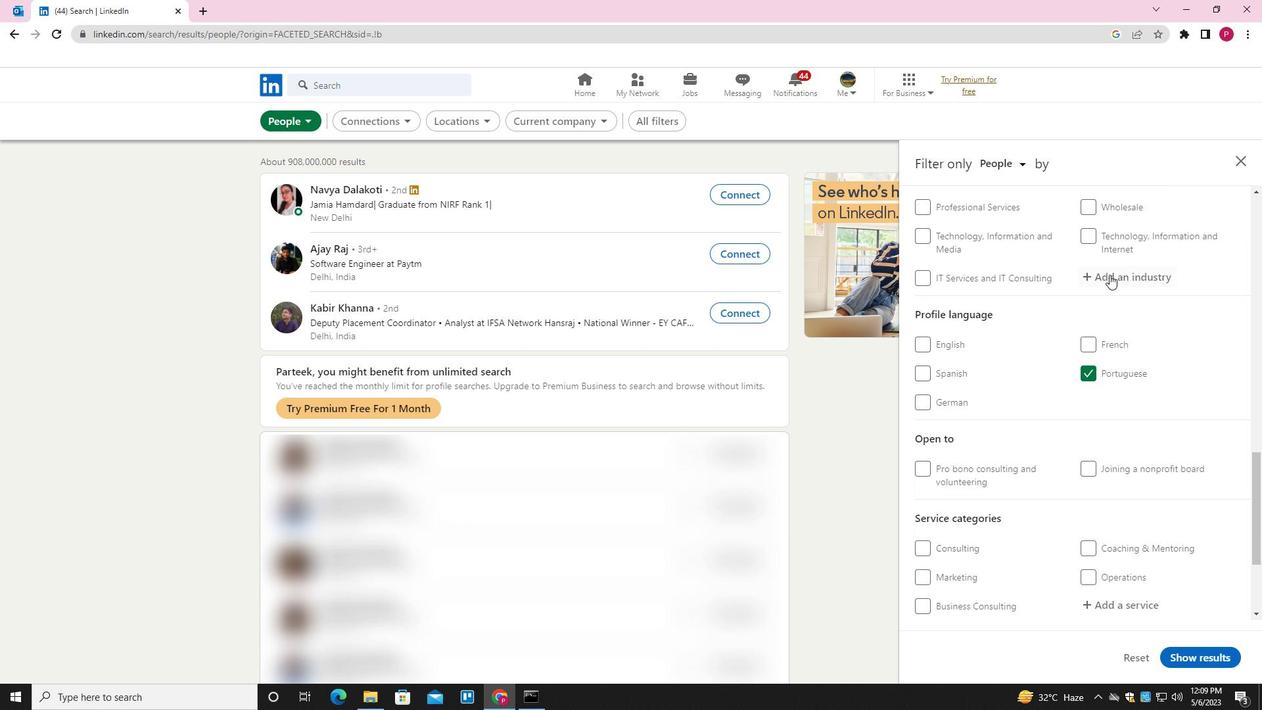 
Action: Key pressed <Key.shift>FINANCIAL<Key.down><Key.enter>
Screenshot: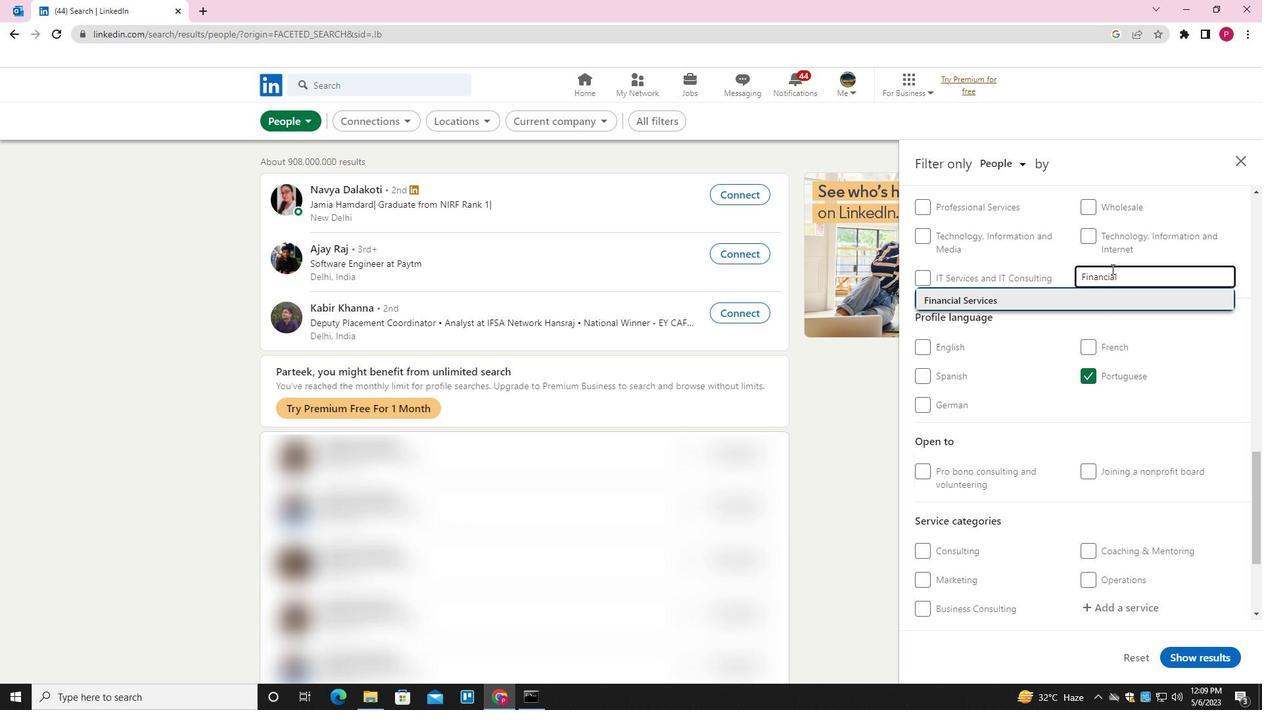 
Action: Mouse moved to (1077, 325)
Screenshot: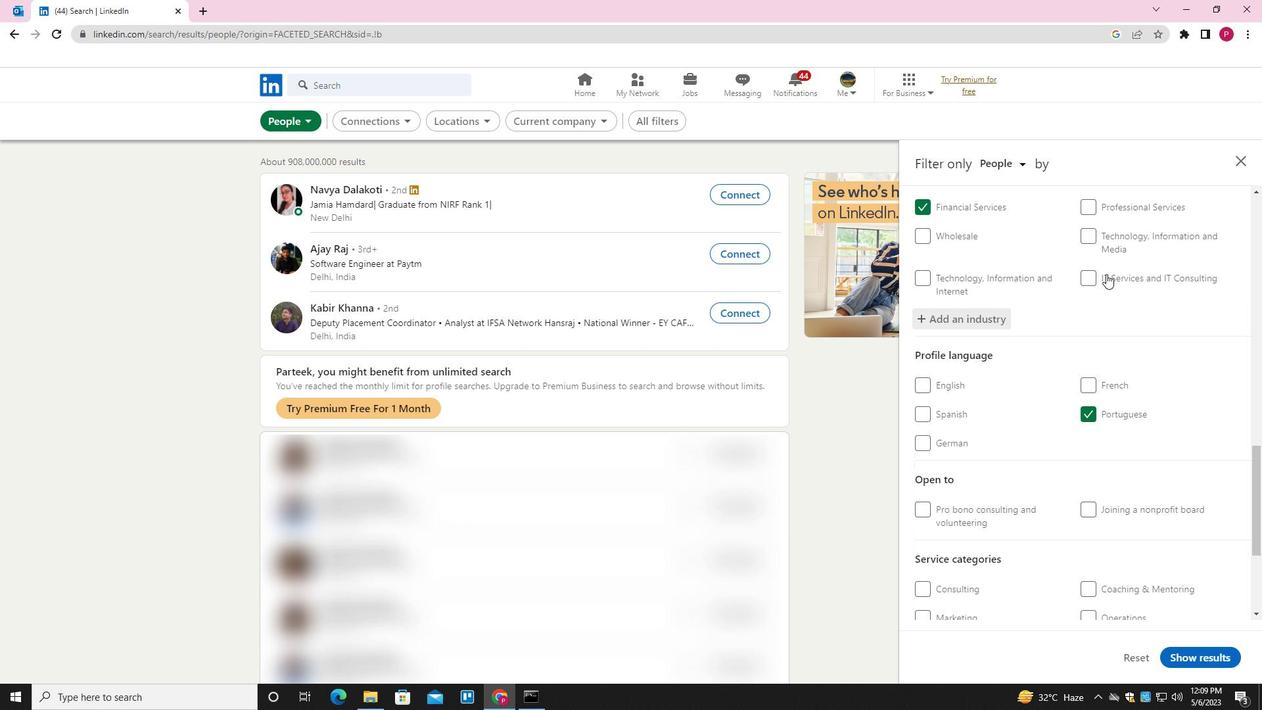 
Action: Mouse scrolled (1077, 324) with delta (0, 0)
Screenshot: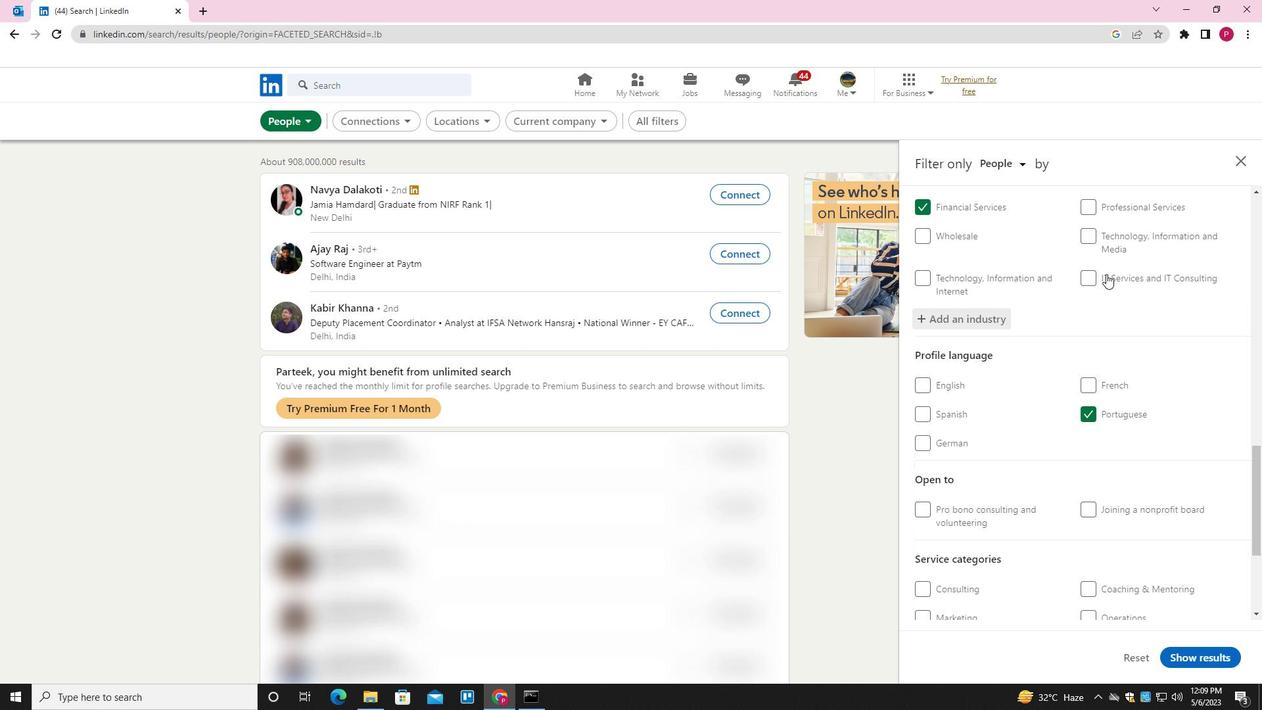 
Action: Mouse moved to (1079, 331)
Screenshot: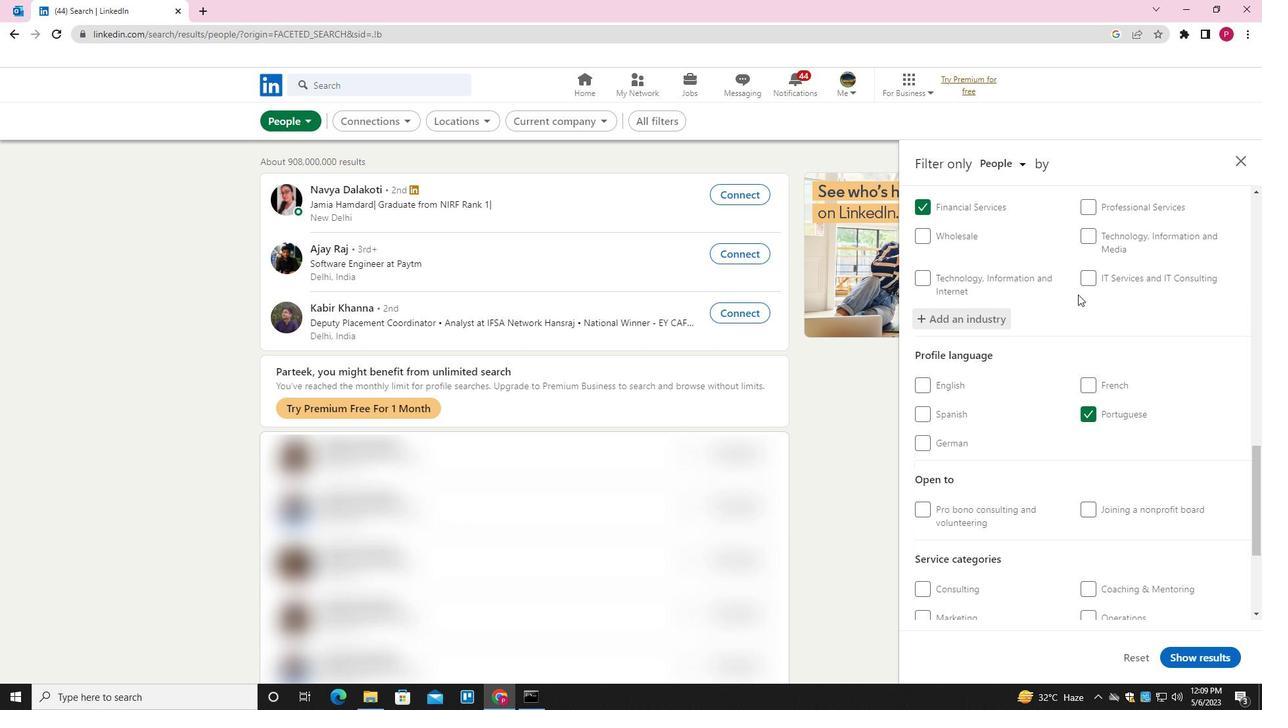 
Action: Mouse scrolled (1079, 330) with delta (0, 0)
Screenshot: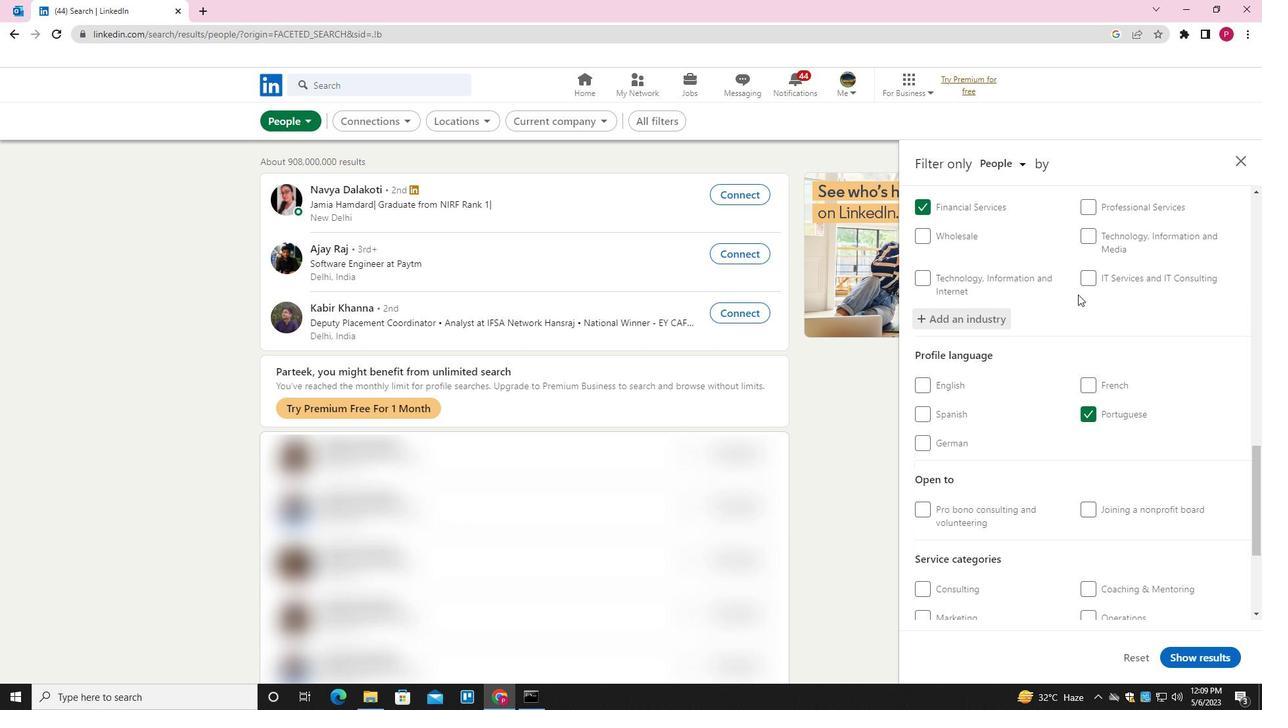 
Action: Mouse moved to (1081, 342)
Screenshot: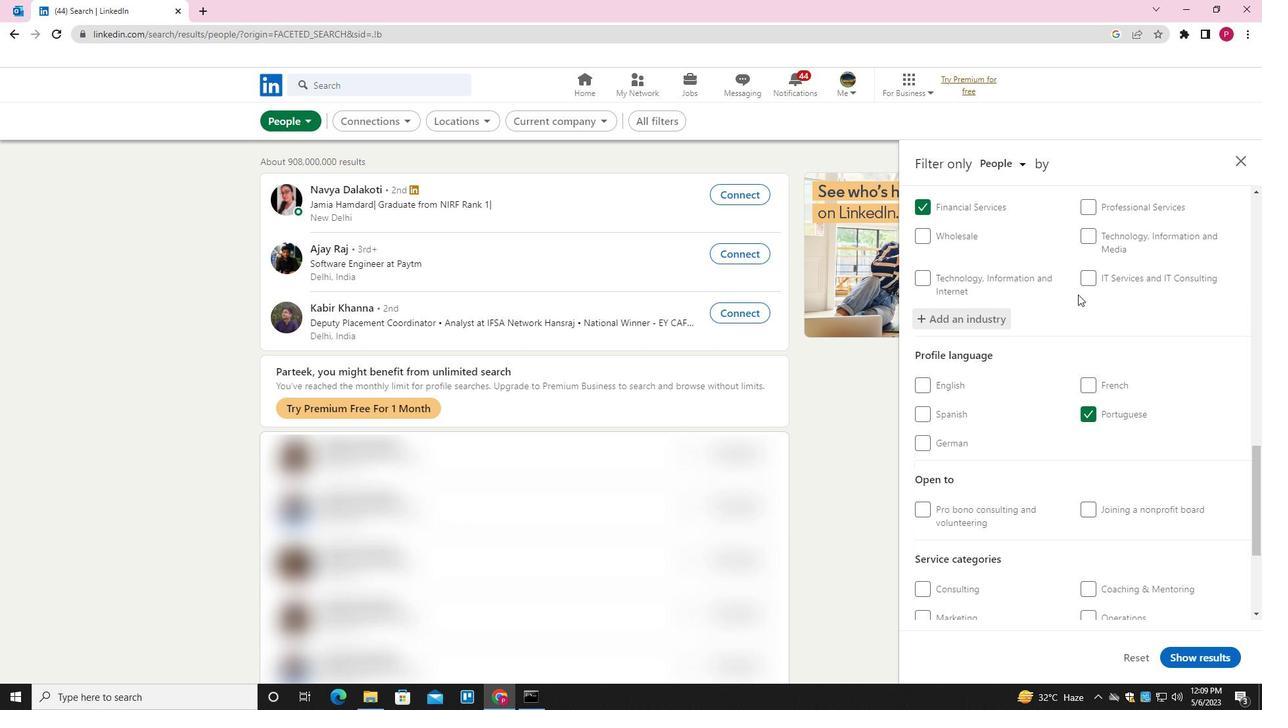 
Action: Mouse scrolled (1081, 341) with delta (0, 0)
Screenshot: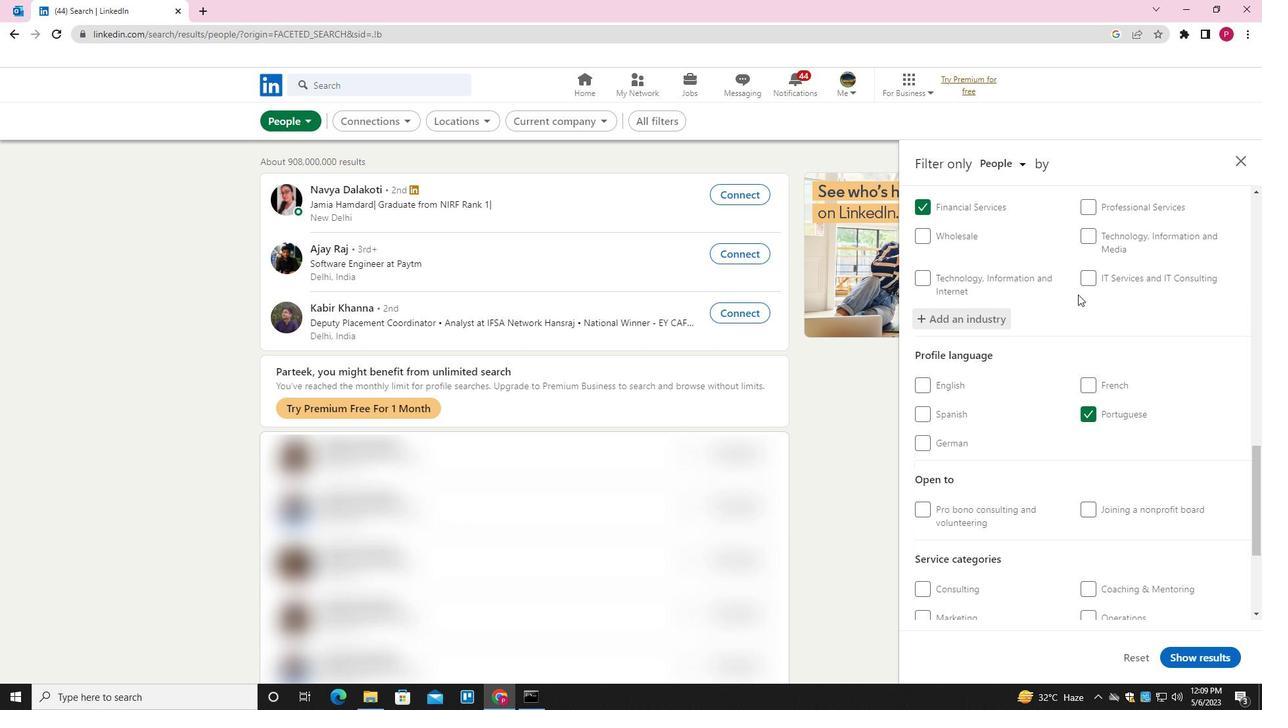 
Action: Mouse moved to (1083, 365)
Screenshot: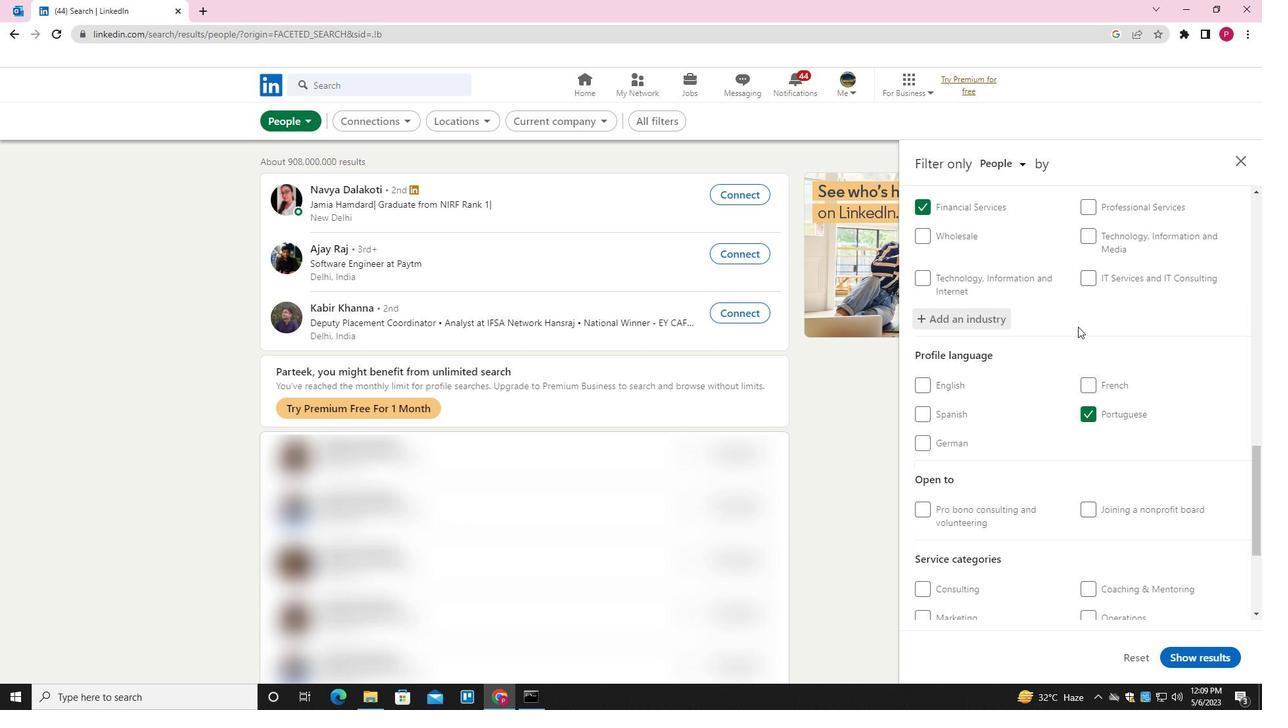 
Action: Mouse scrolled (1083, 364) with delta (0, 0)
Screenshot: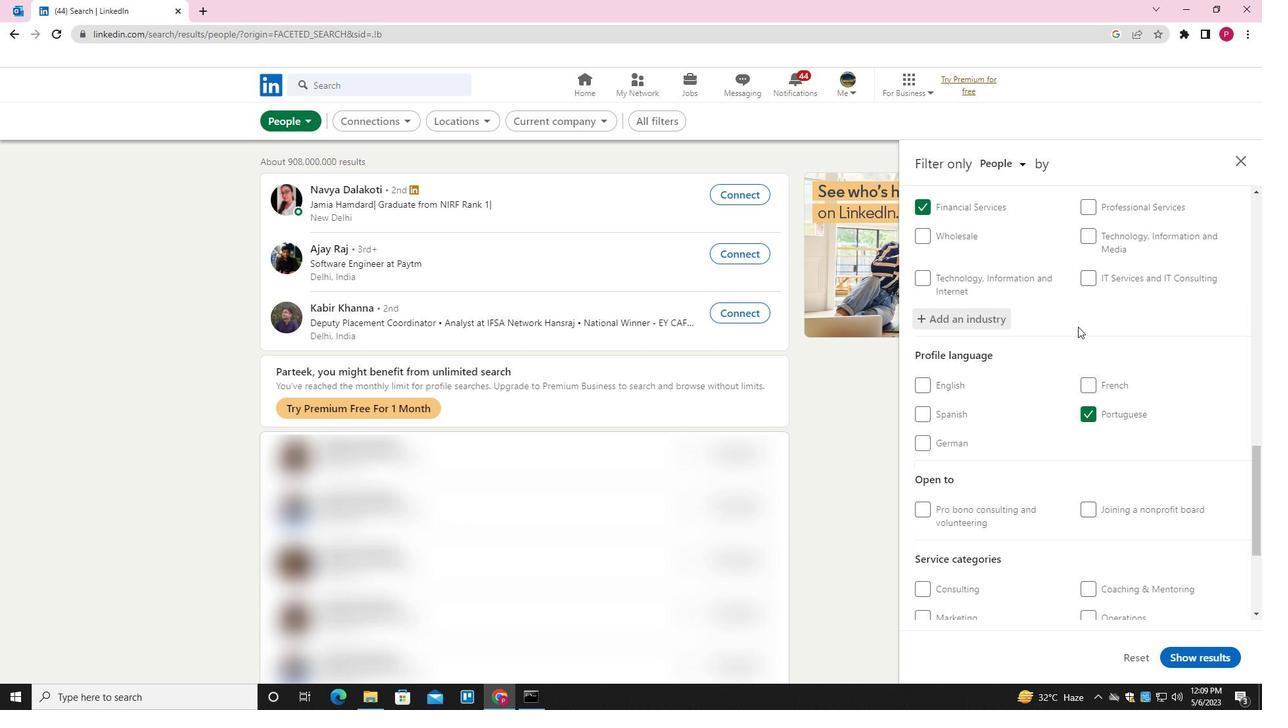 
Action: Mouse moved to (1089, 395)
Screenshot: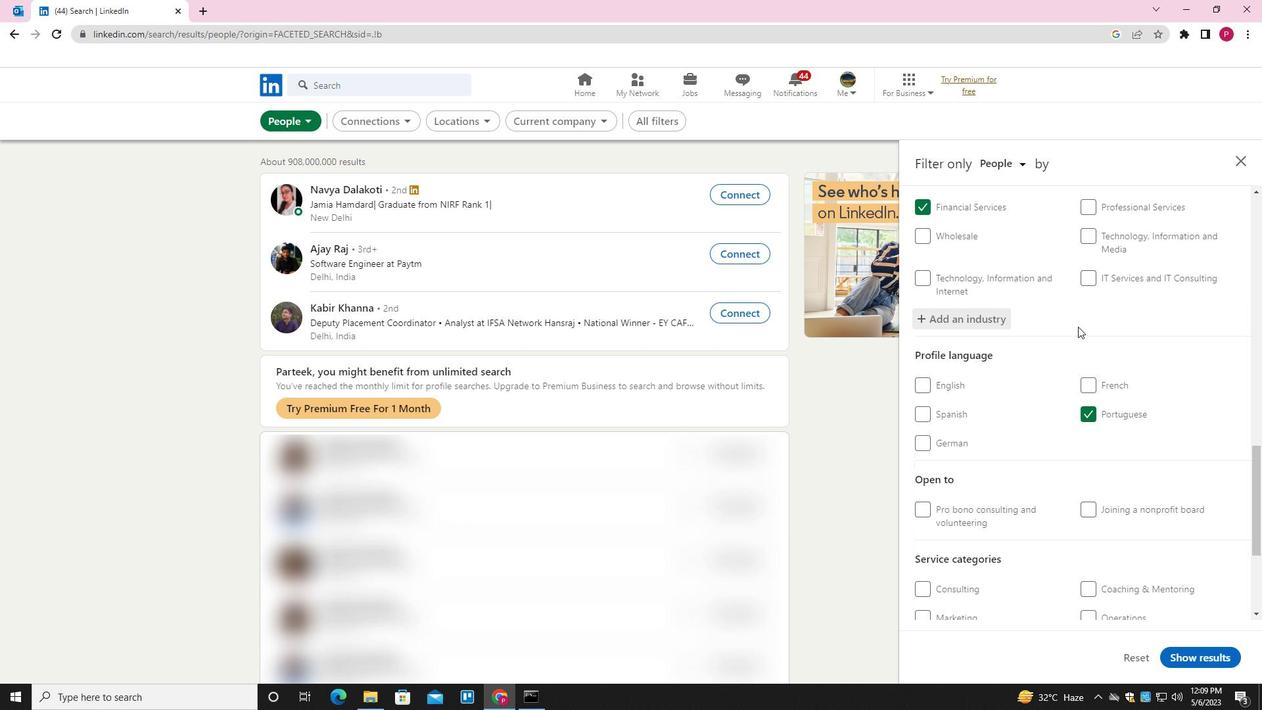 
Action: Mouse scrolled (1089, 394) with delta (0, 0)
Screenshot: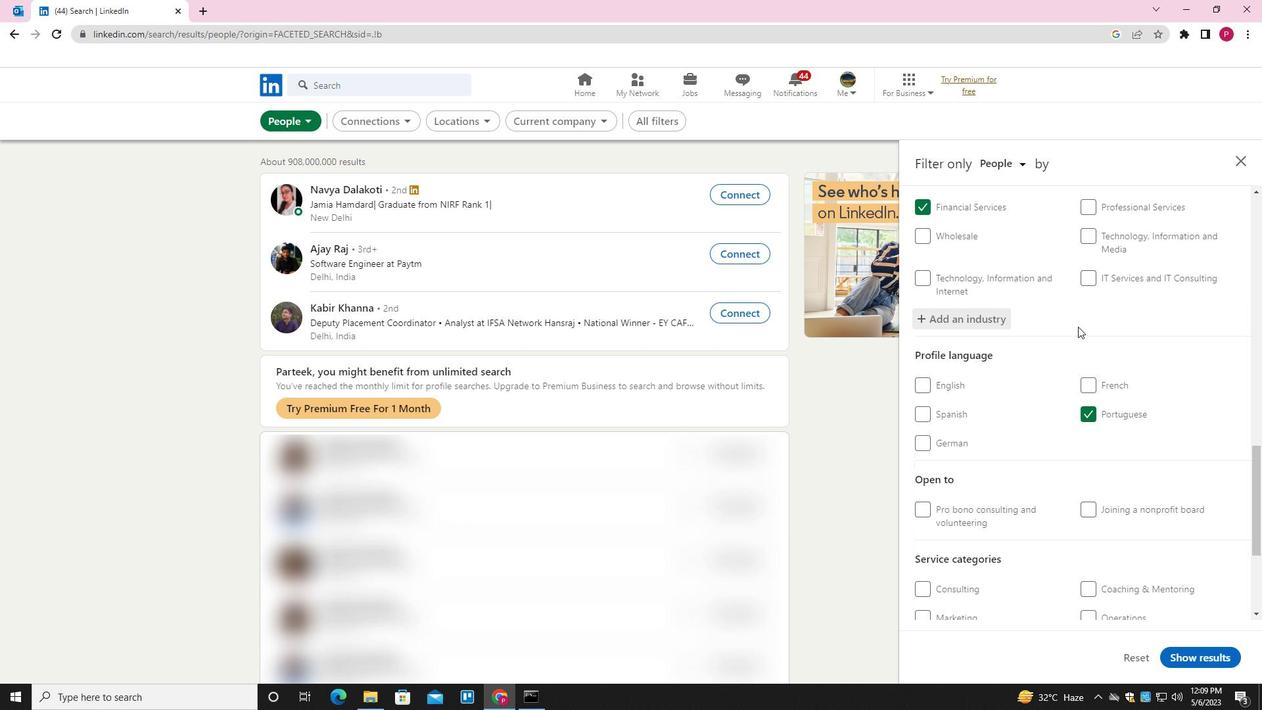 
Action: Mouse moved to (1117, 433)
Screenshot: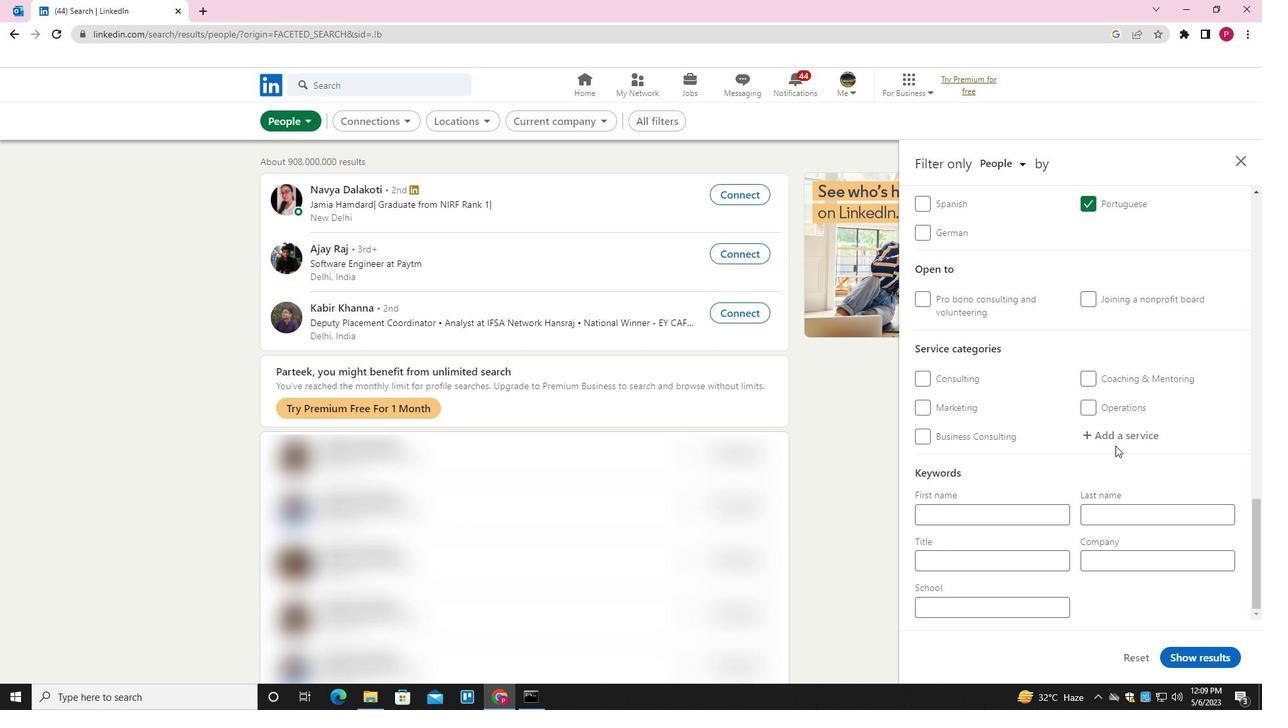 
Action: Mouse pressed left at (1117, 433)
Screenshot: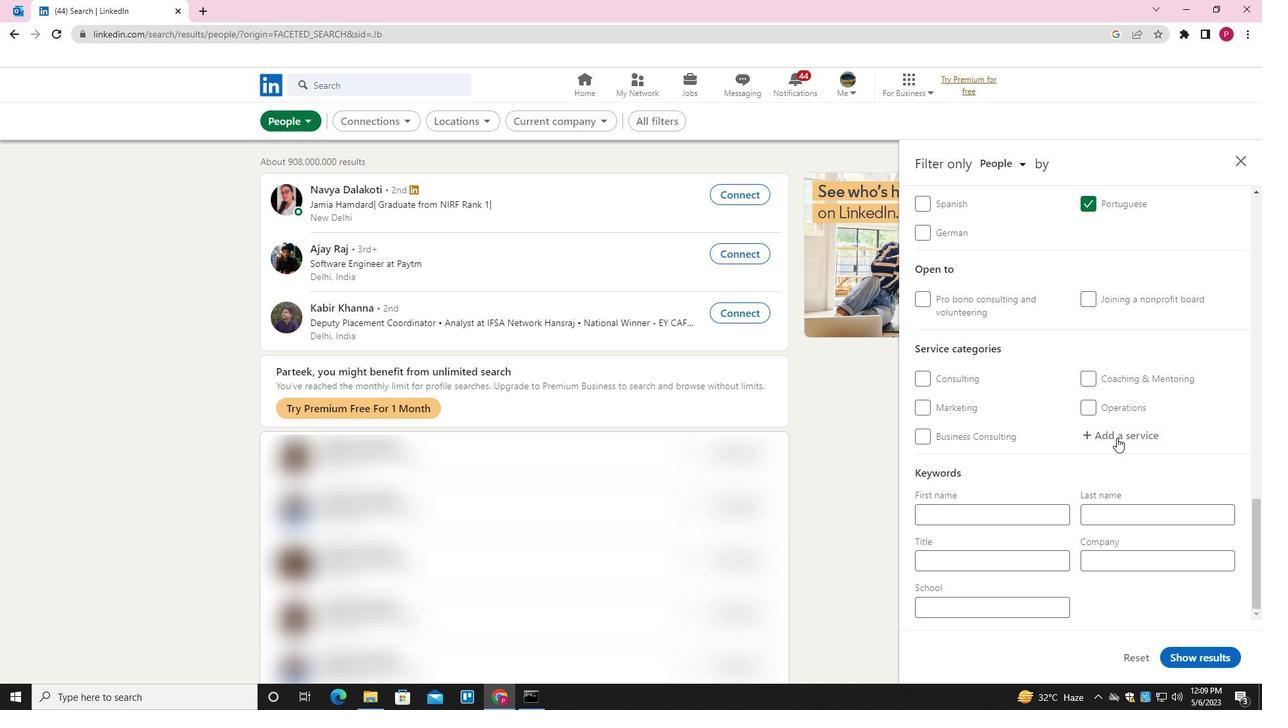 
Action: Key pressed <Key.shift><Key.shift>MARKET<Key.space><Key.shift>STRATEGY<Key.down><Key.enter>
Screenshot: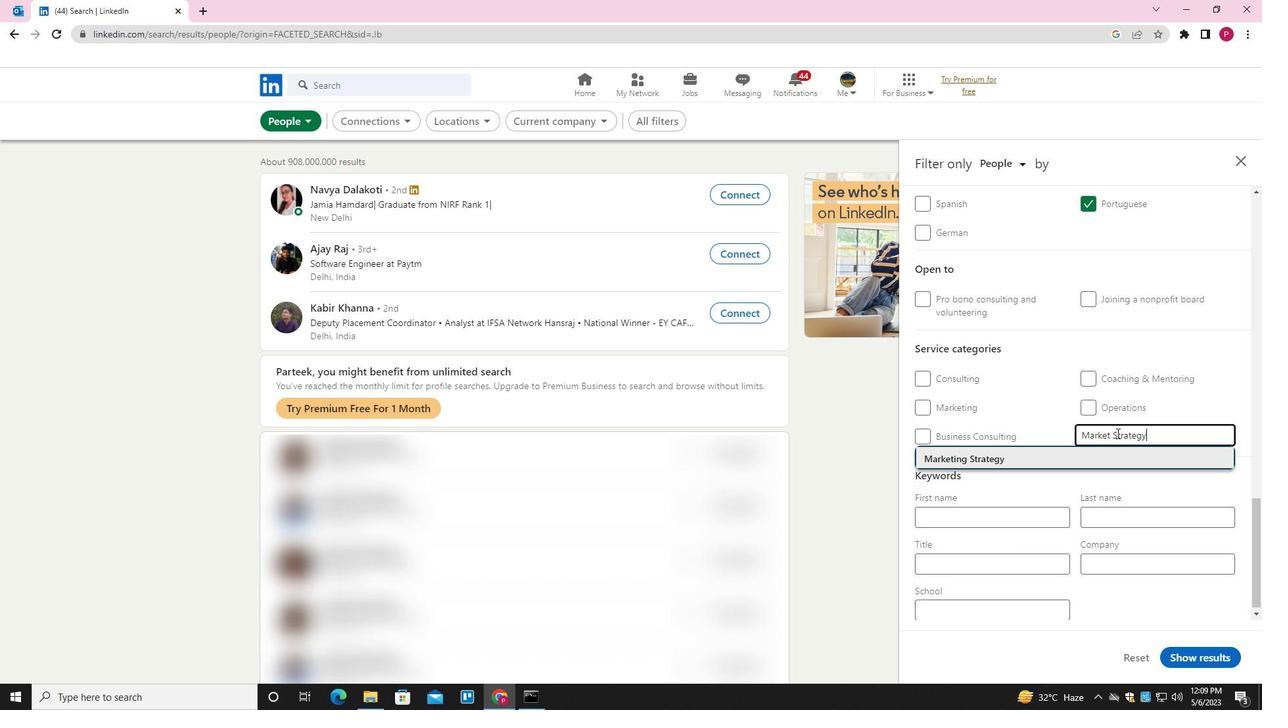 
Action: Mouse moved to (1100, 442)
Screenshot: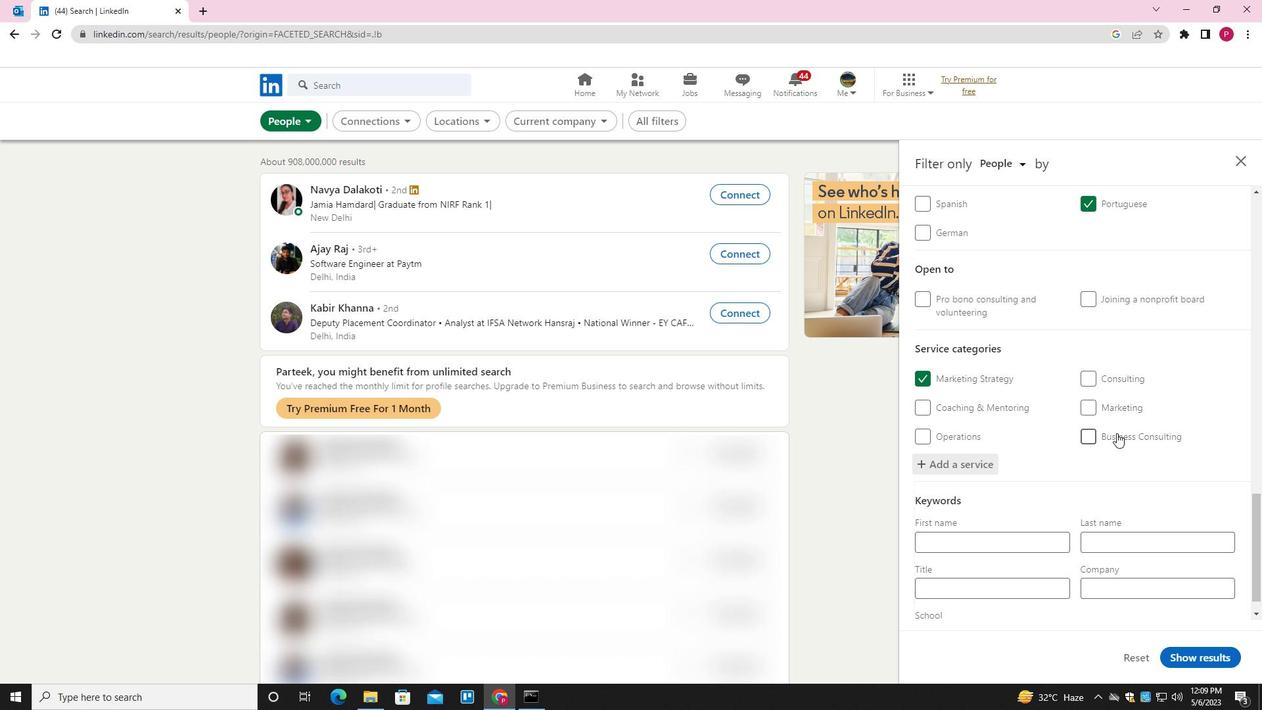 
Action: Mouse scrolled (1100, 441) with delta (0, 0)
Screenshot: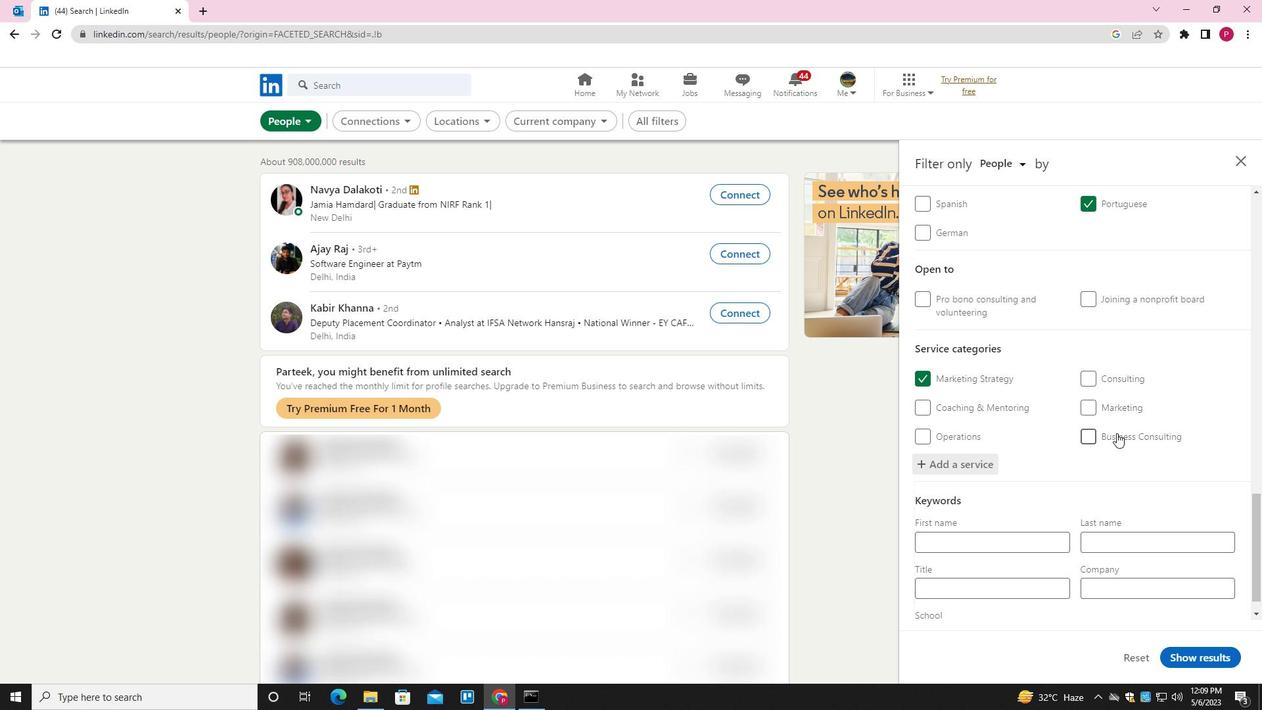 
Action: Mouse moved to (1098, 443)
Screenshot: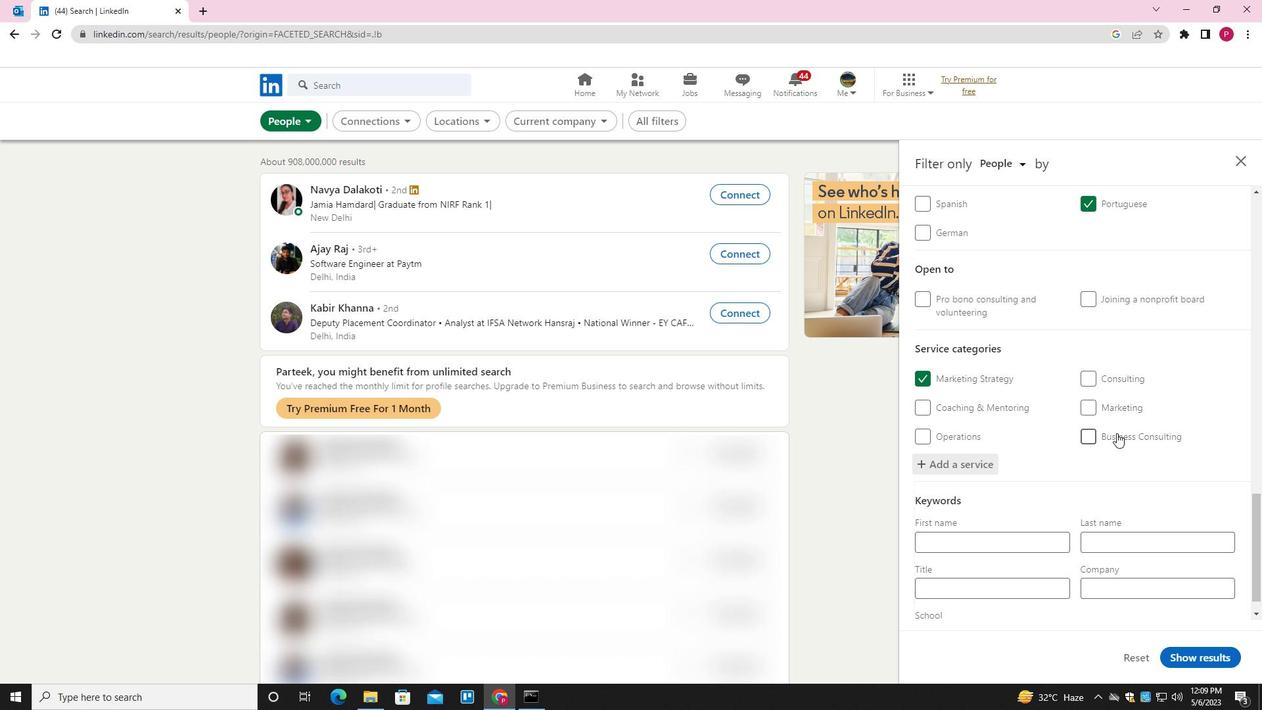 
Action: Mouse scrolled (1098, 443) with delta (0, 0)
Screenshot: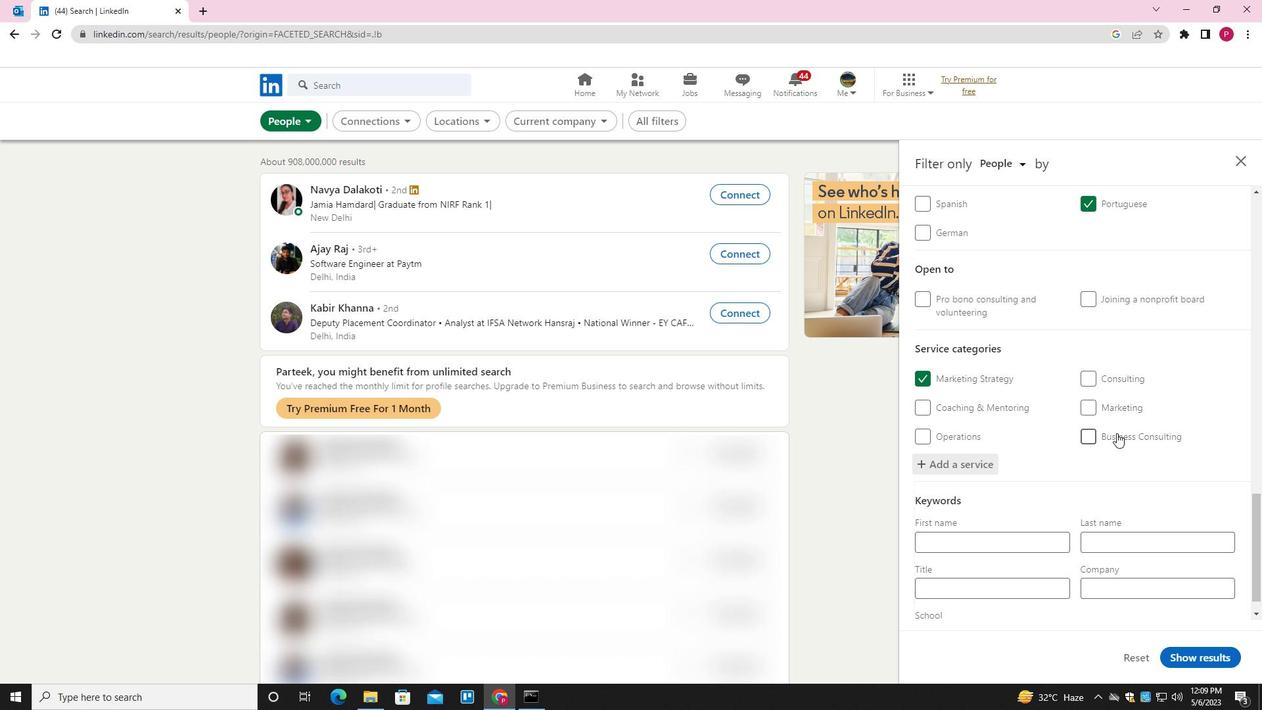 
Action: Mouse moved to (1097, 444)
Screenshot: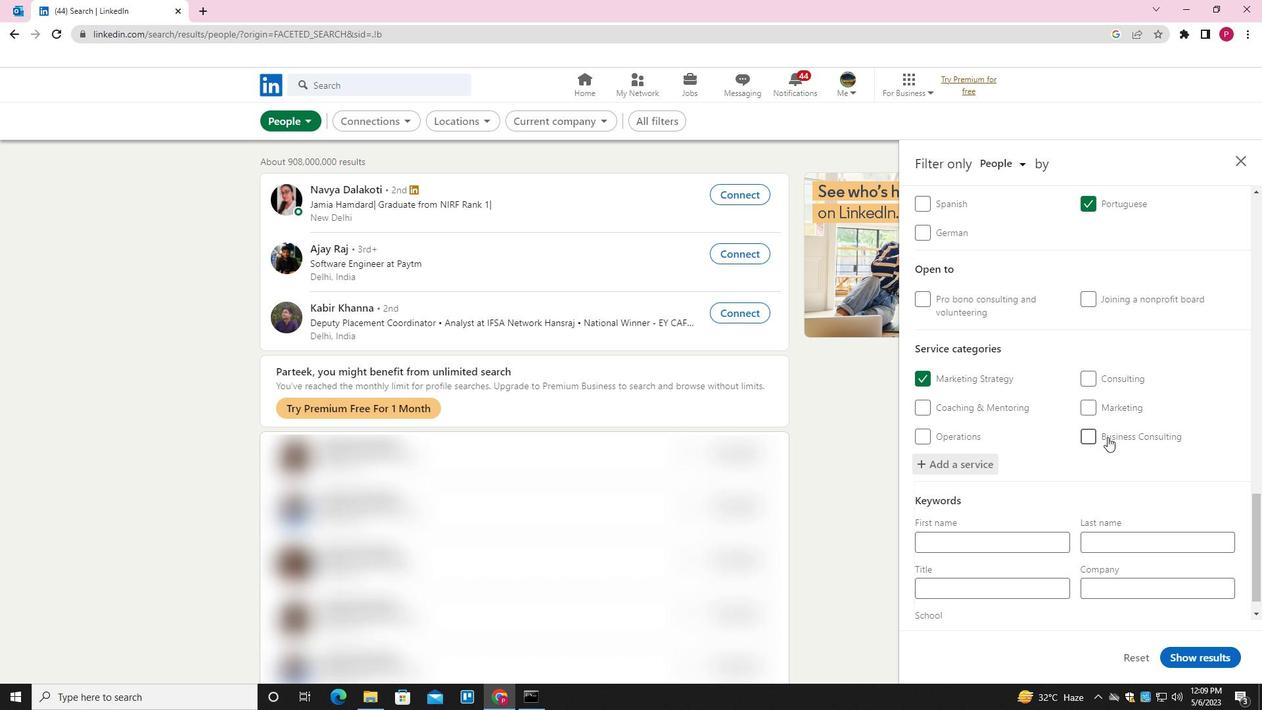 
Action: Mouse scrolled (1097, 443) with delta (0, 0)
Screenshot: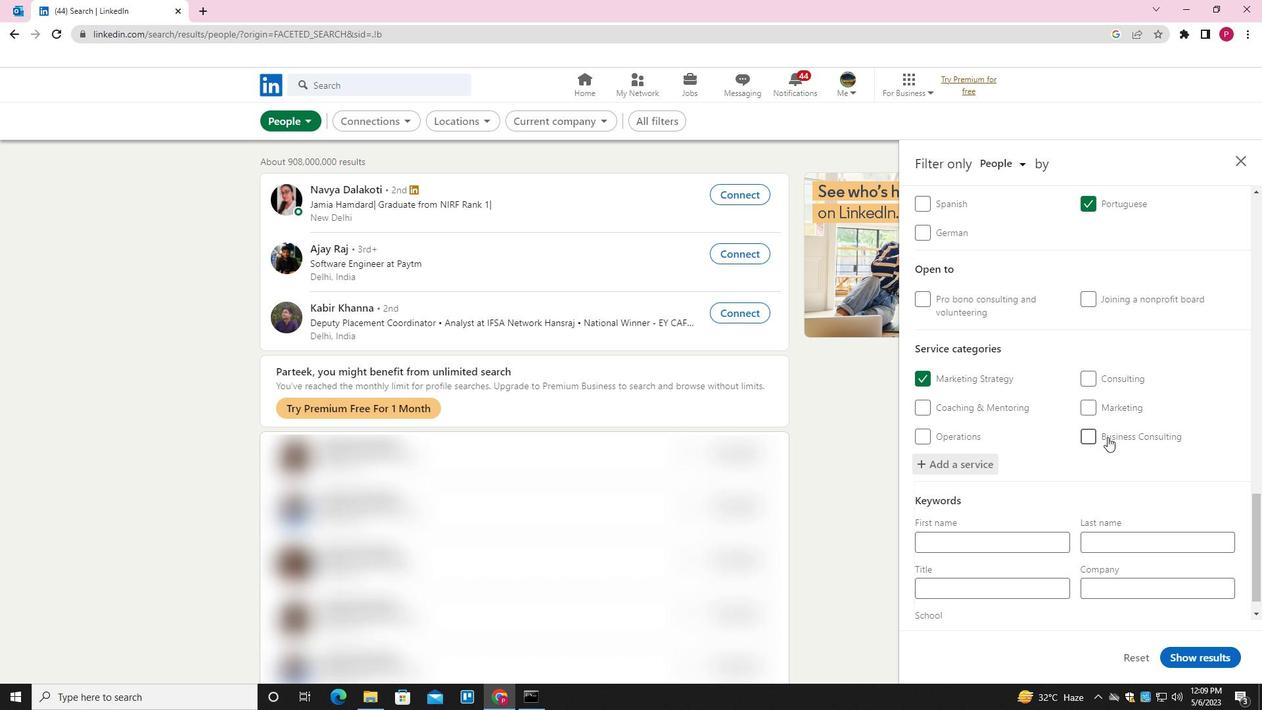 
Action: Mouse moved to (1093, 447)
Screenshot: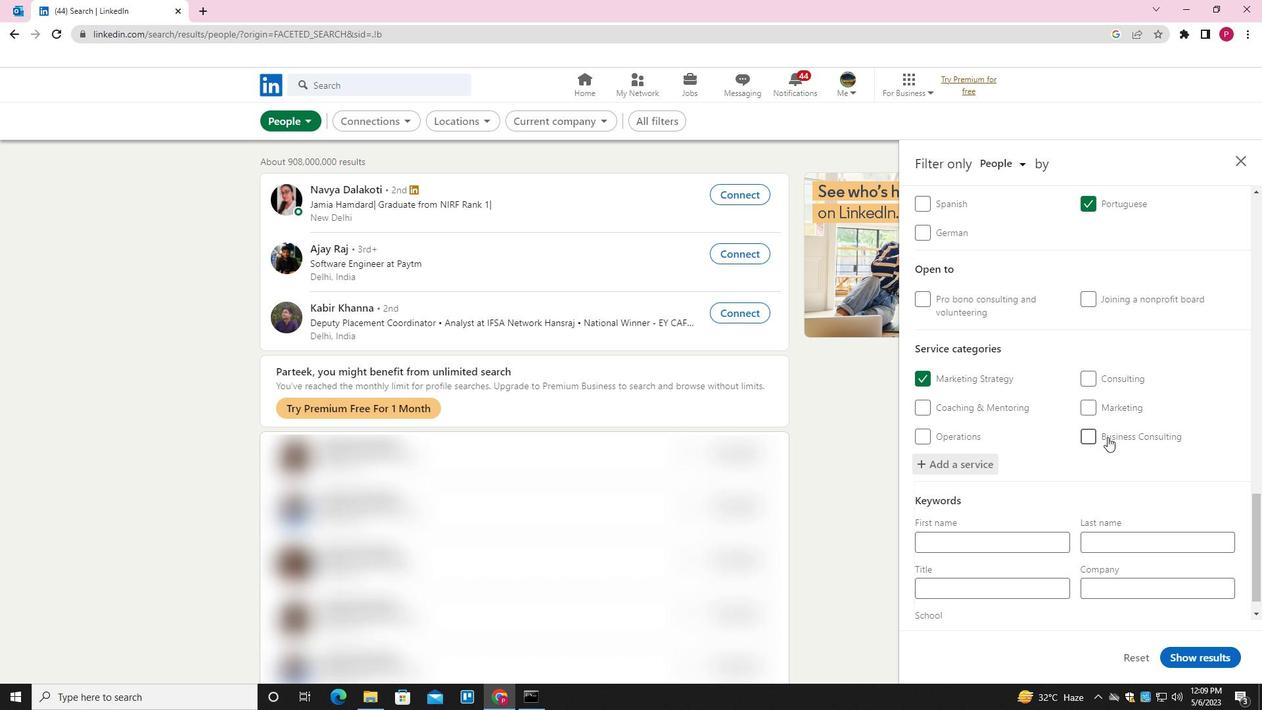 
Action: Mouse scrolled (1093, 447) with delta (0, 0)
Screenshot: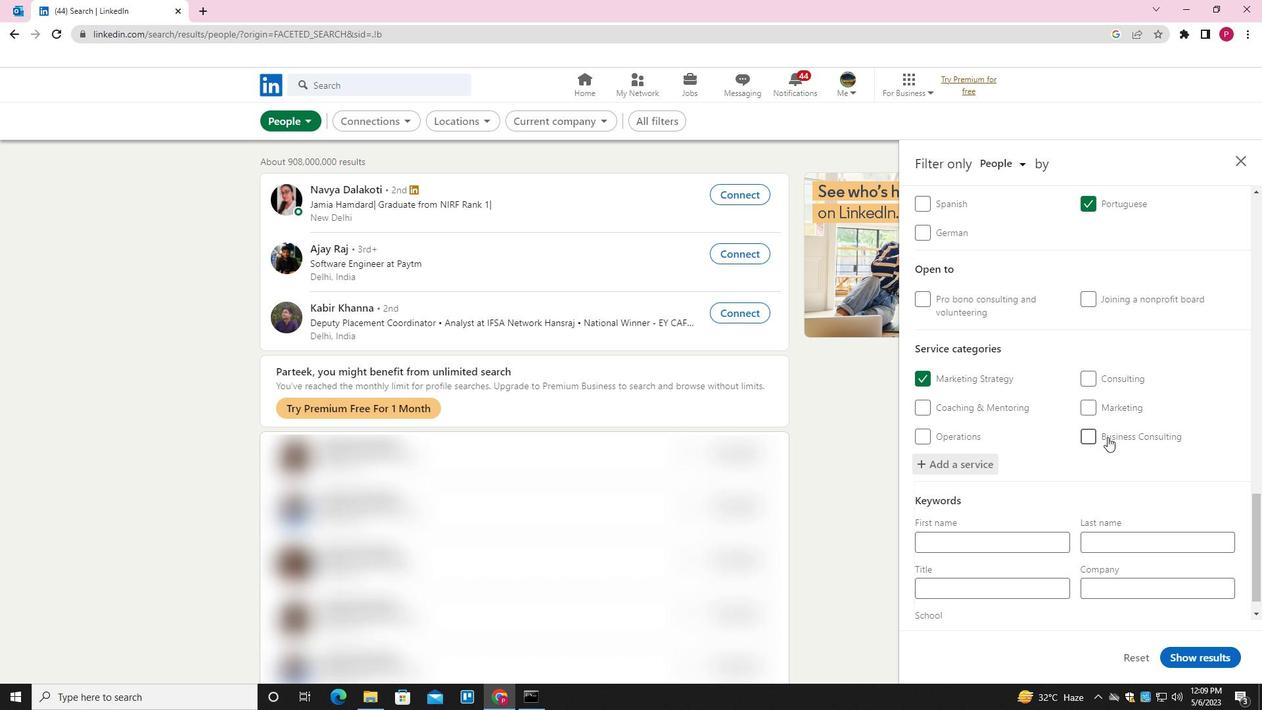 
Action: Mouse moved to (1014, 555)
Screenshot: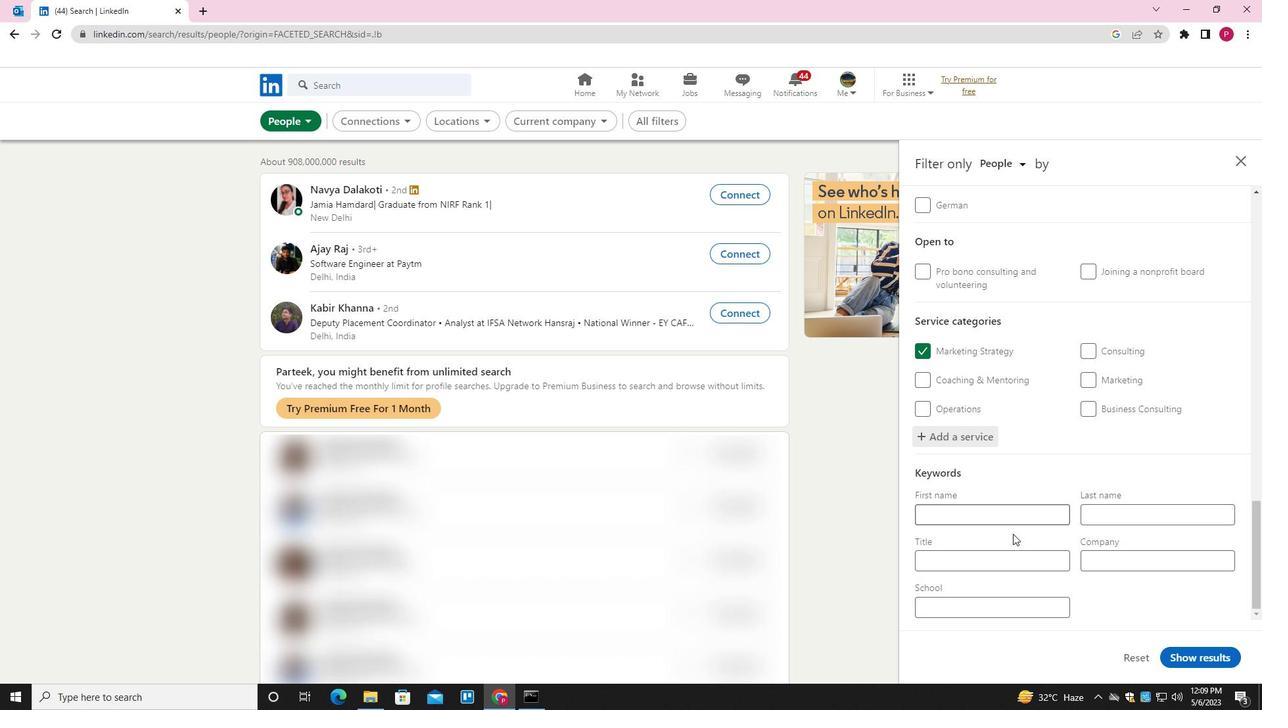 
Action: Mouse pressed left at (1014, 555)
Screenshot: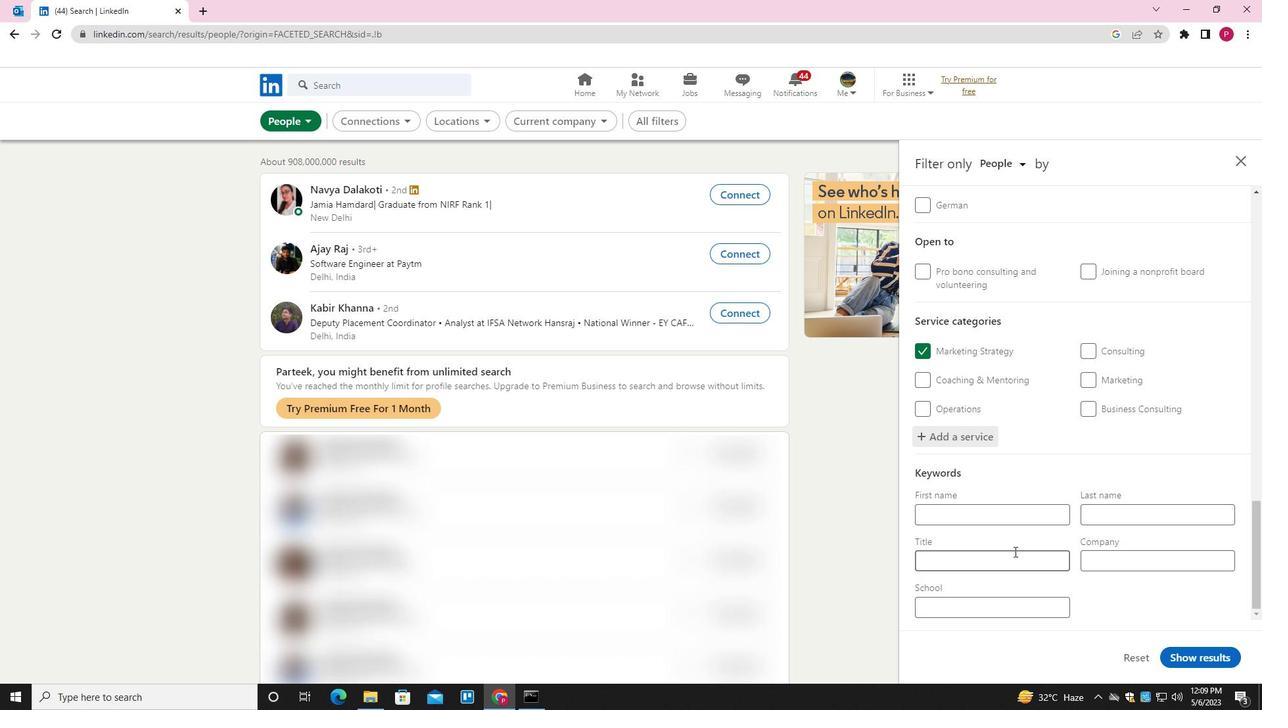 
Action: Key pressed <Key.shift><Key.shift><Key.shift><Key.shift><Key.shift><Key.shift><Key.shift>BOOKKEPPER
Screenshot: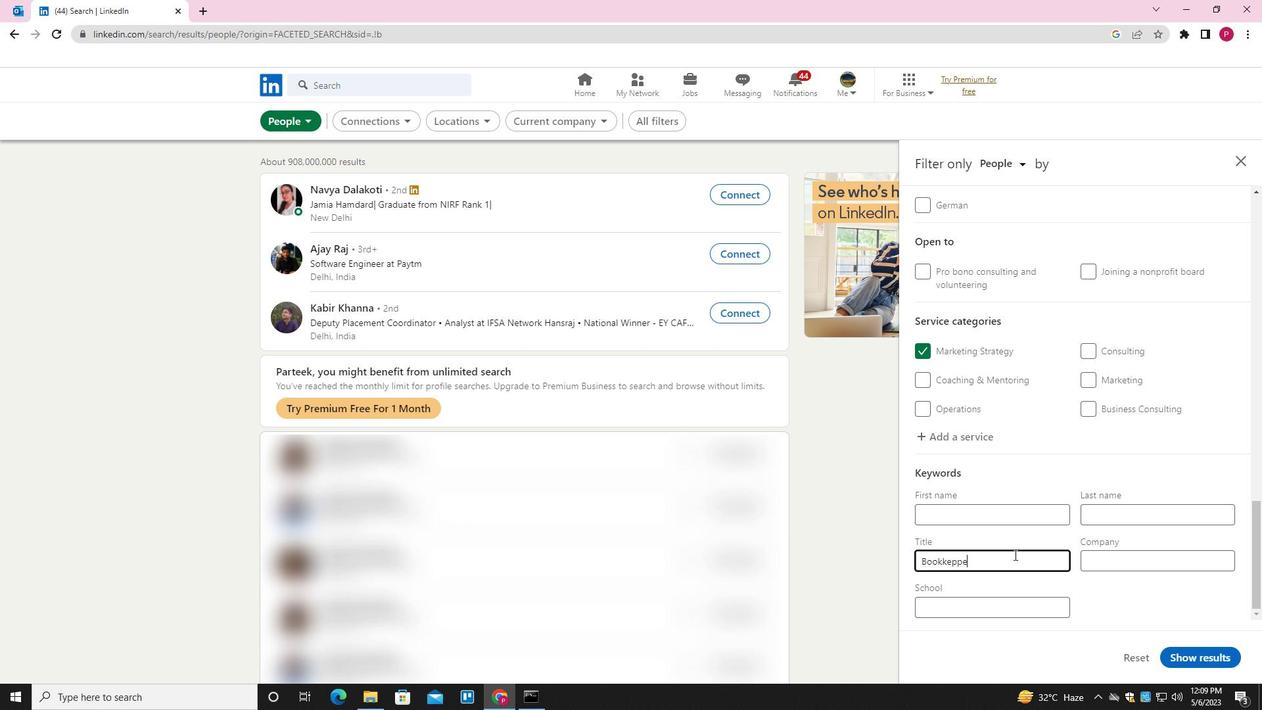 
Action: Mouse moved to (1187, 659)
Screenshot: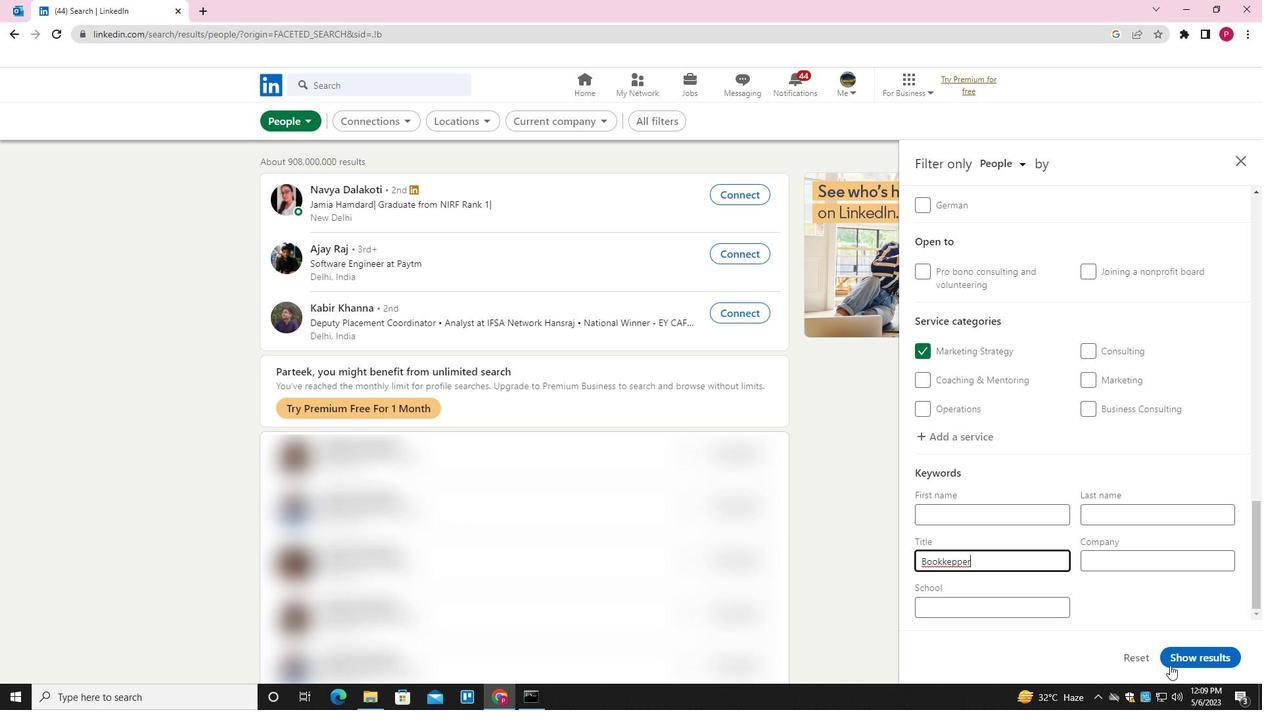 
Action: Mouse pressed left at (1187, 659)
Screenshot: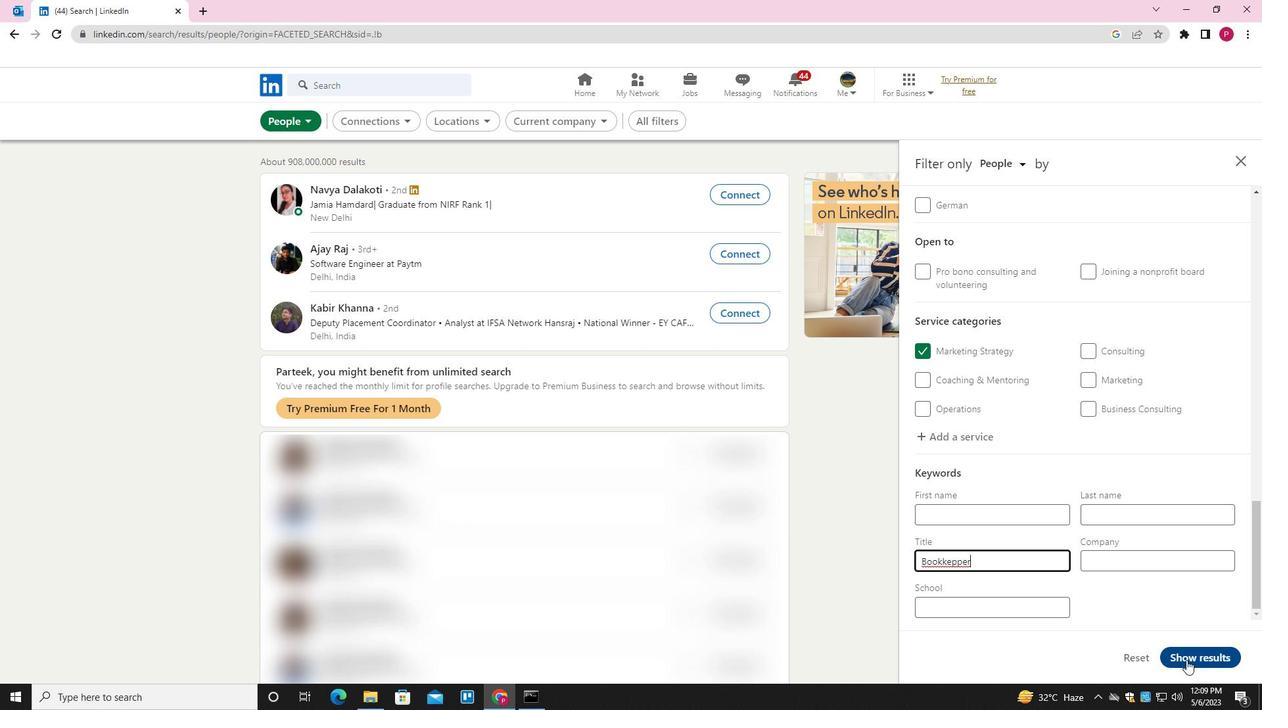
Action: Mouse moved to (688, 324)
Screenshot: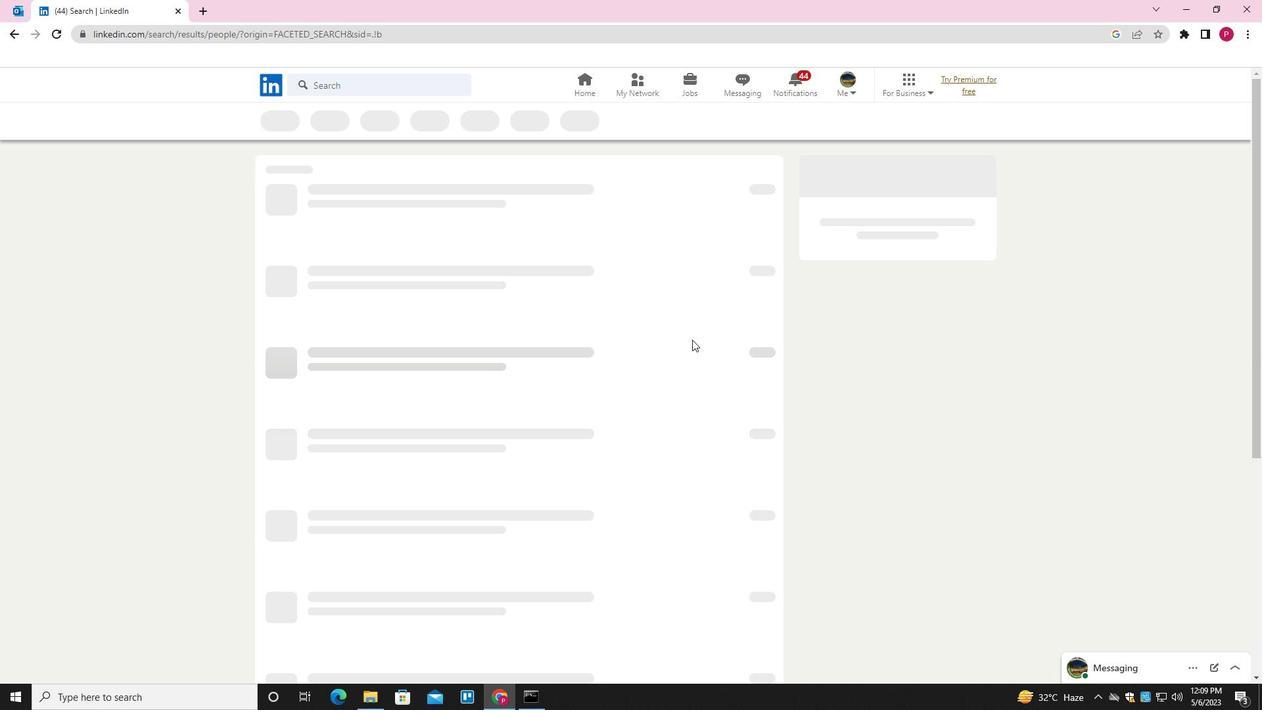 
